 Task: Find connections with filter location Llaillay with filter topic #Inspirationwith filter profile language French with filter current company SUGAR Cosmetics with filter school The NorthCap University with filter industry Online and Mail Order Retail with filter service category Search Engine Optimization (SEO) with filter keywords title Commercial Loan Officer
Action: Mouse moved to (710, 106)
Screenshot: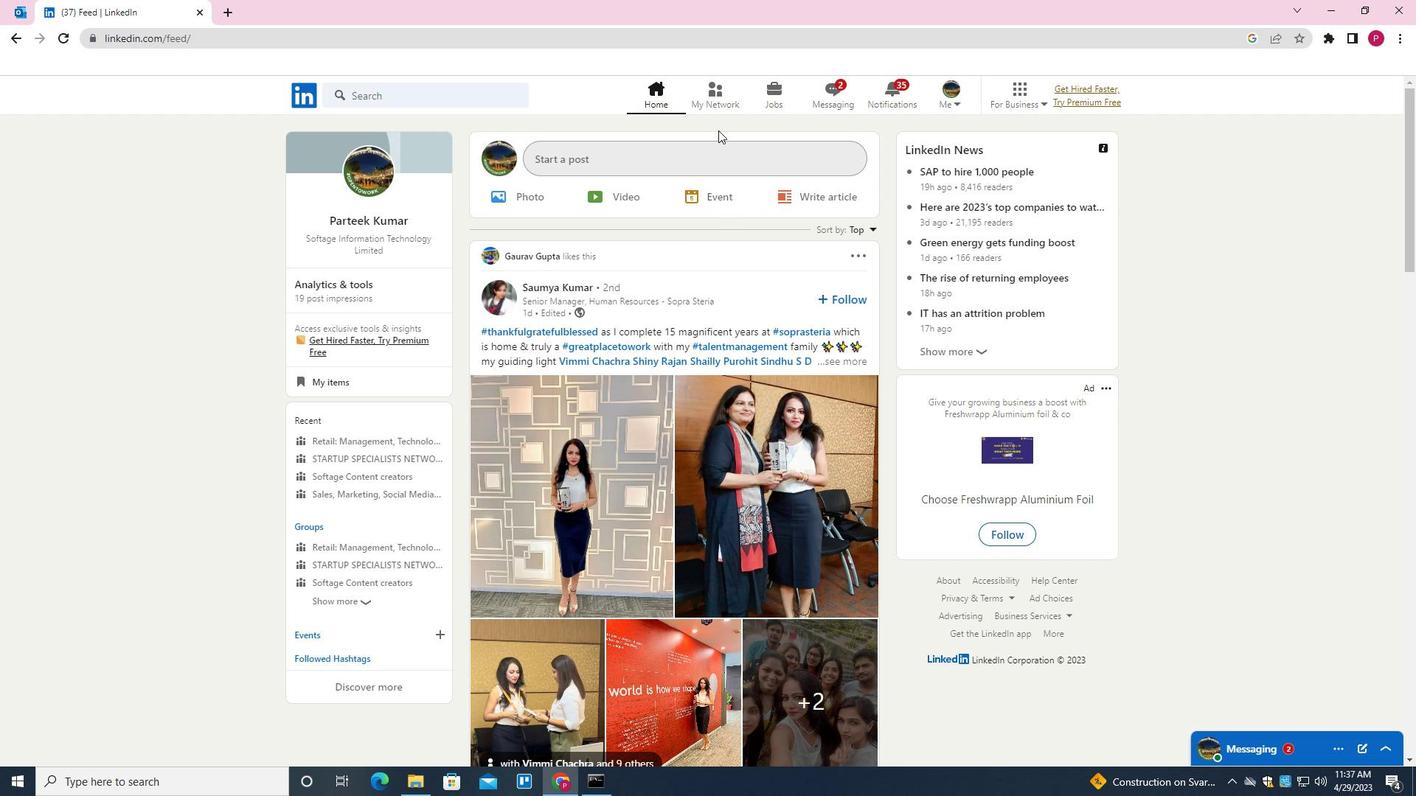 
Action: Mouse pressed left at (710, 106)
Screenshot: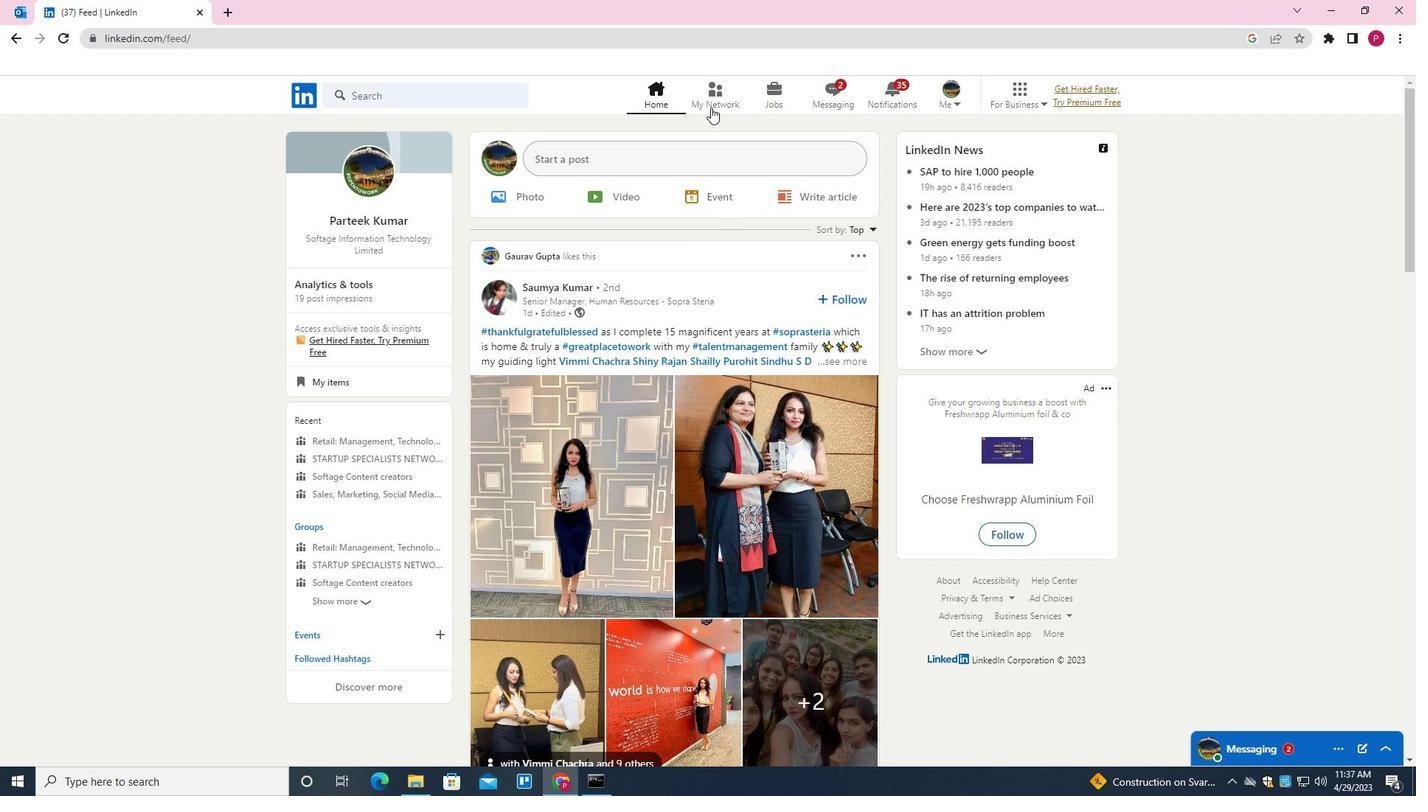 
Action: Mouse moved to (453, 187)
Screenshot: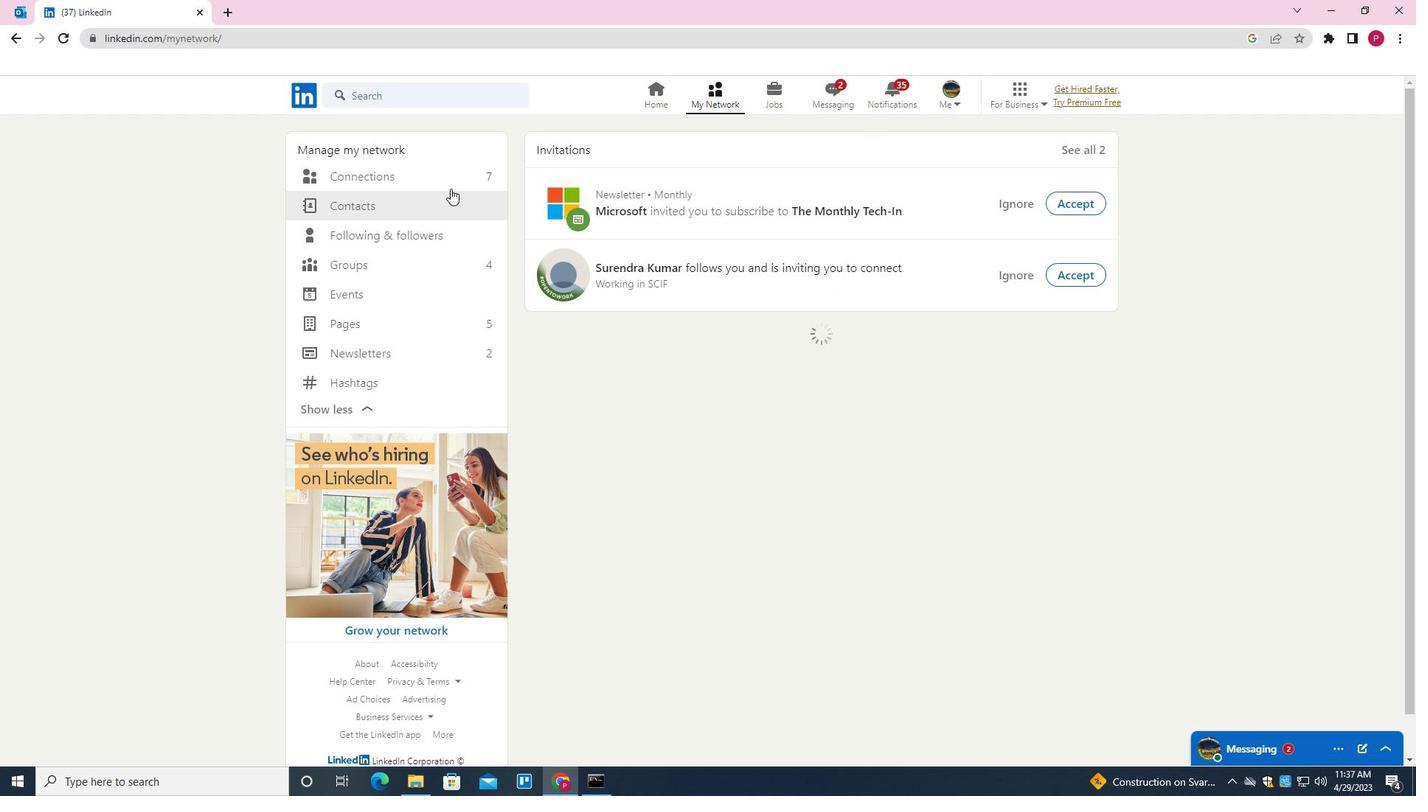 
Action: Mouse pressed left at (453, 187)
Screenshot: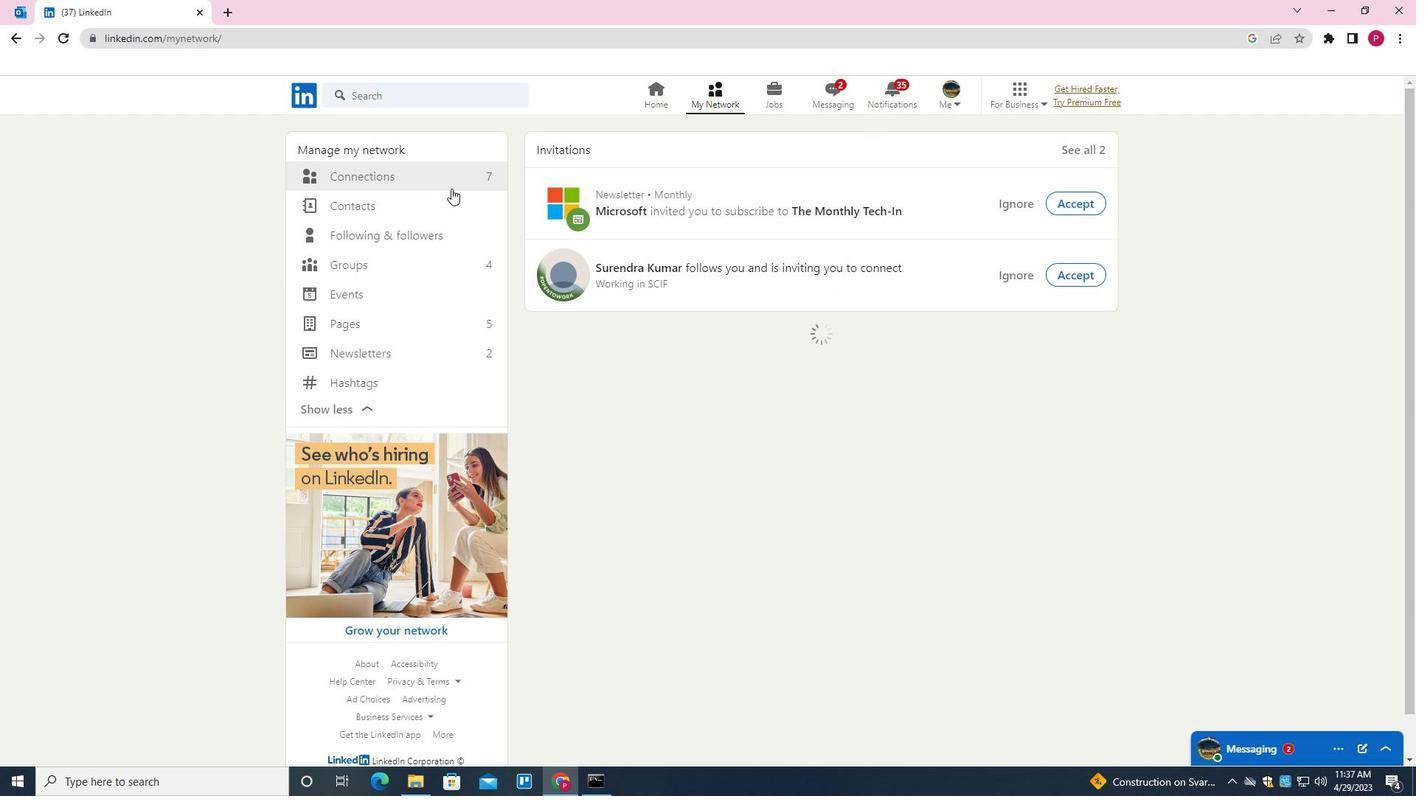 
Action: Mouse moved to (470, 171)
Screenshot: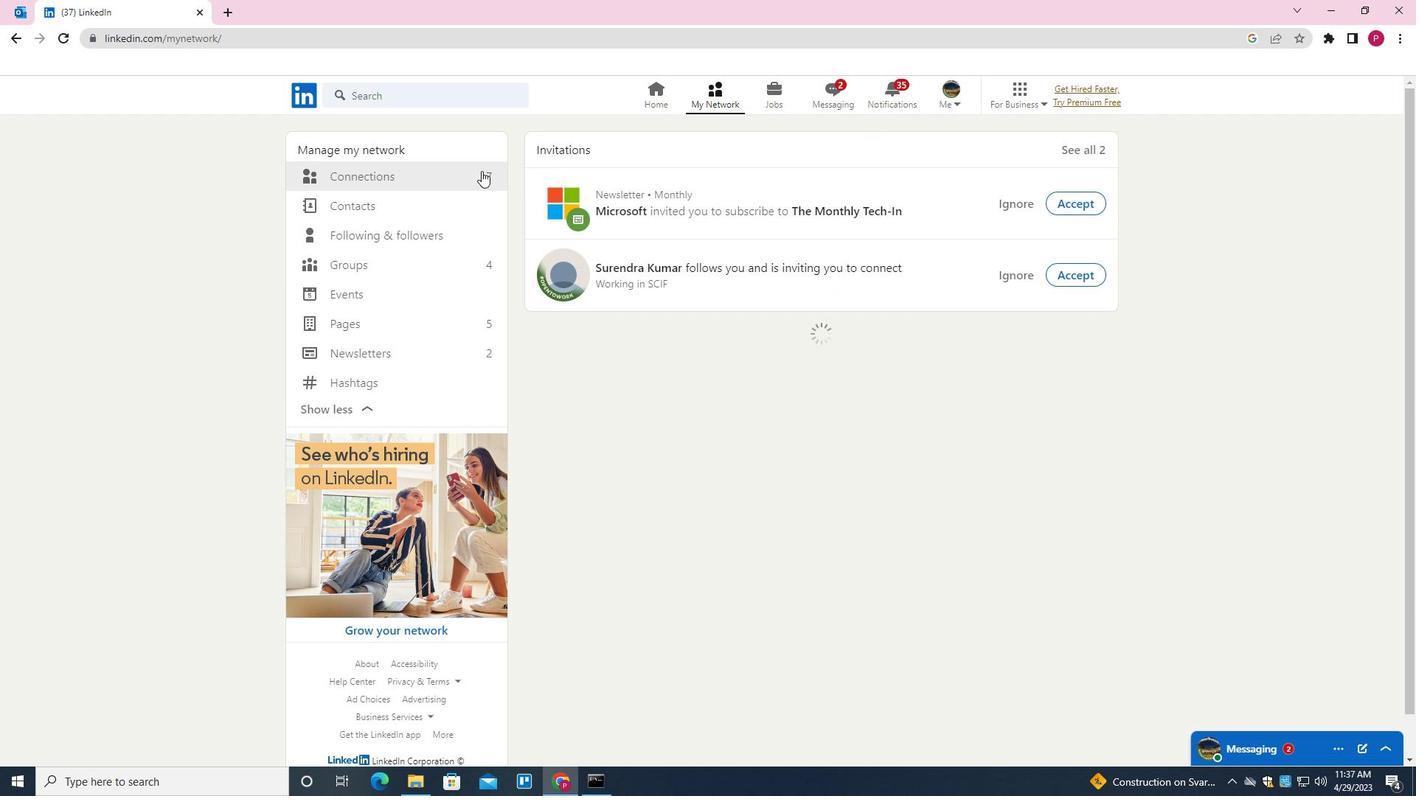 
Action: Mouse pressed left at (470, 171)
Screenshot: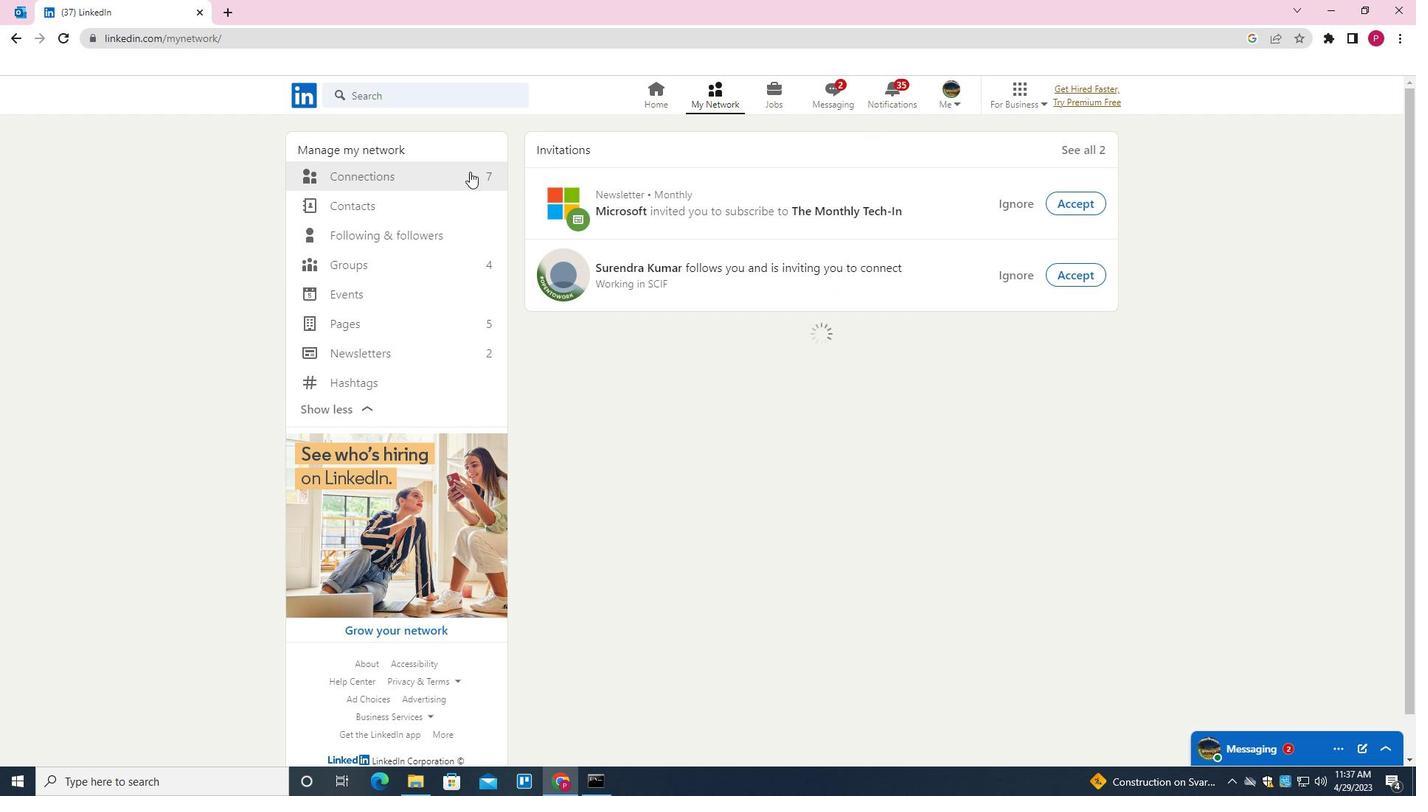 
Action: Mouse moved to (840, 177)
Screenshot: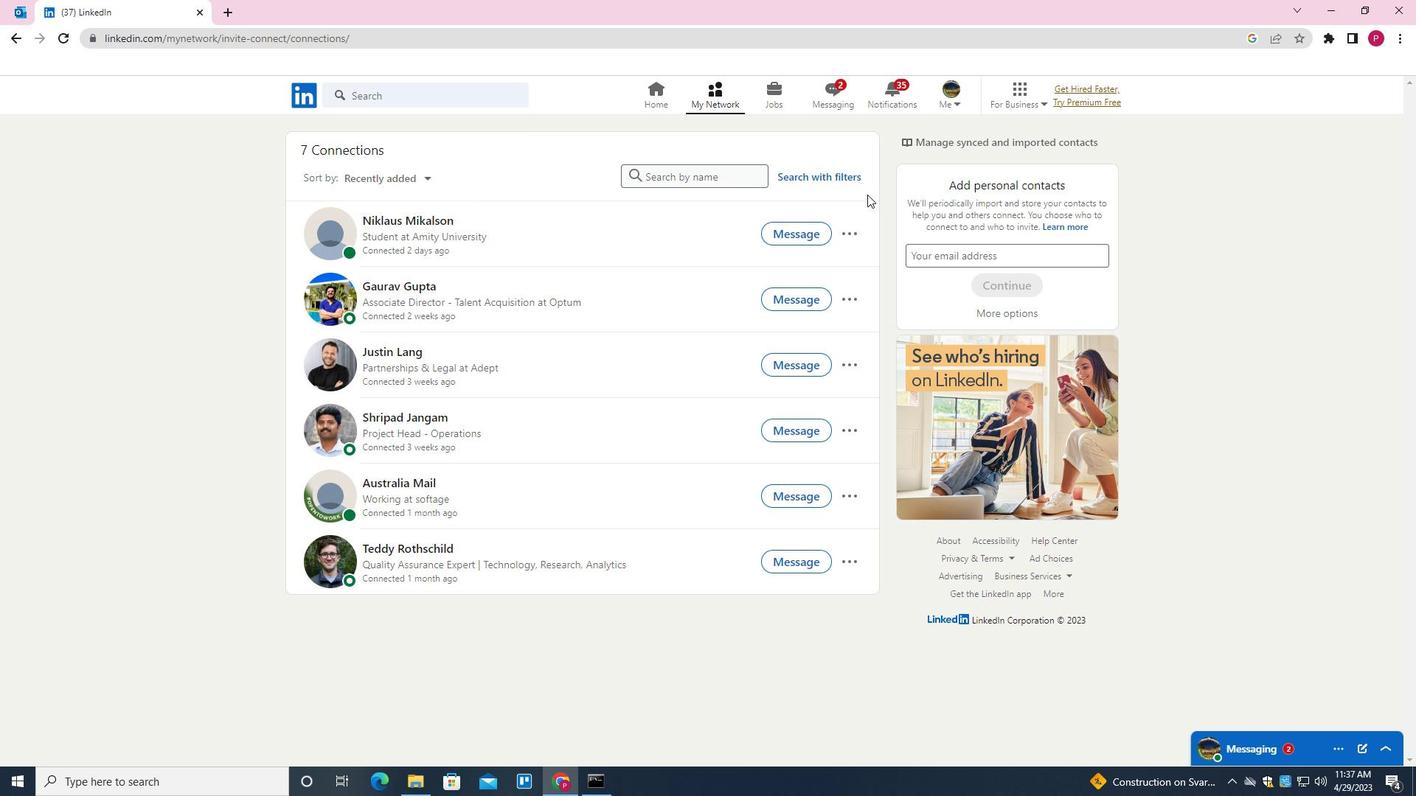 
Action: Mouse pressed left at (840, 177)
Screenshot: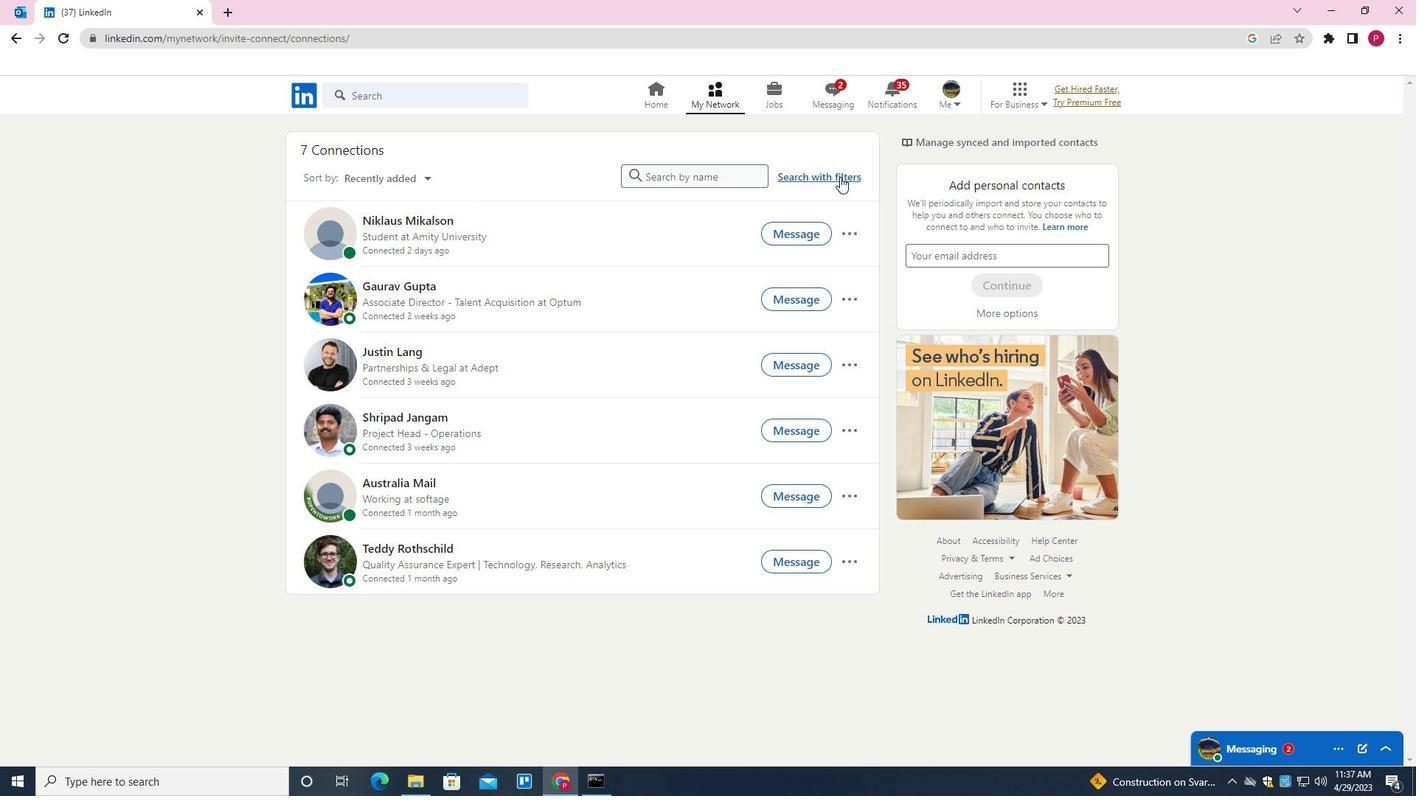 
Action: Mouse moved to (761, 141)
Screenshot: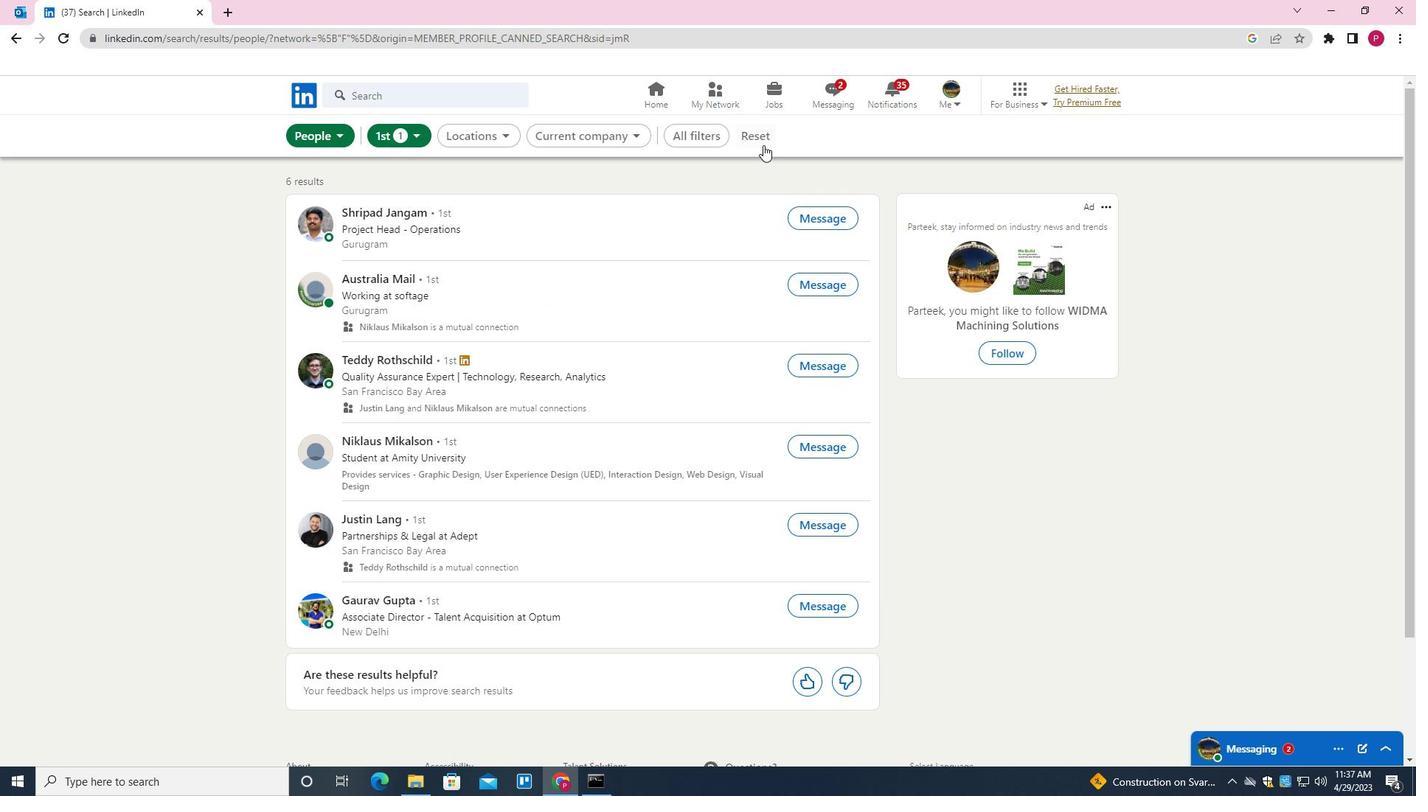 
Action: Mouse pressed left at (761, 141)
Screenshot: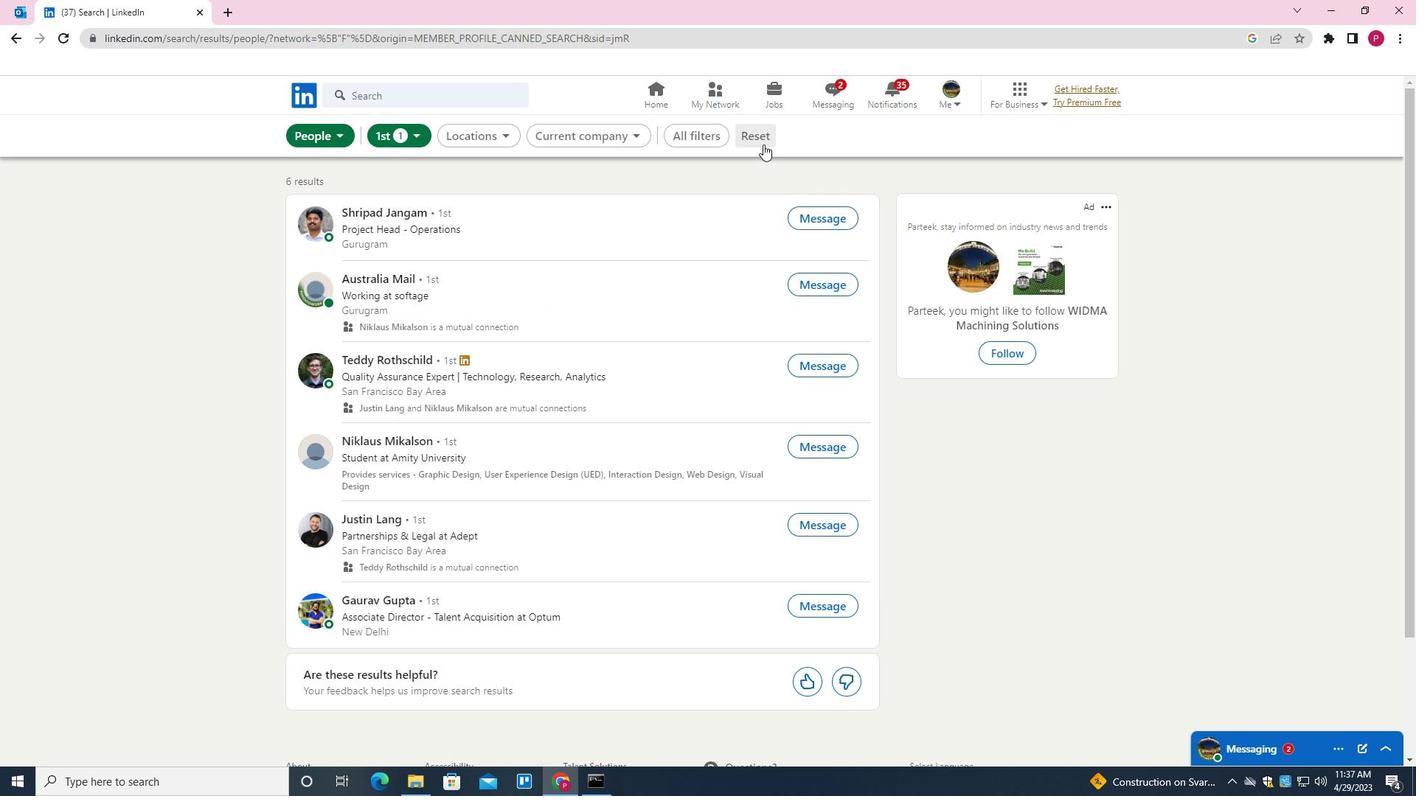 
Action: Mouse moved to (734, 135)
Screenshot: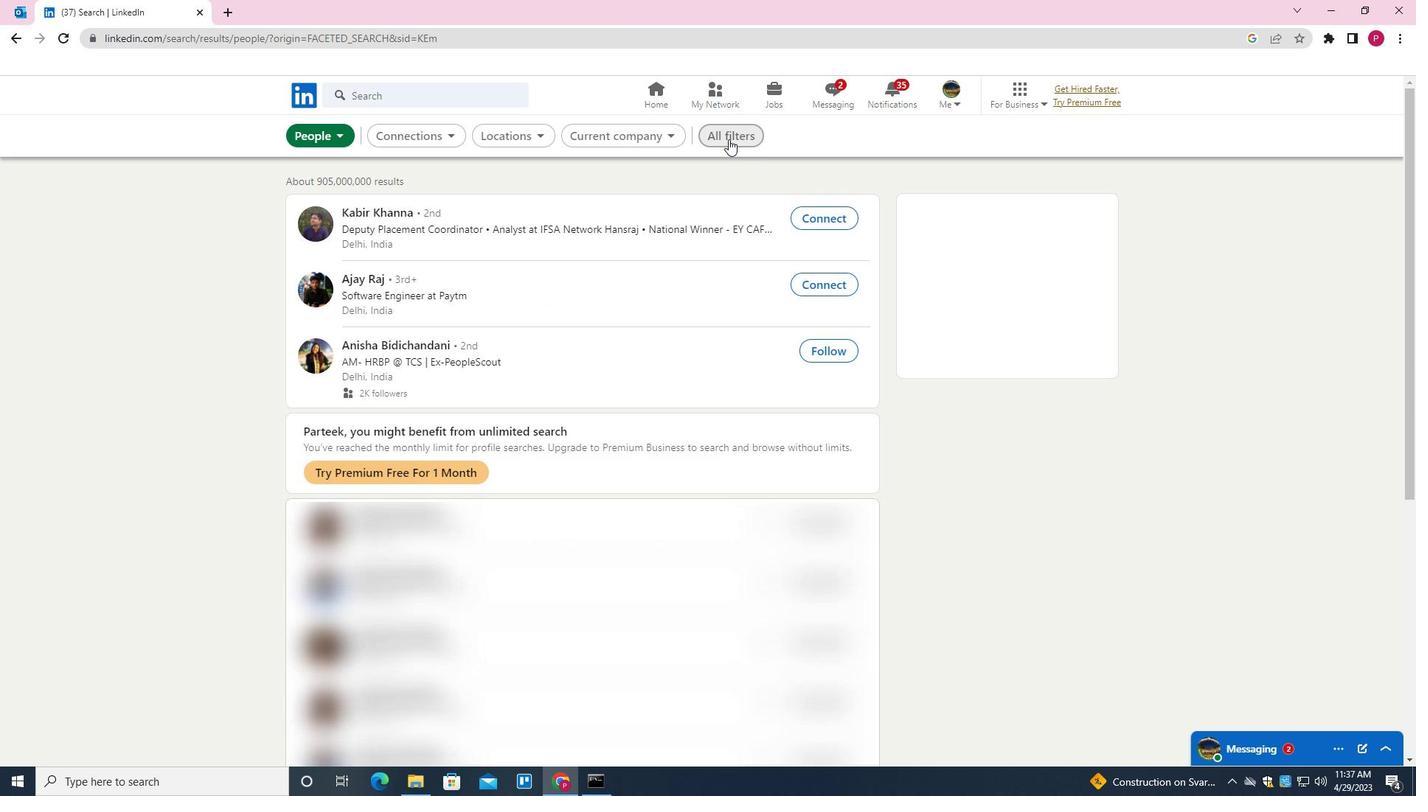 
Action: Mouse pressed left at (734, 135)
Screenshot: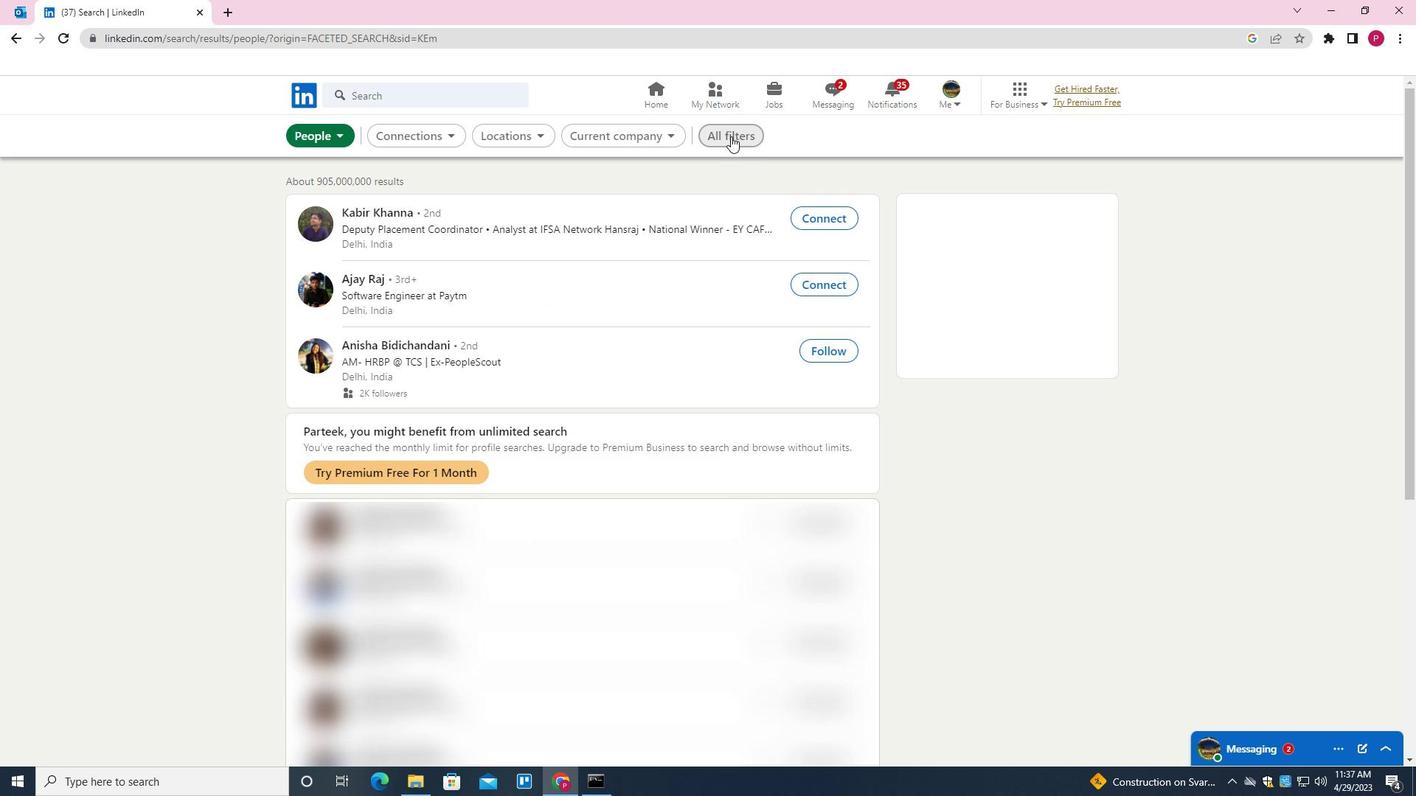 
Action: Mouse moved to (1184, 422)
Screenshot: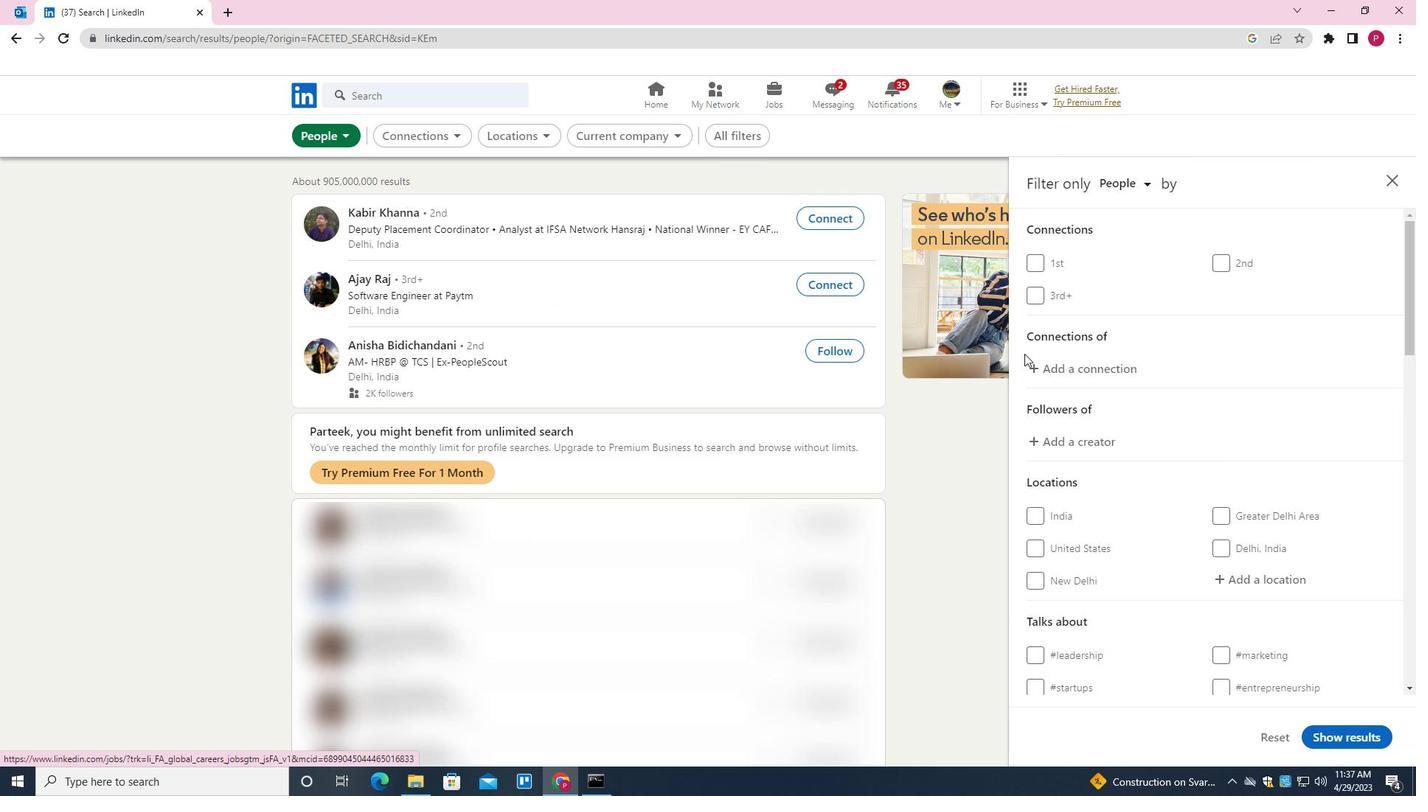 
Action: Mouse scrolled (1184, 422) with delta (0, 0)
Screenshot: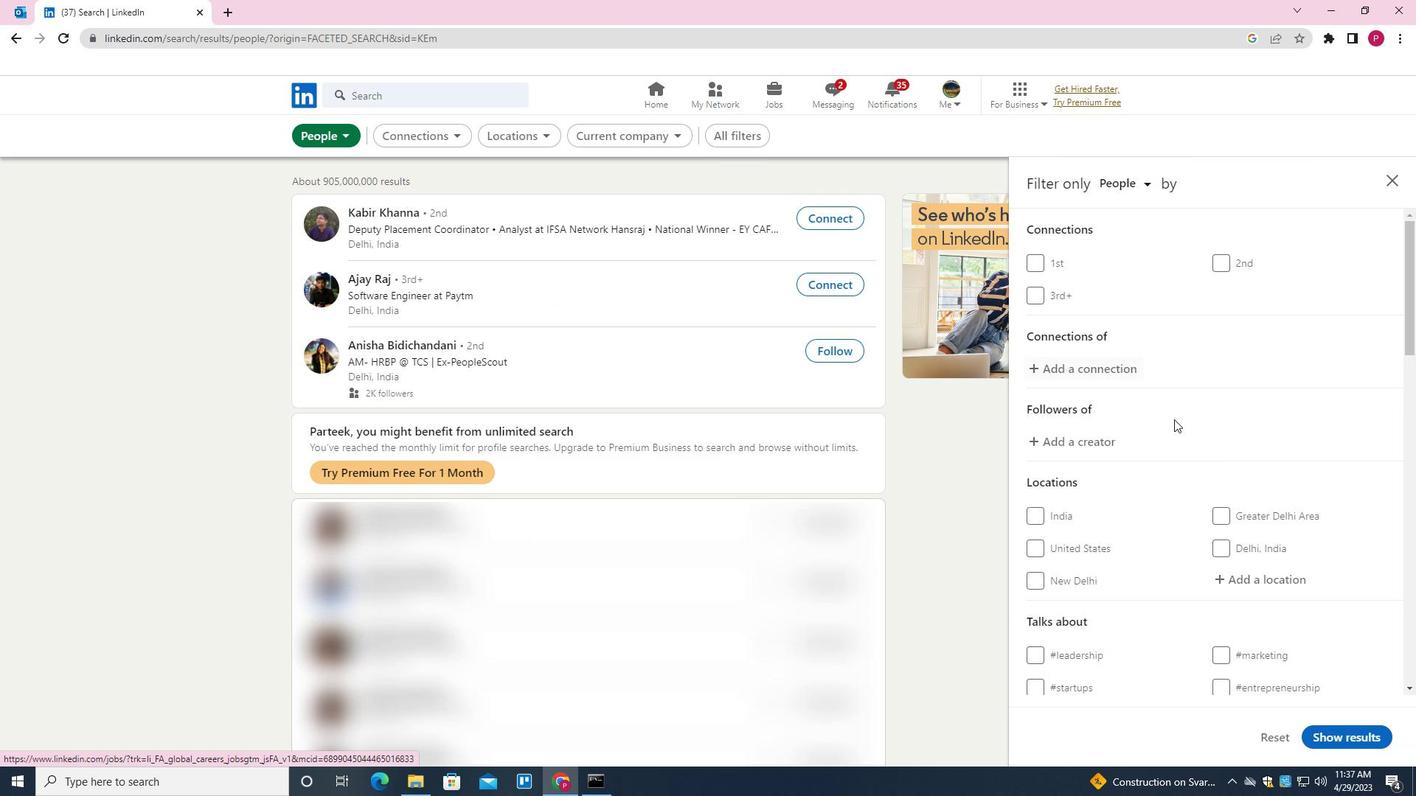 
Action: Mouse scrolled (1184, 422) with delta (0, 0)
Screenshot: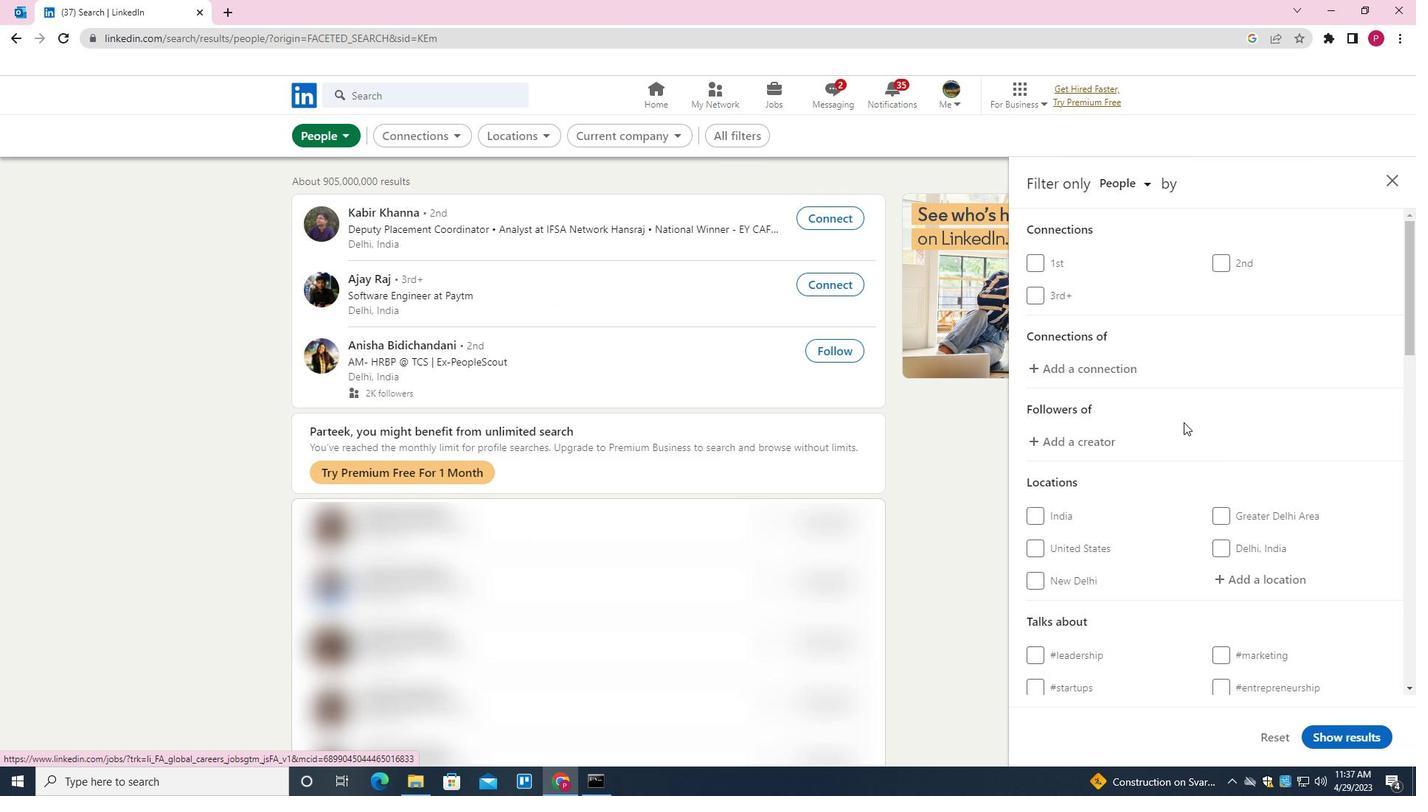 
Action: Mouse scrolled (1184, 422) with delta (0, 0)
Screenshot: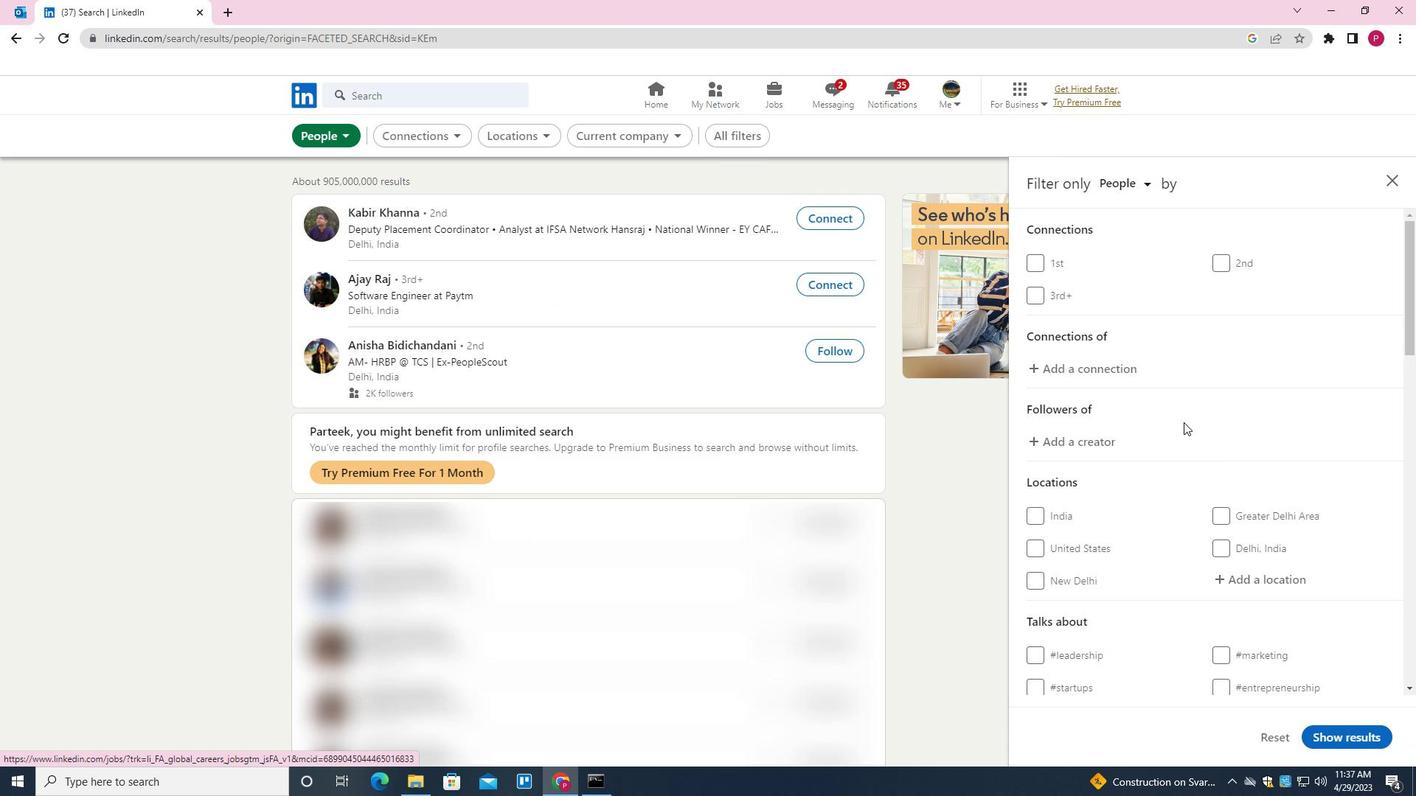 
Action: Mouse moved to (1265, 362)
Screenshot: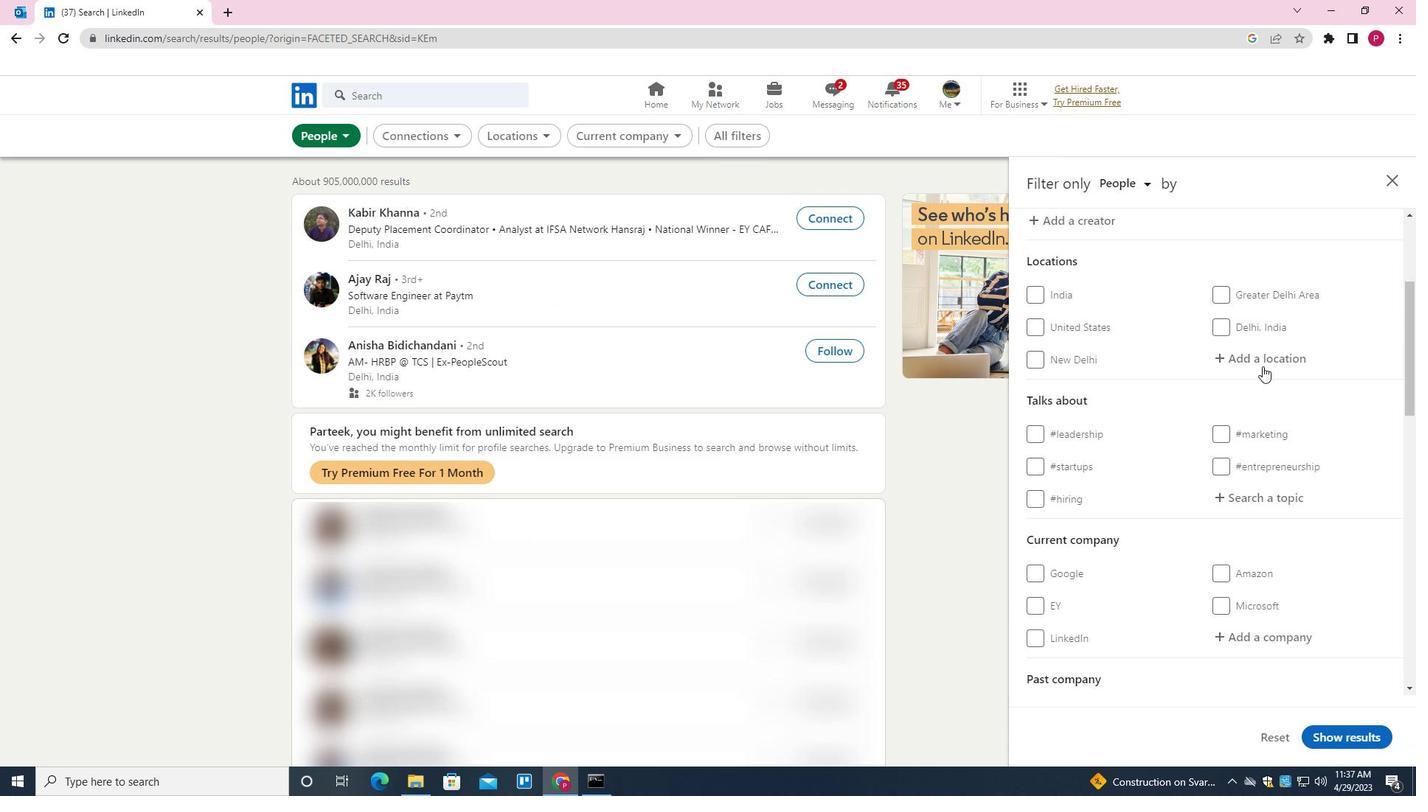 
Action: Mouse pressed left at (1265, 362)
Screenshot: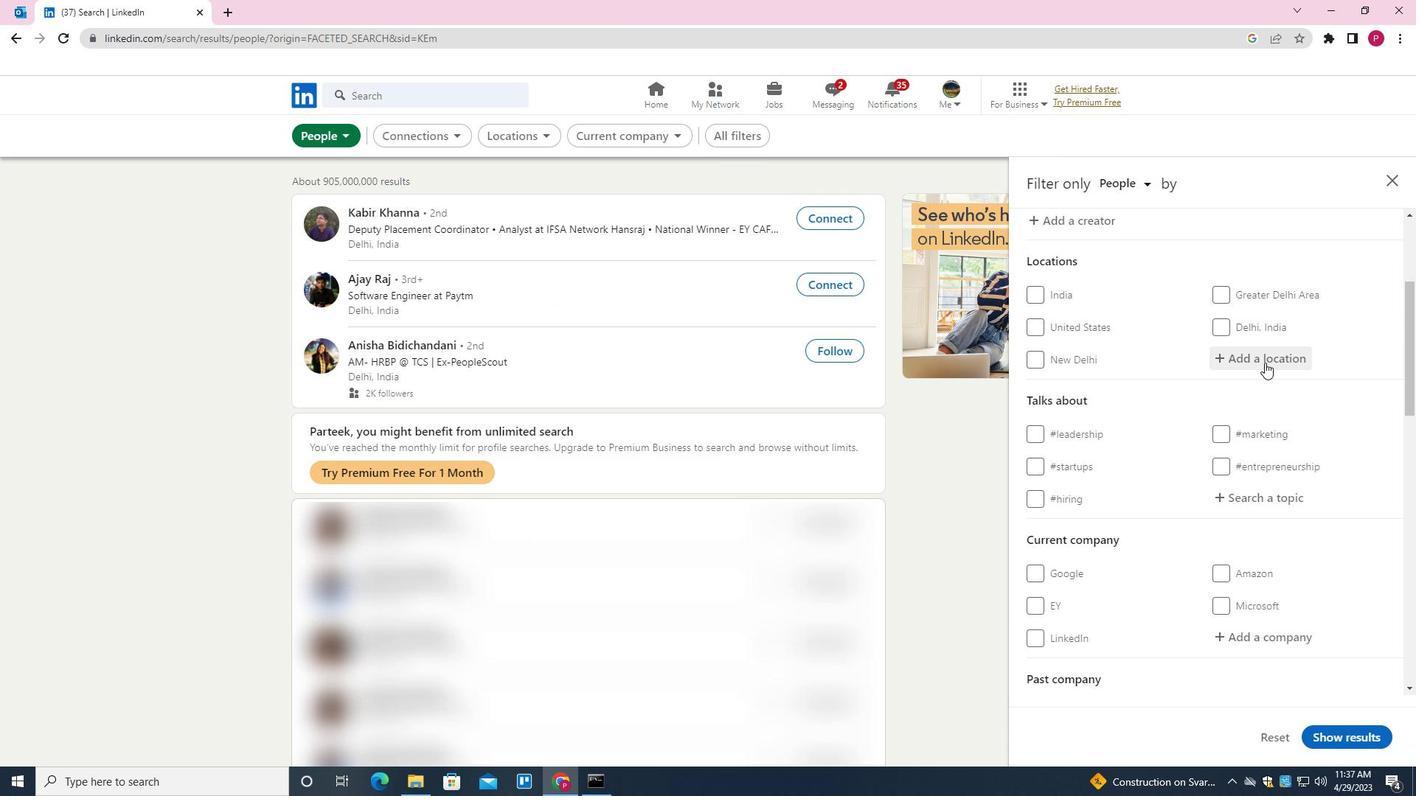 
Action: Key pressed <Key.shift>LLAI<Key.backspace><Key.backspace><Key.backspace>LAILLAY<Key.enter>
Screenshot: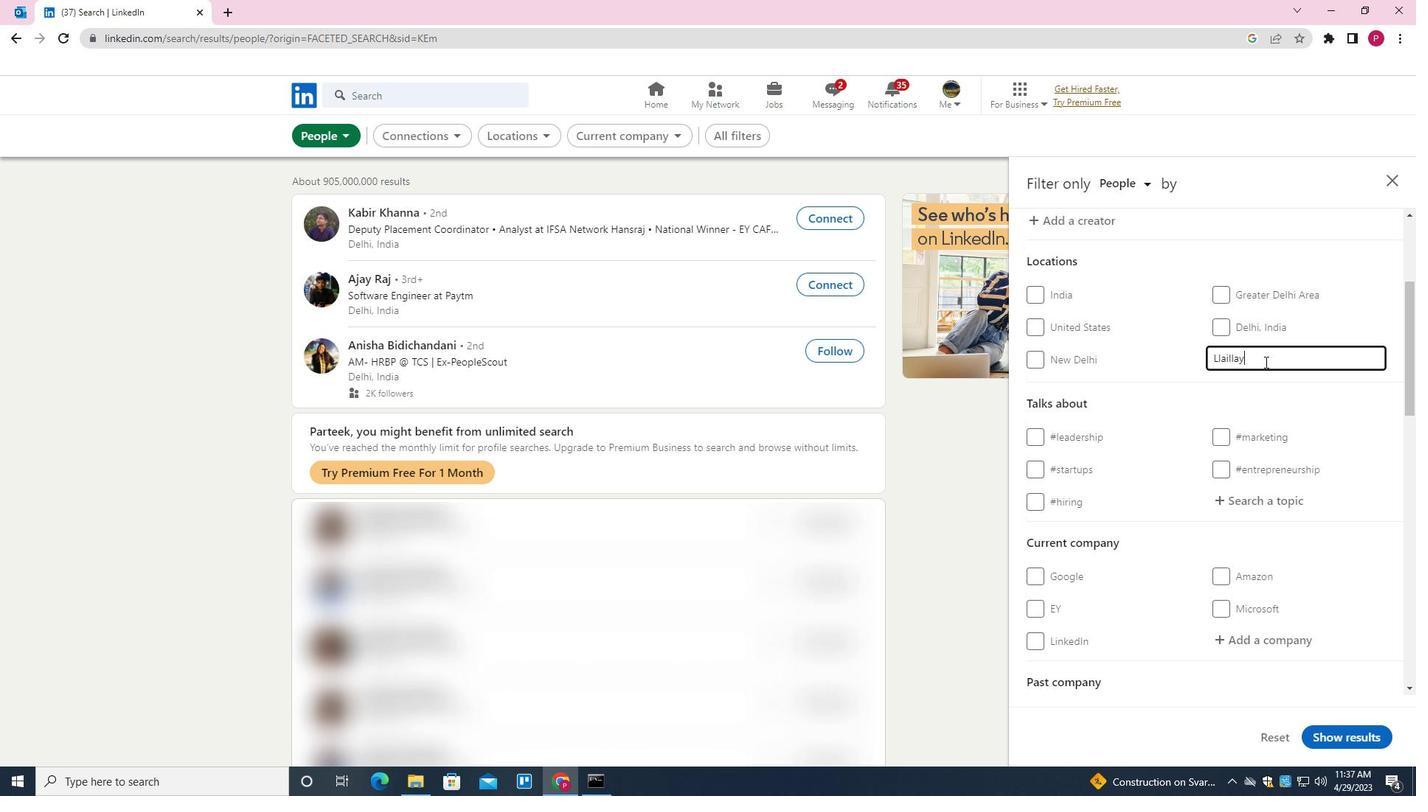
Action: Mouse moved to (1175, 426)
Screenshot: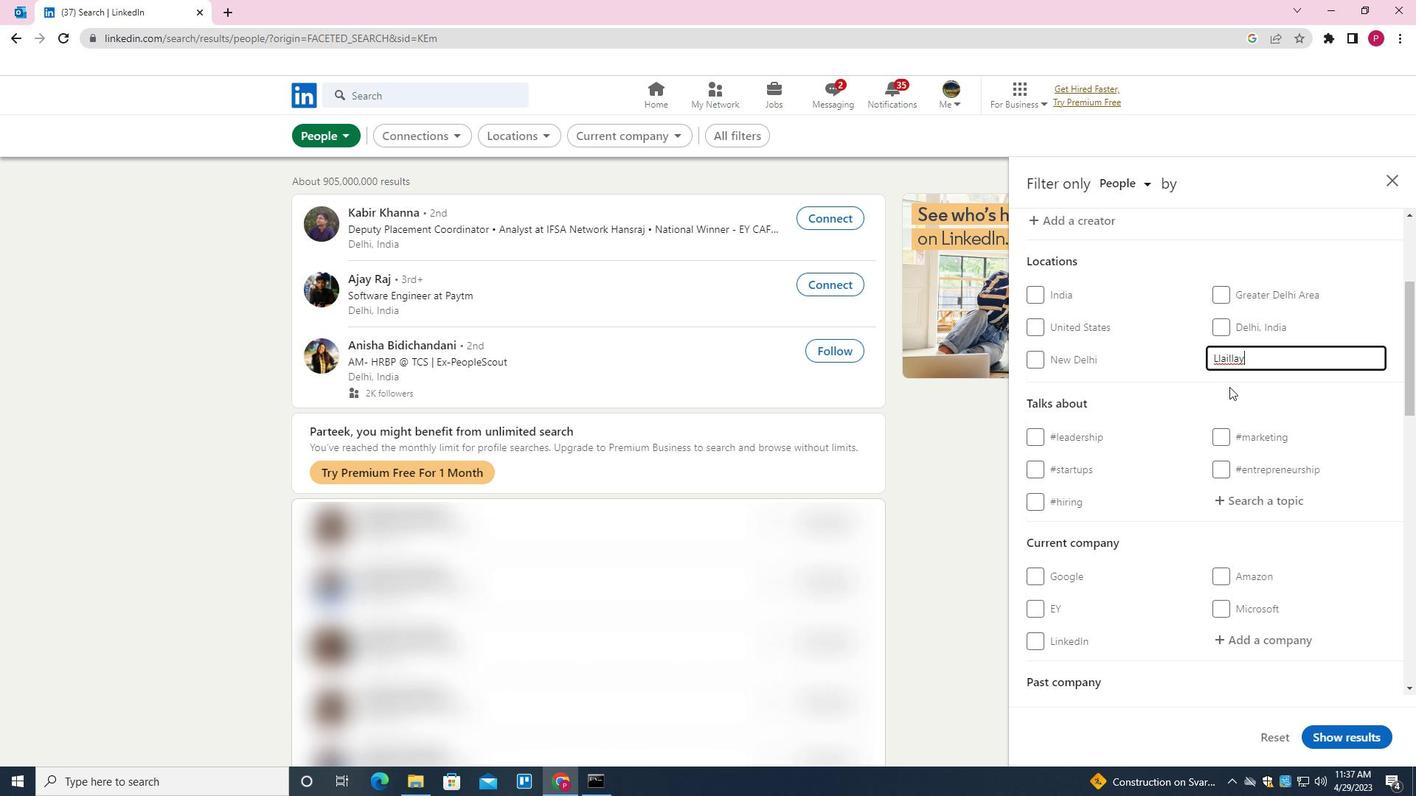 
Action: Mouse scrolled (1175, 425) with delta (0, 0)
Screenshot: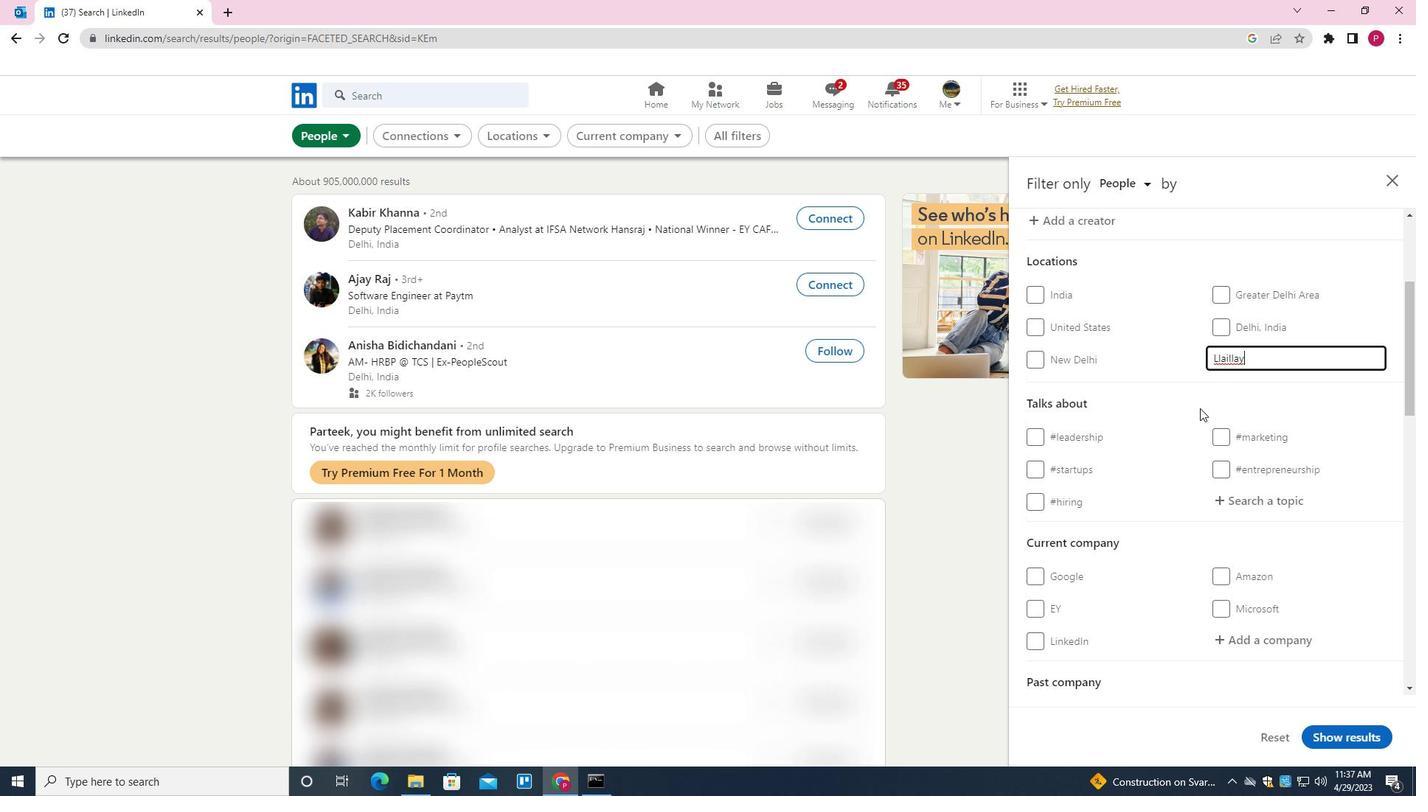 
Action: Mouse scrolled (1175, 425) with delta (0, 0)
Screenshot: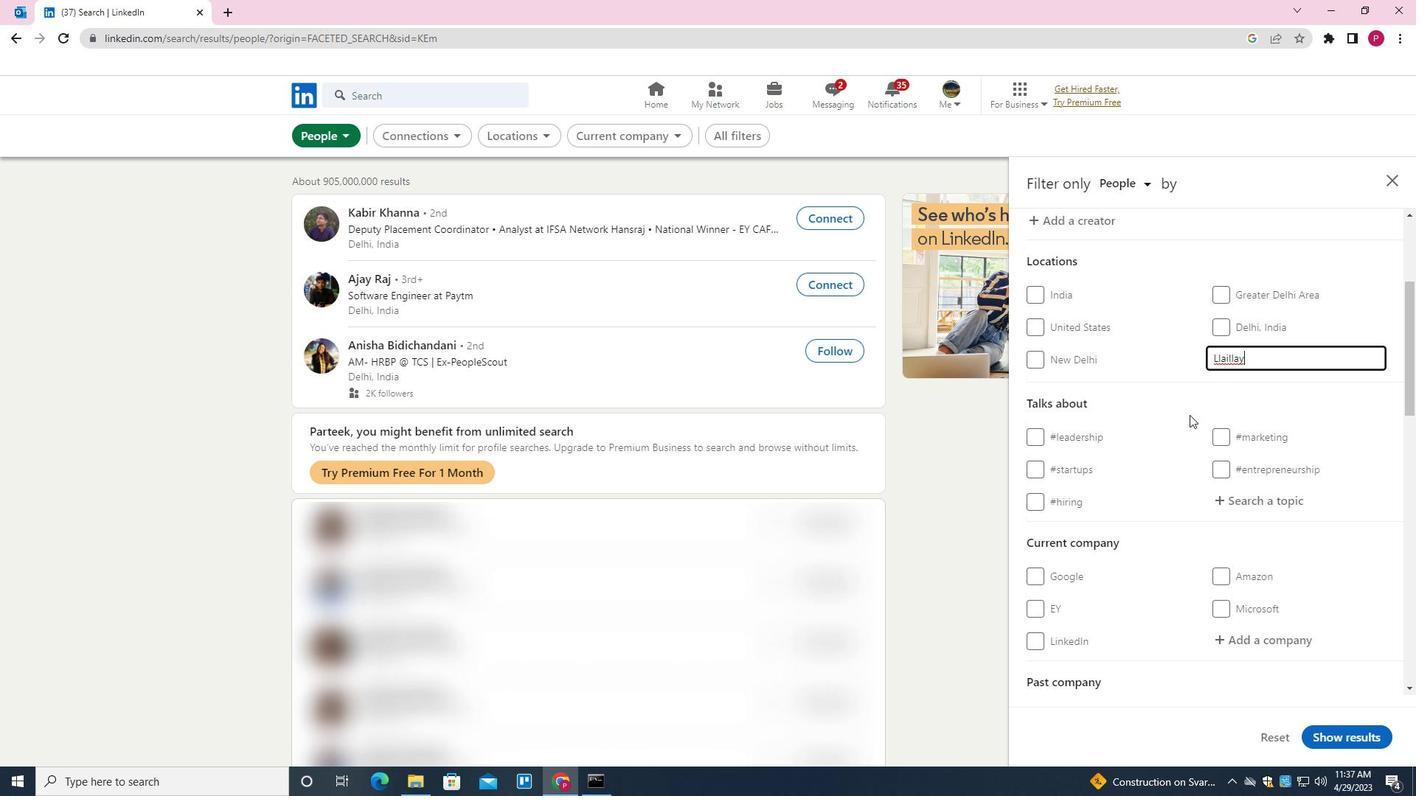 
Action: Mouse scrolled (1175, 425) with delta (0, 0)
Screenshot: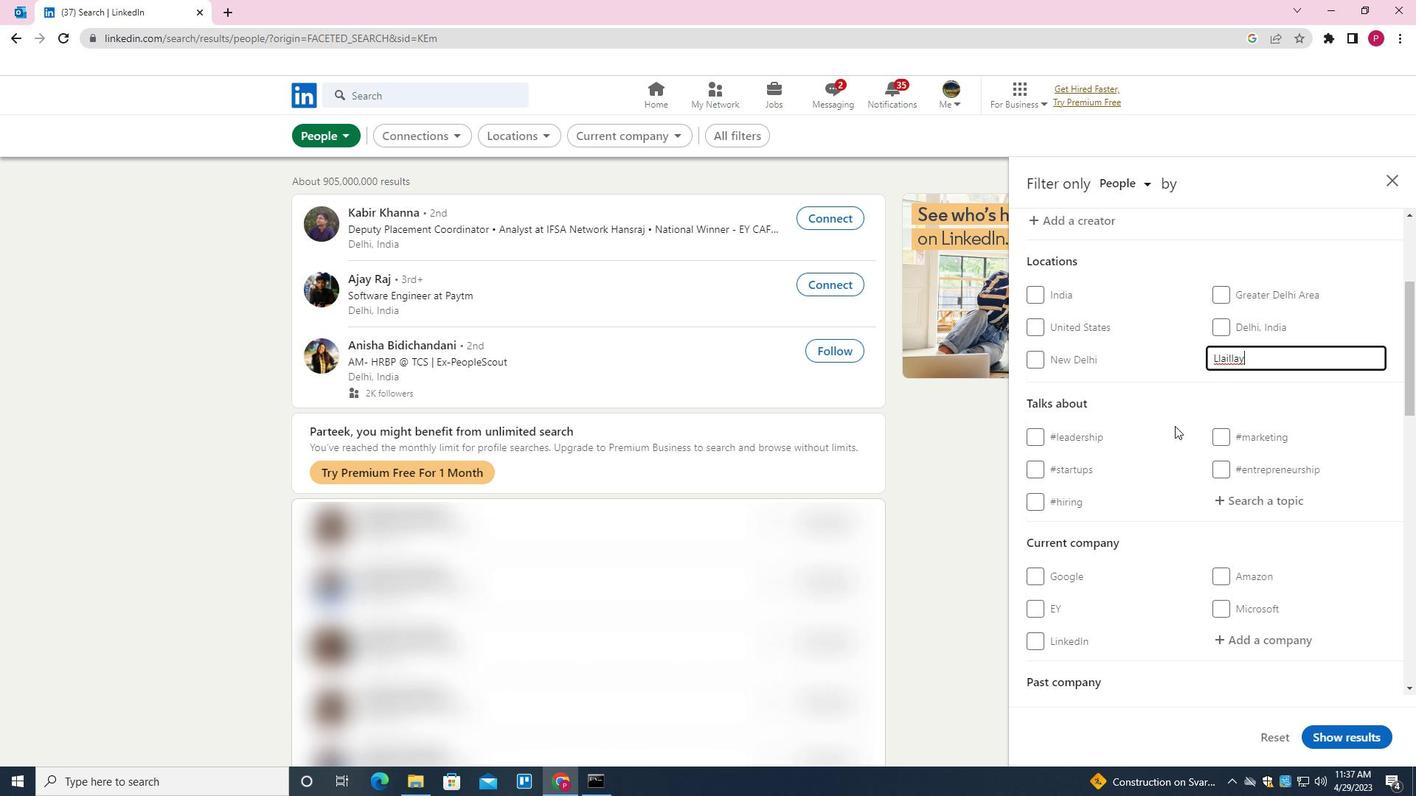 
Action: Mouse moved to (1291, 284)
Screenshot: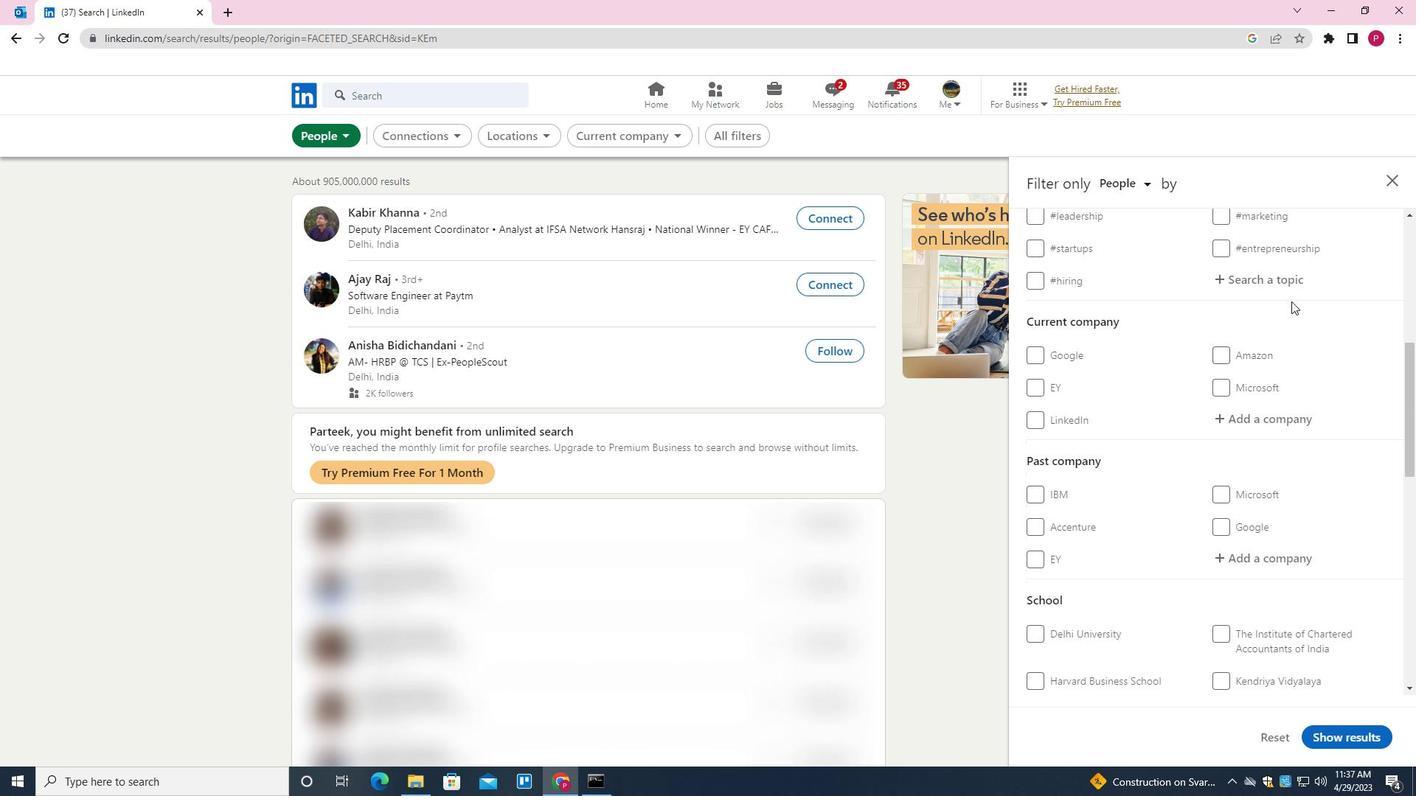 
Action: Mouse pressed left at (1291, 284)
Screenshot: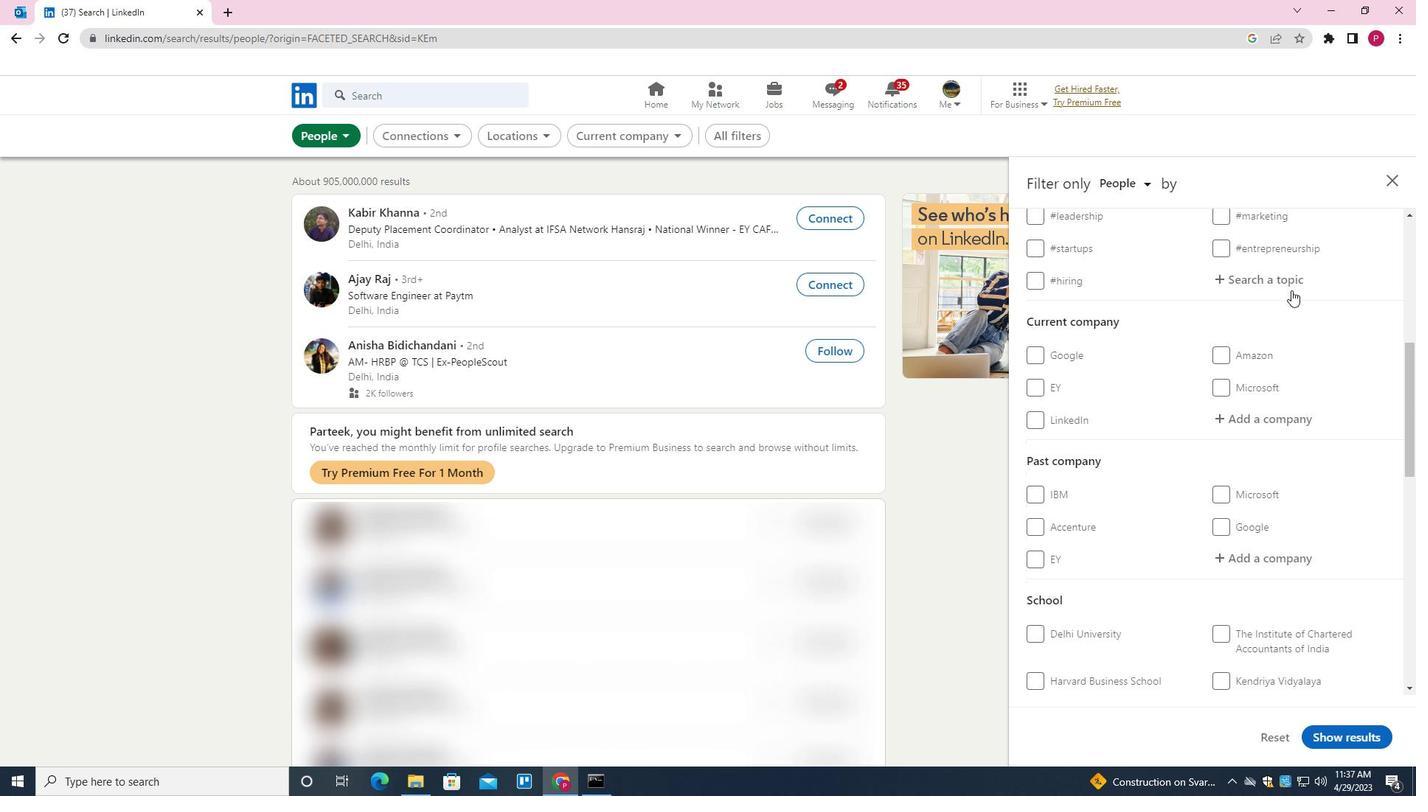 
Action: Key pressed INSPIRATION<Key.space><Key.down><Key.backspace><Key.down><Key.enter>
Screenshot: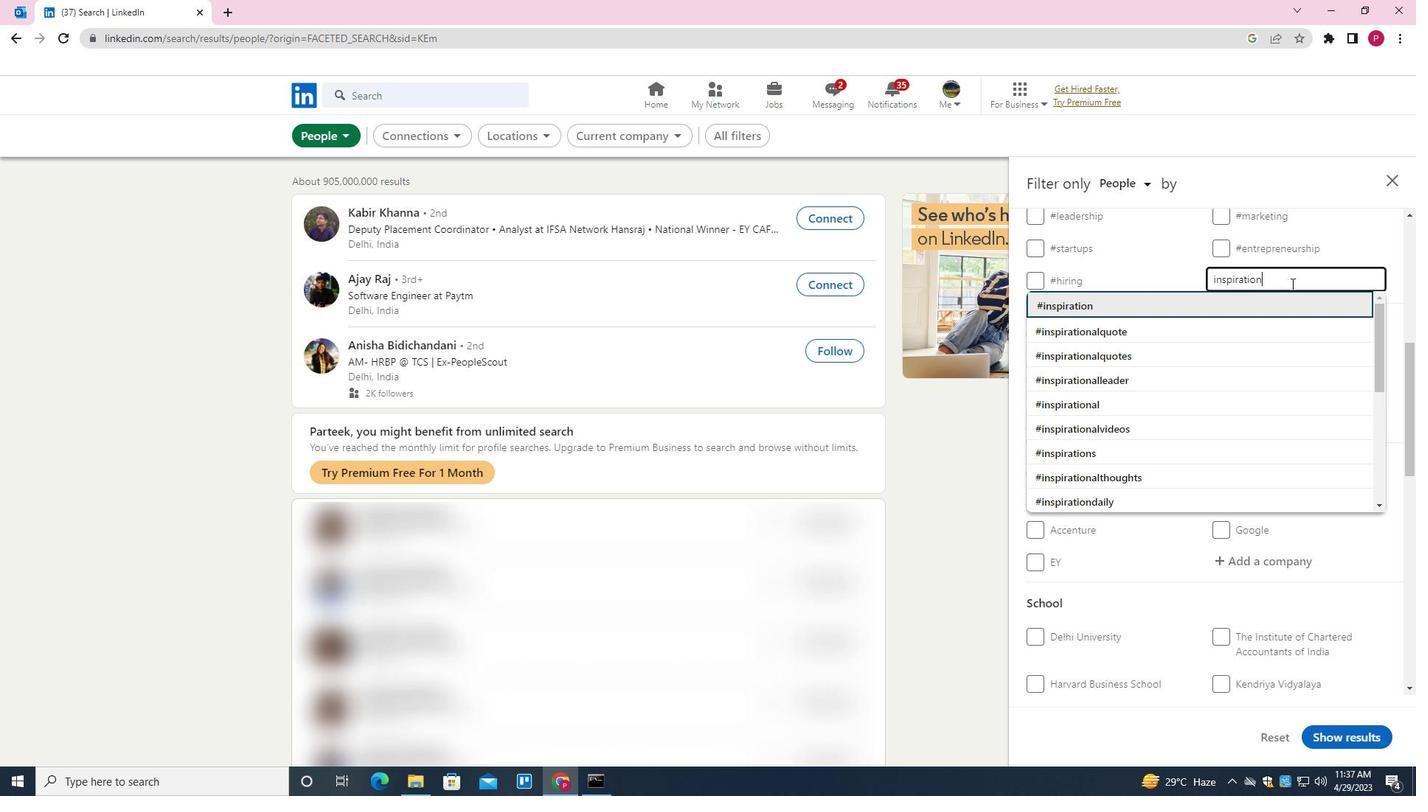 
Action: Mouse moved to (1208, 361)
Screenshot: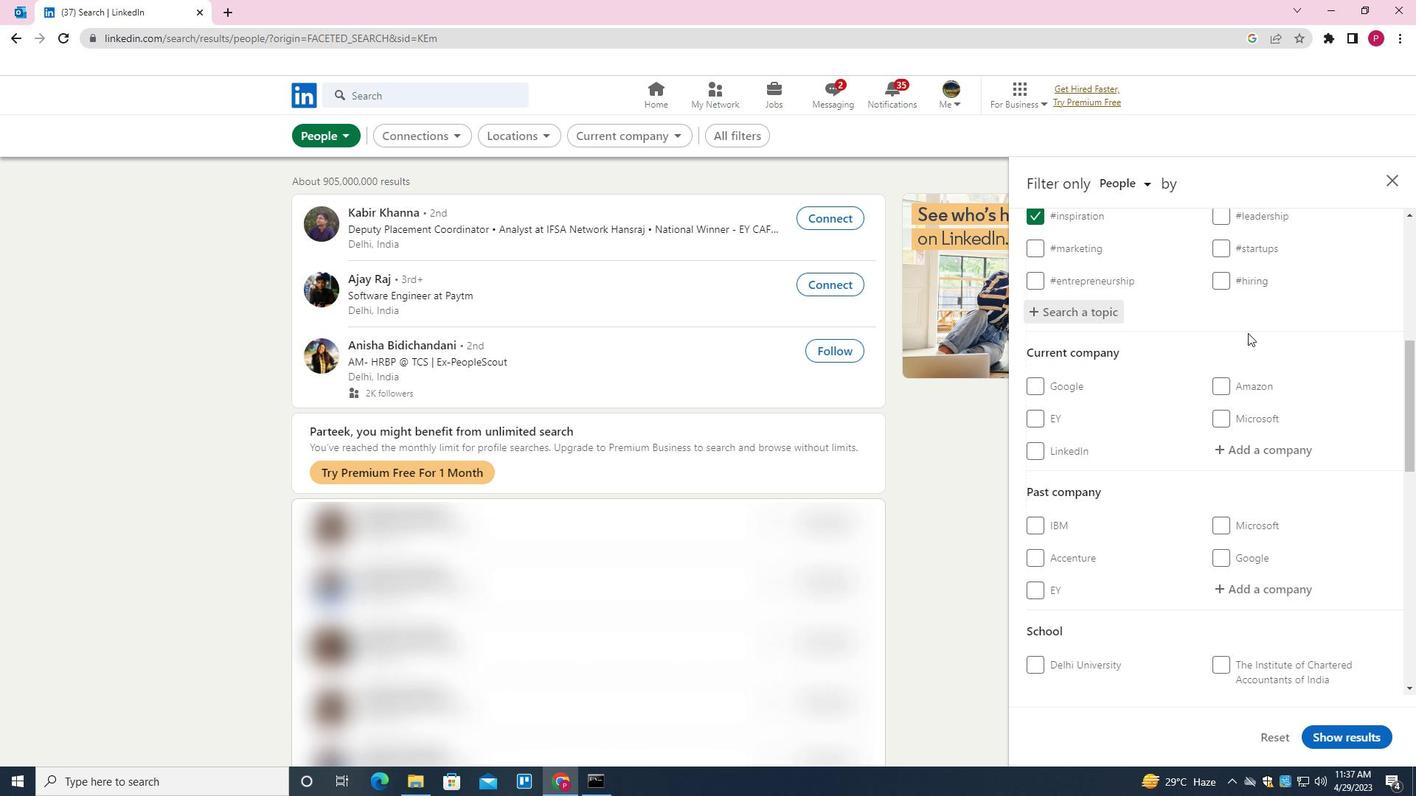 
Action: Mouse scrolled (1208, 360) with delta (0, 0)
Screenshot: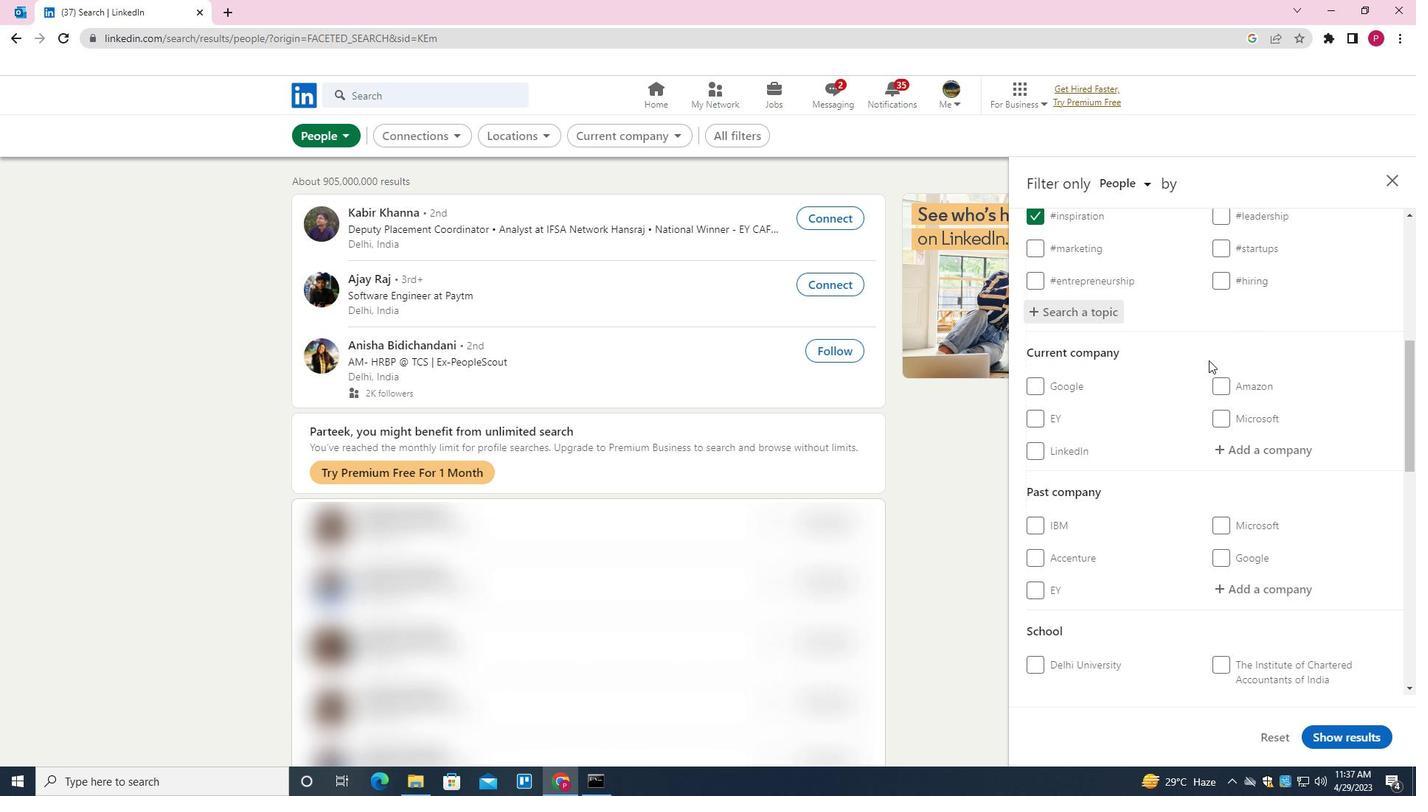 
Action: Mouse scrolled (1208, 360) with delta (0, 0)
Screenshot: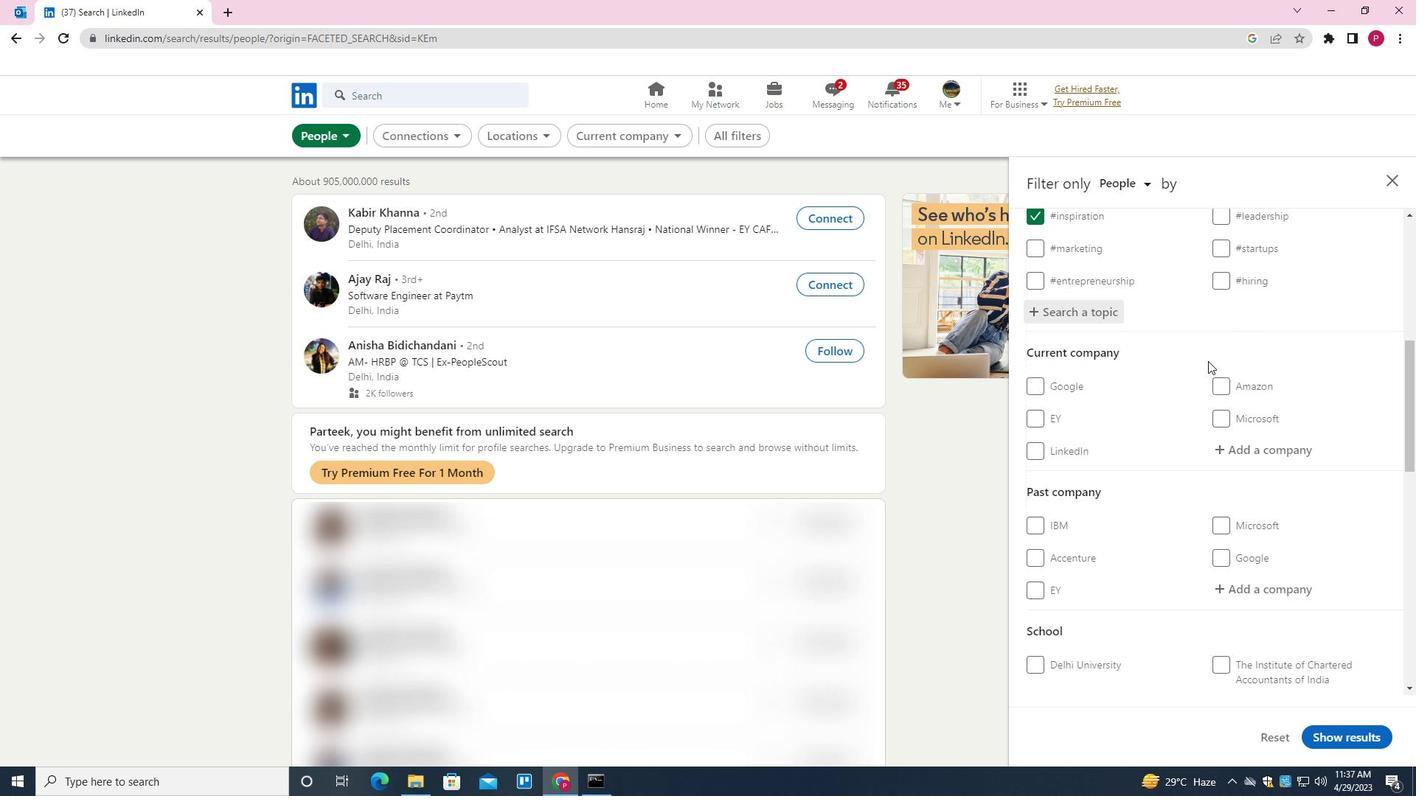 
Action: Mouse moved to (1161, 388)
Screenshot: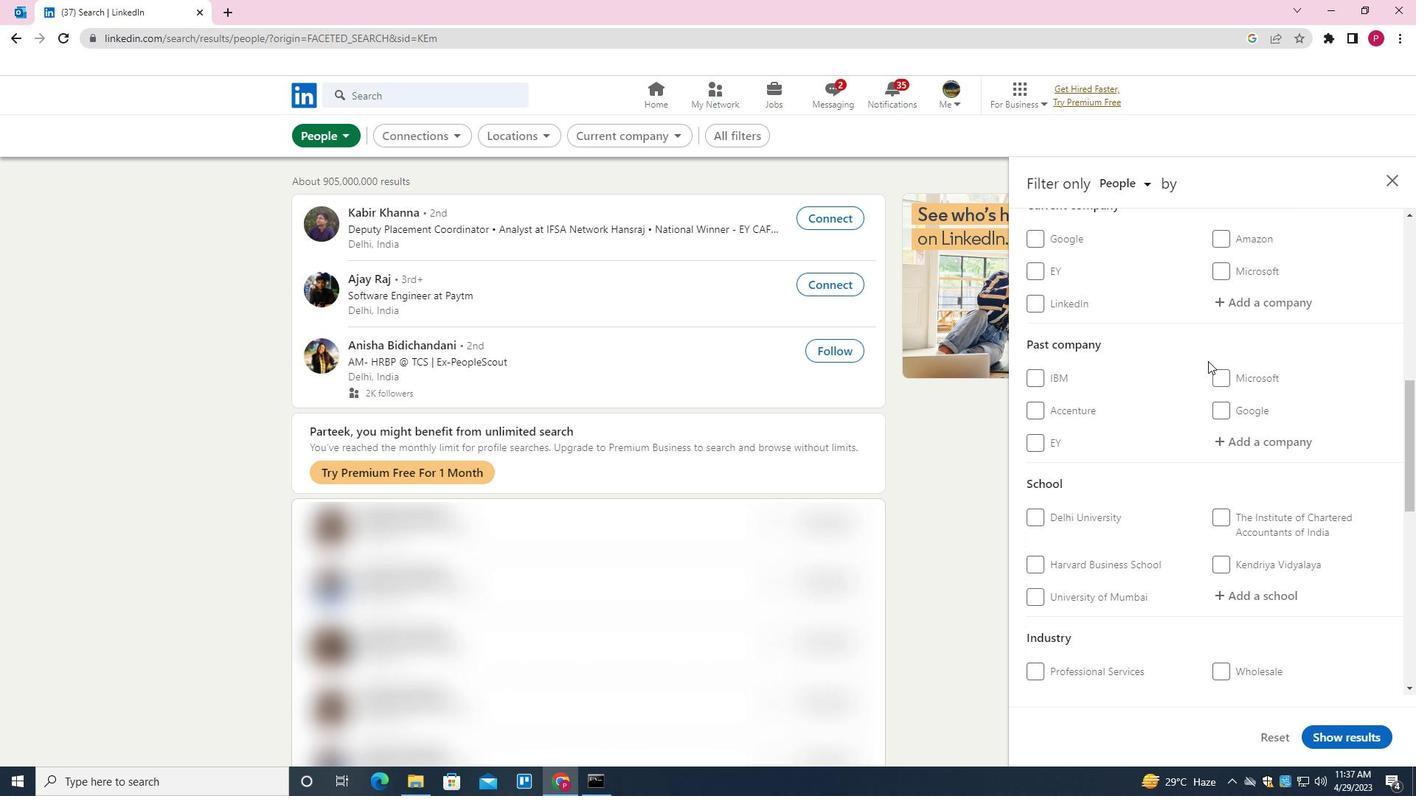 
Action: Mouse scrolled (1161, 388) with delta (0, 0)
Screenshot: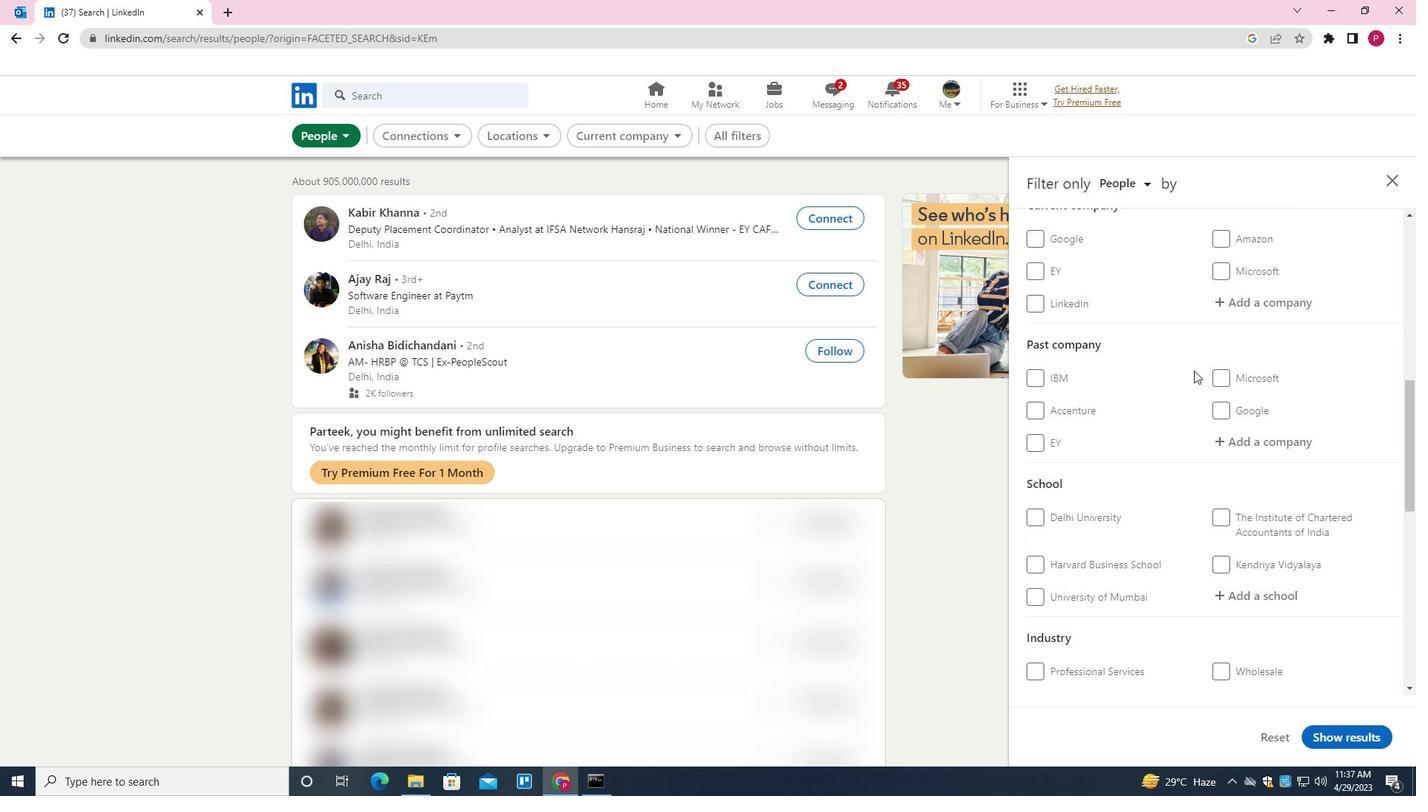 
Action: Mouse moved to (1161, 389)
Screenshot: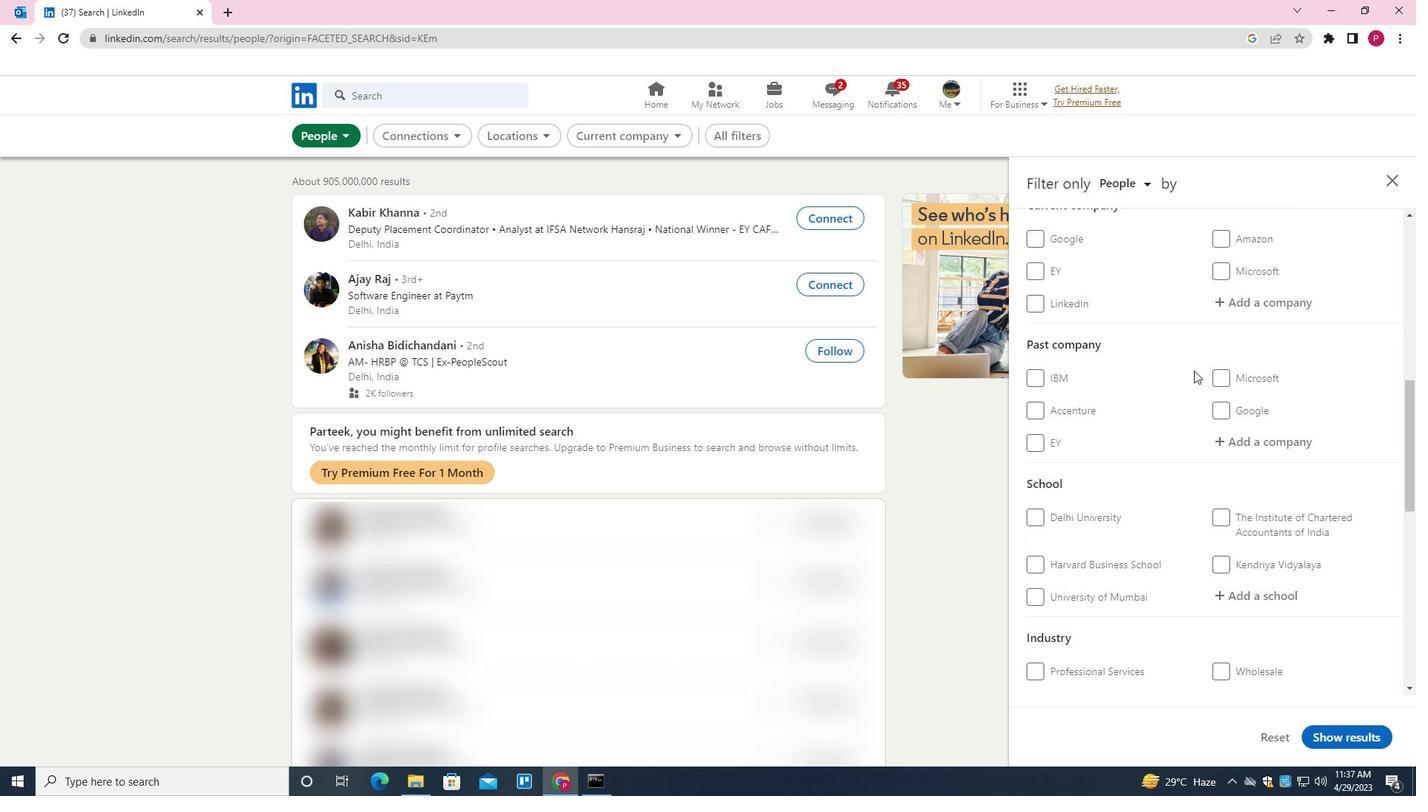 
Action: Mouse scrolled (1161, 388) with delta (0, 0)
Screenshot: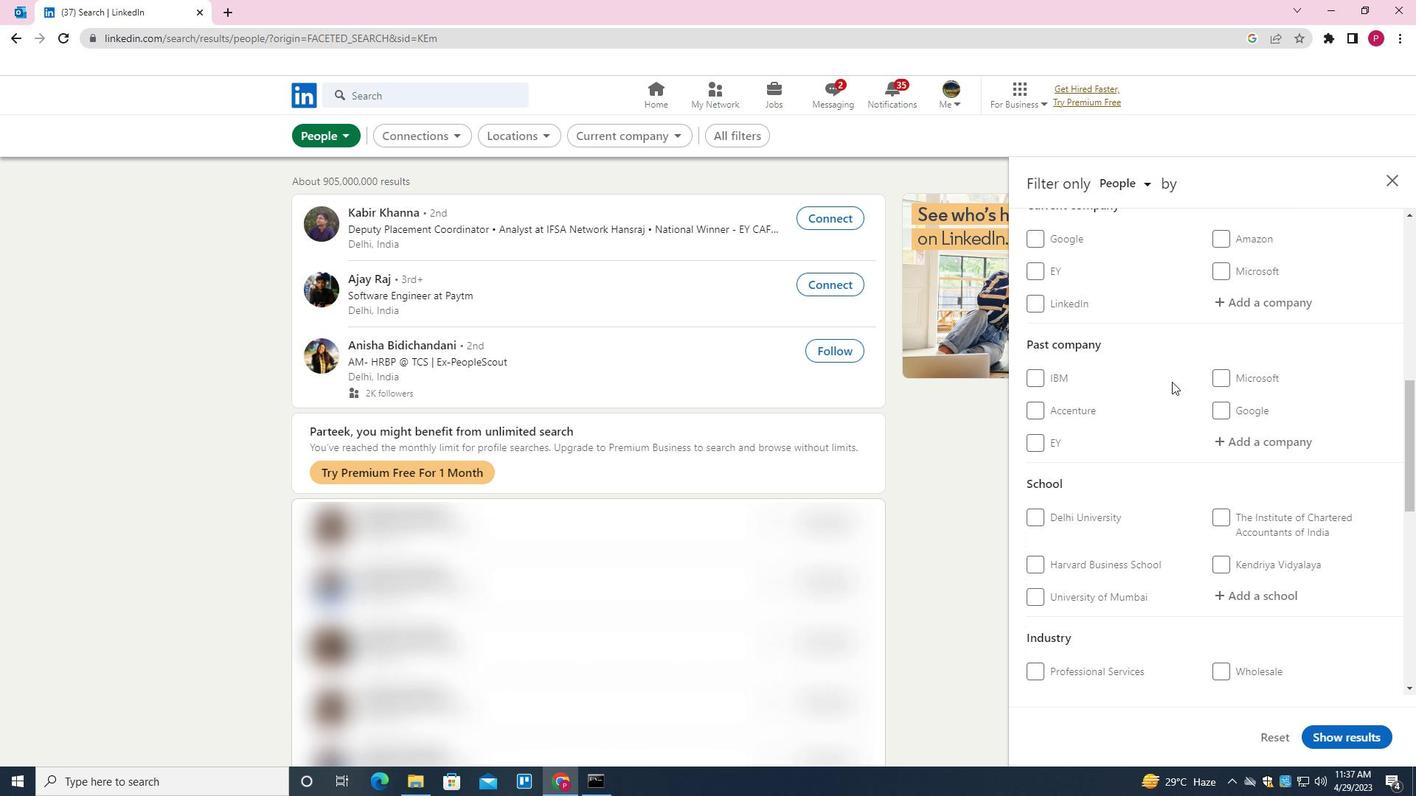 
Action: Mouse moved to (1160, 390)
Screenshot: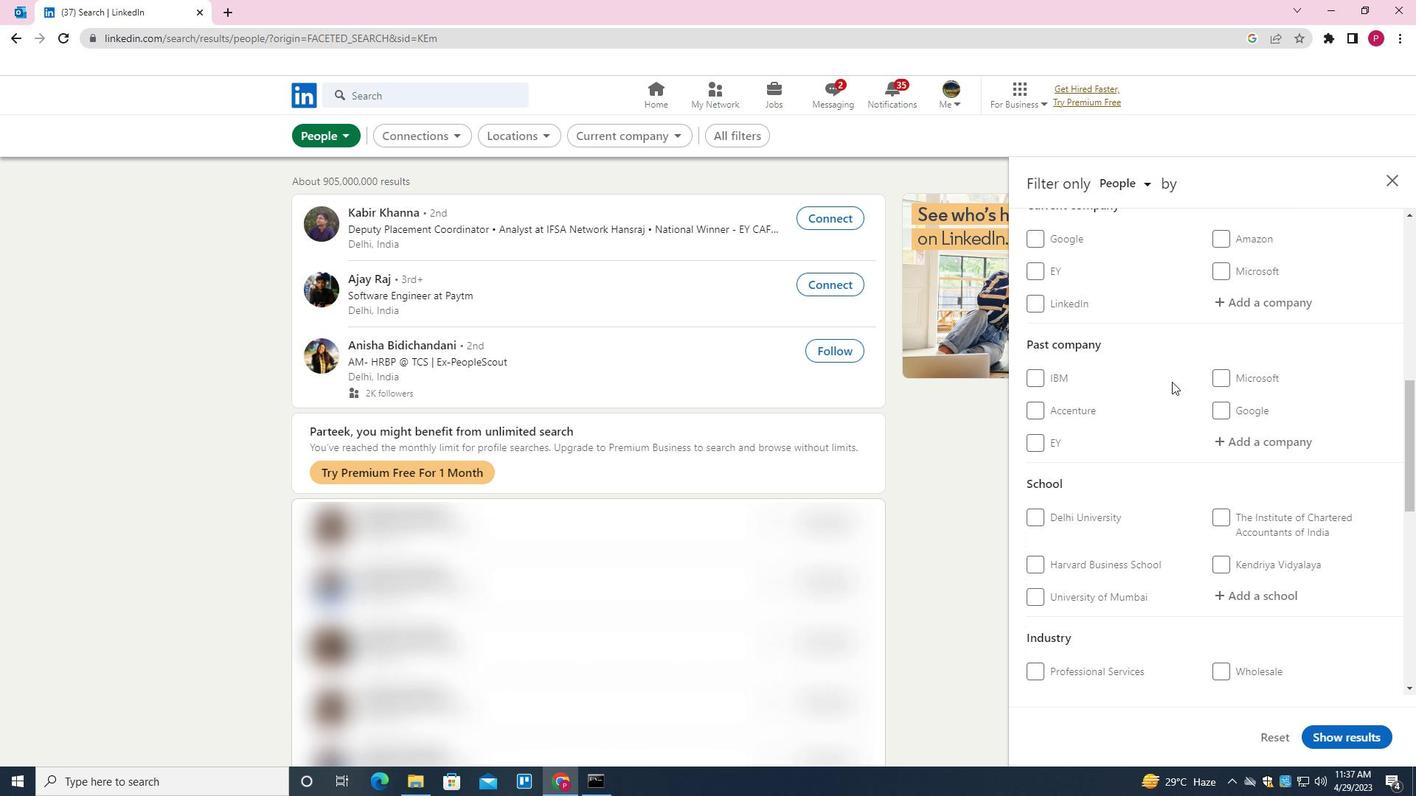 
Action: Mouse scrolled (1160, 389) with delta (0, 0)
Screenshot: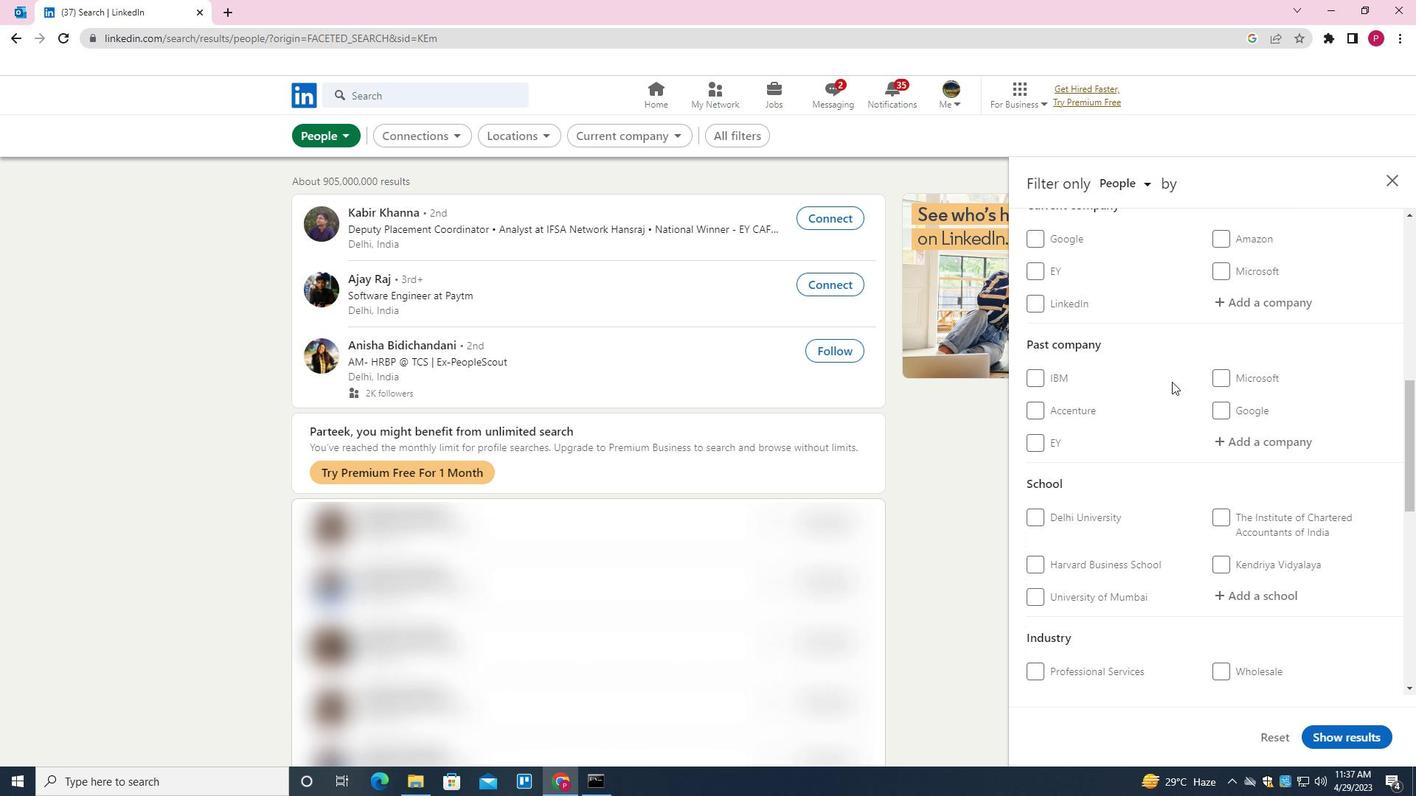 
Action: Mouse moved to (1160, 391)
Screenshot: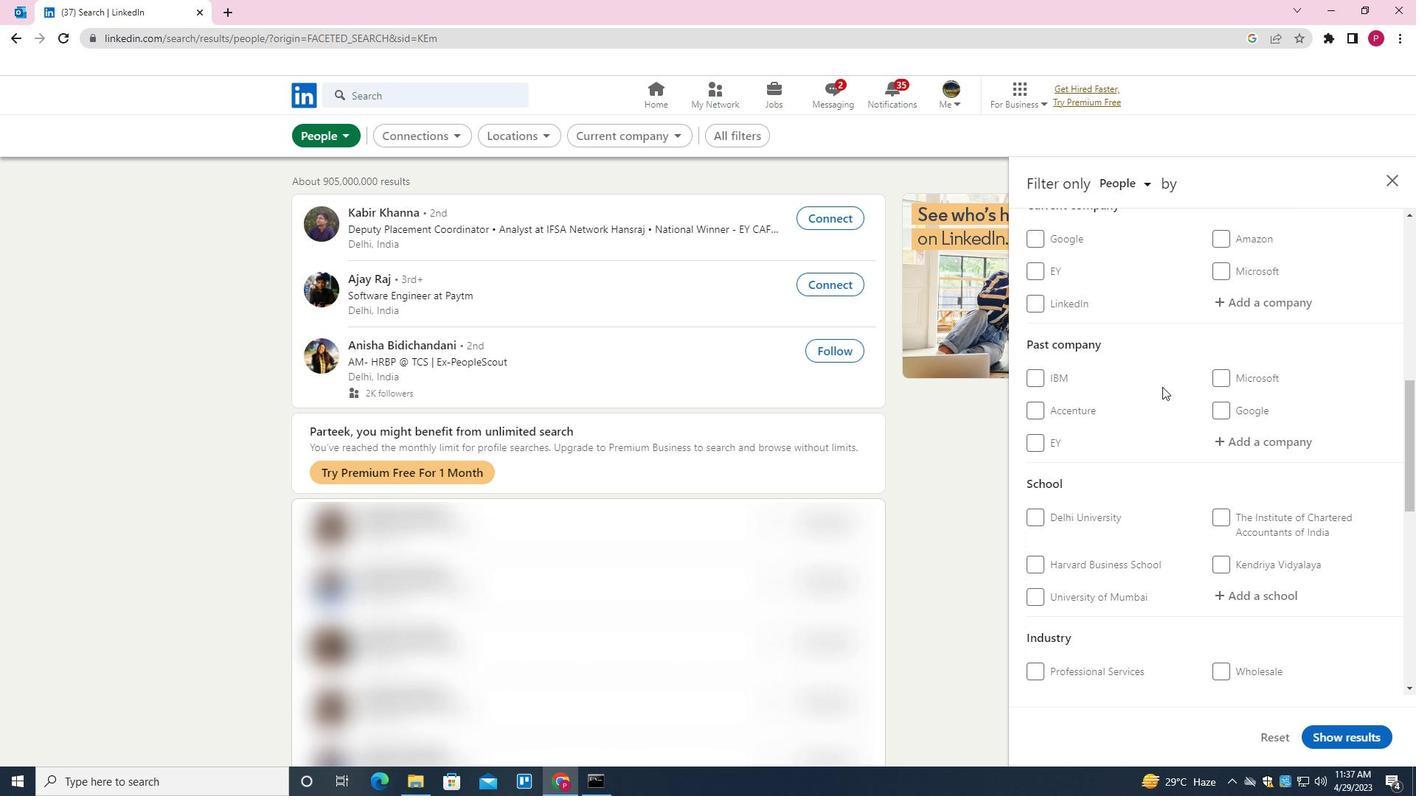 
Action: Mouse scrolled (1160, 391) with delta (0, 0)
Screenshot: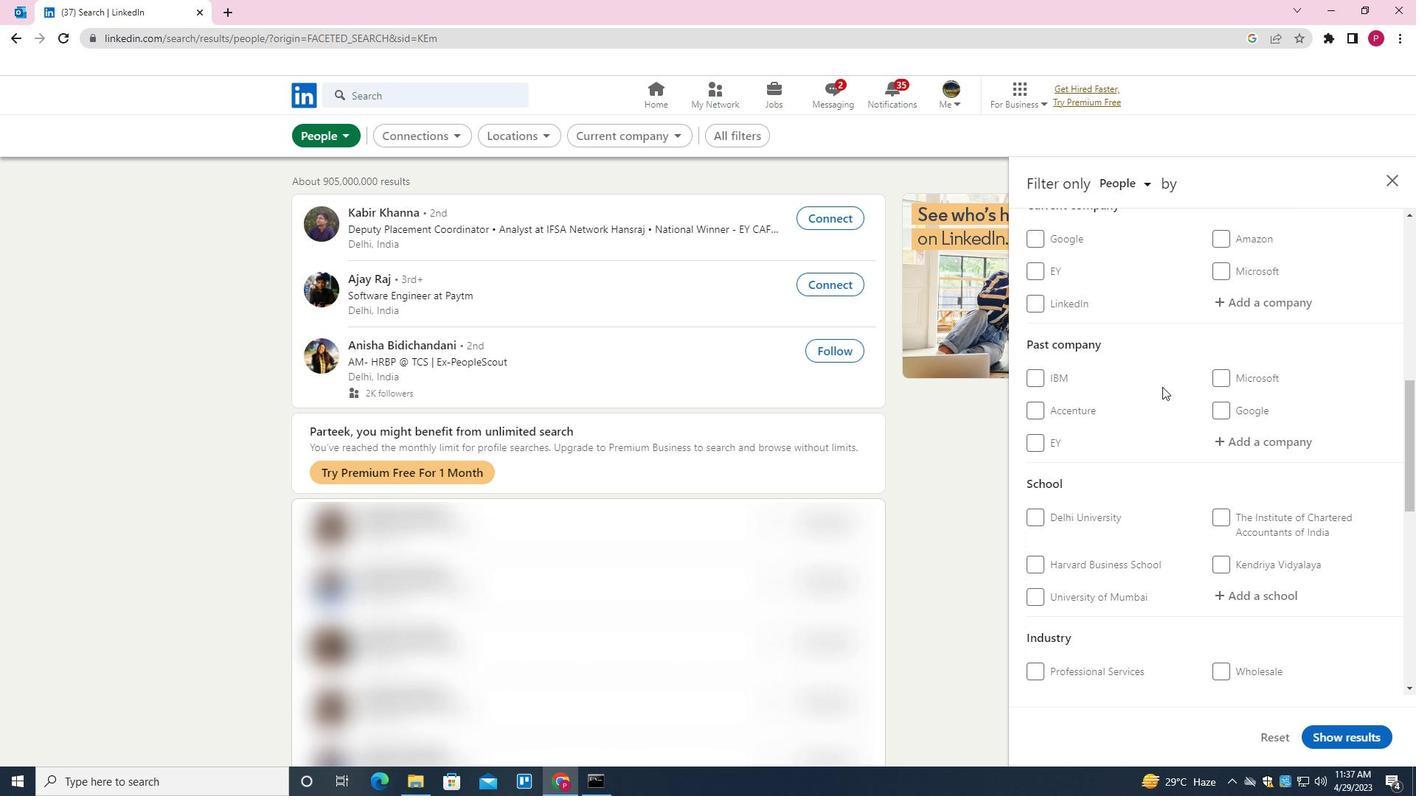 
Action: Mouse moved to (1121, 450)
Screenshot: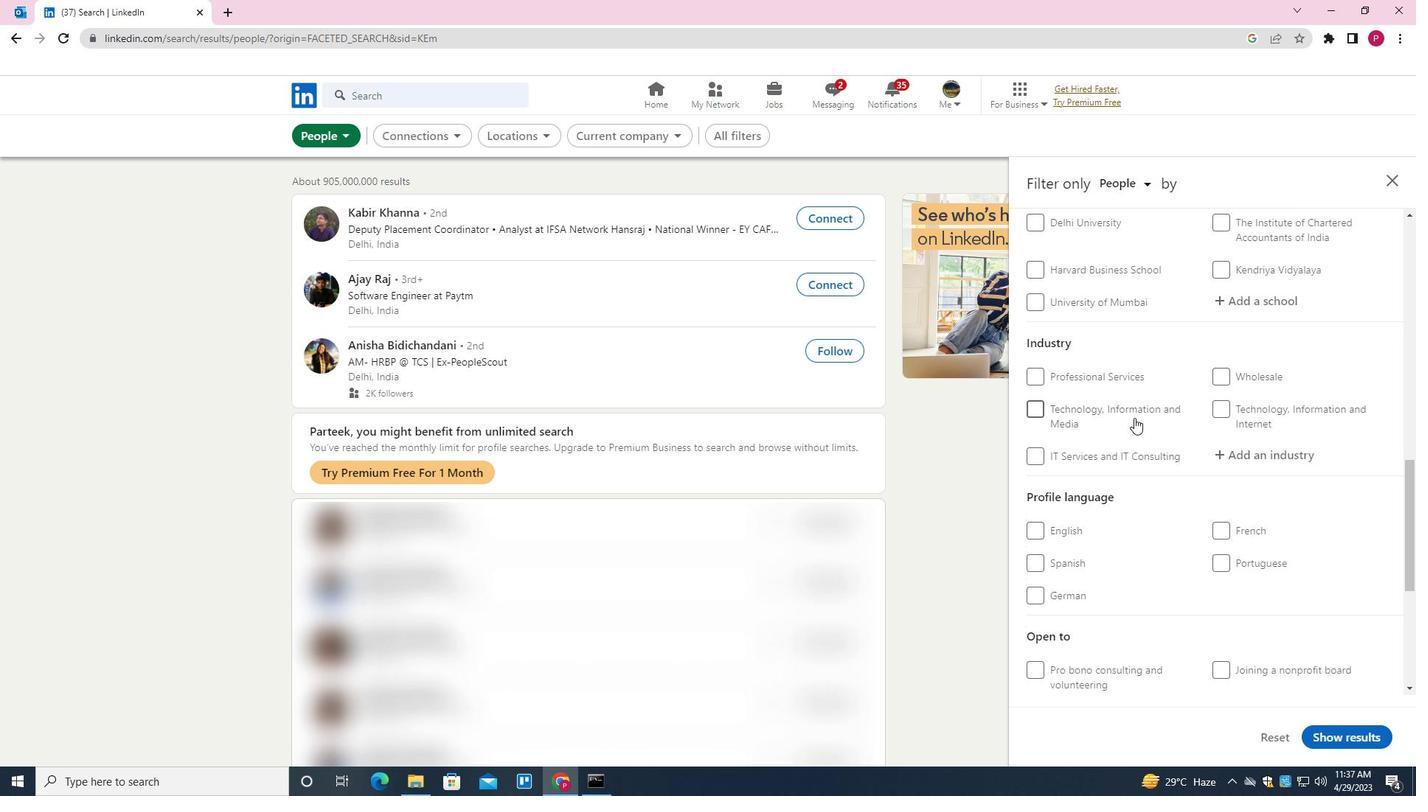 
Action: Mouse scrolled (1121, 449) with delta (0, 0)
Screenshot: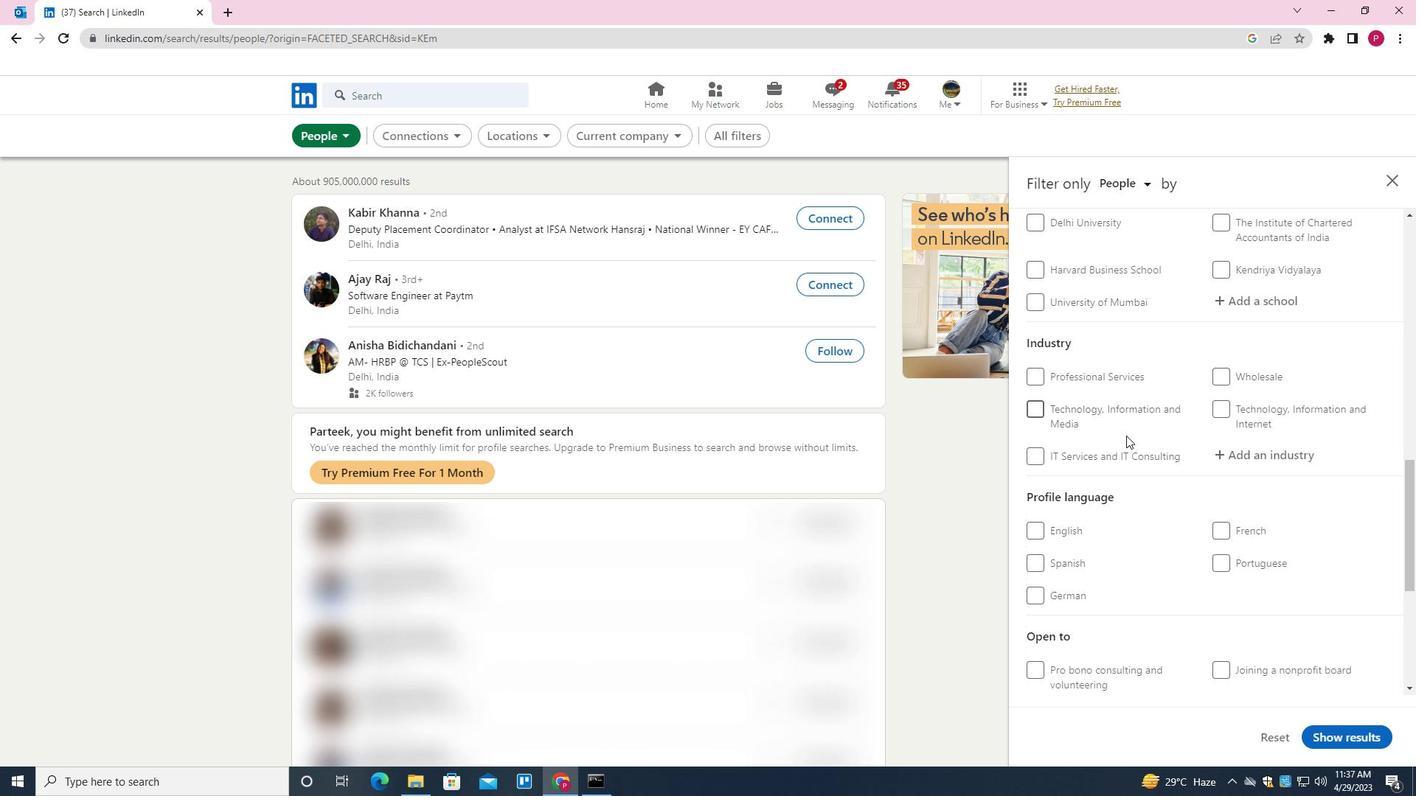 
Action: Mouse scrolled (1121, 449) with delta (0, 0)
Screenshot: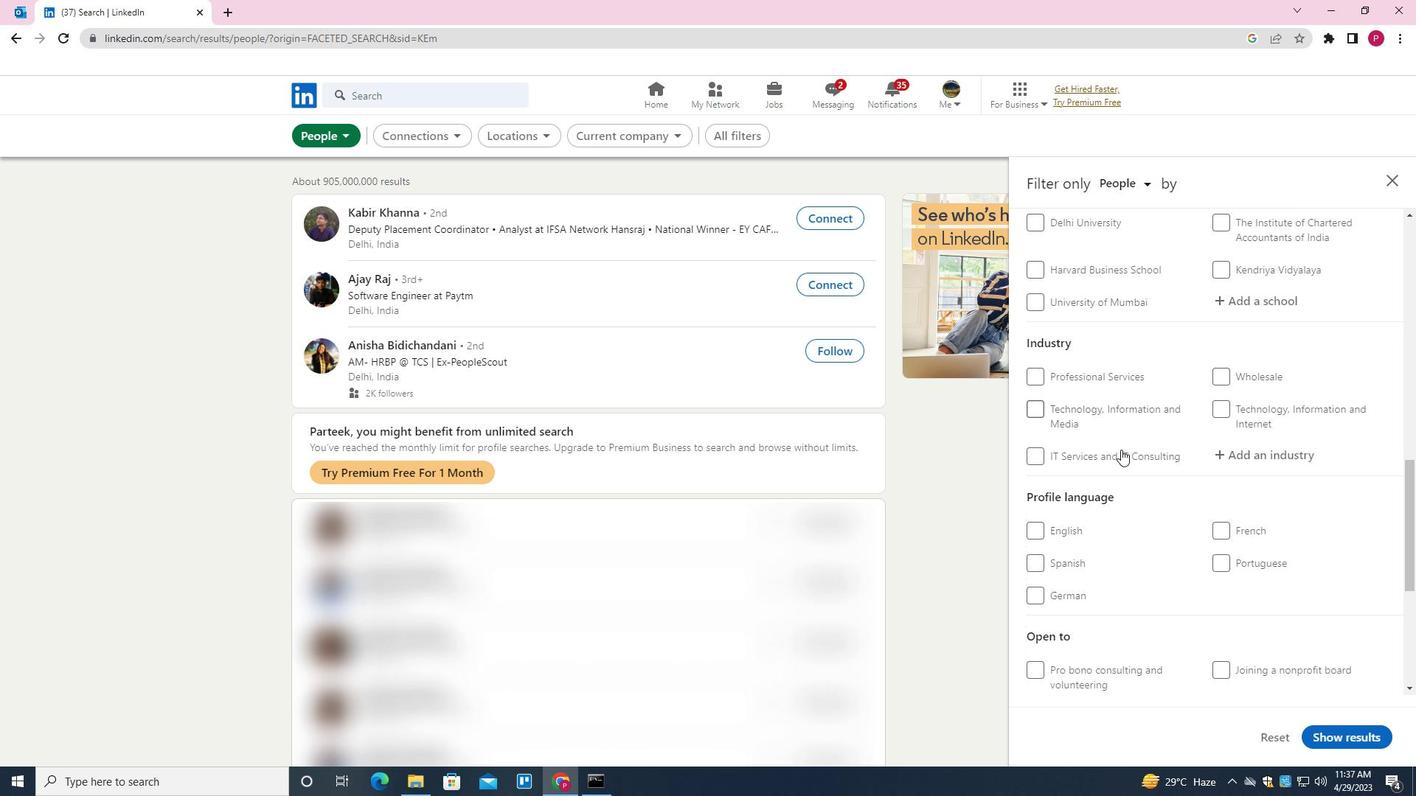 
Action: Mouse moved to (1220, 381)
Screenshot: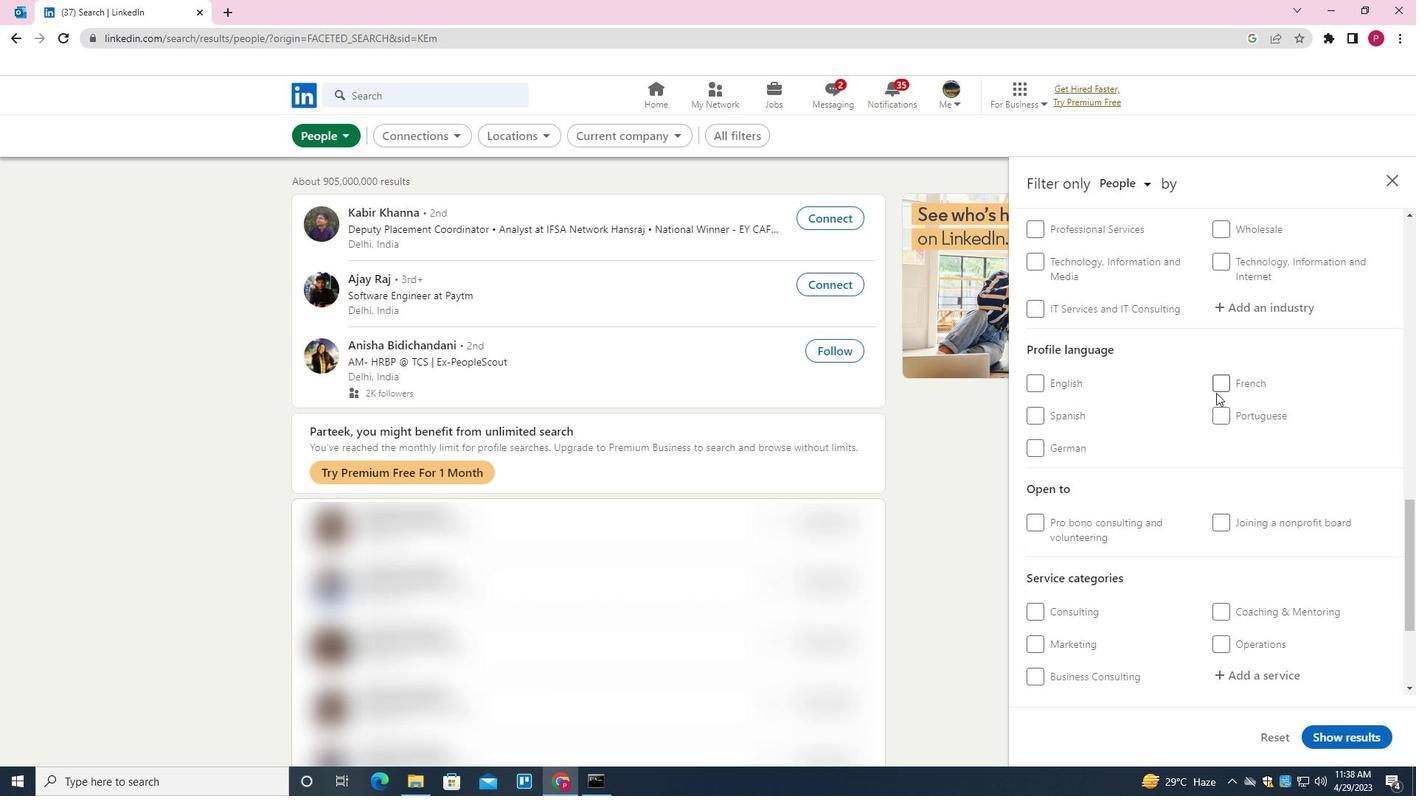 
Action: Mouse pressed left at (1220, 381)
Screenshot: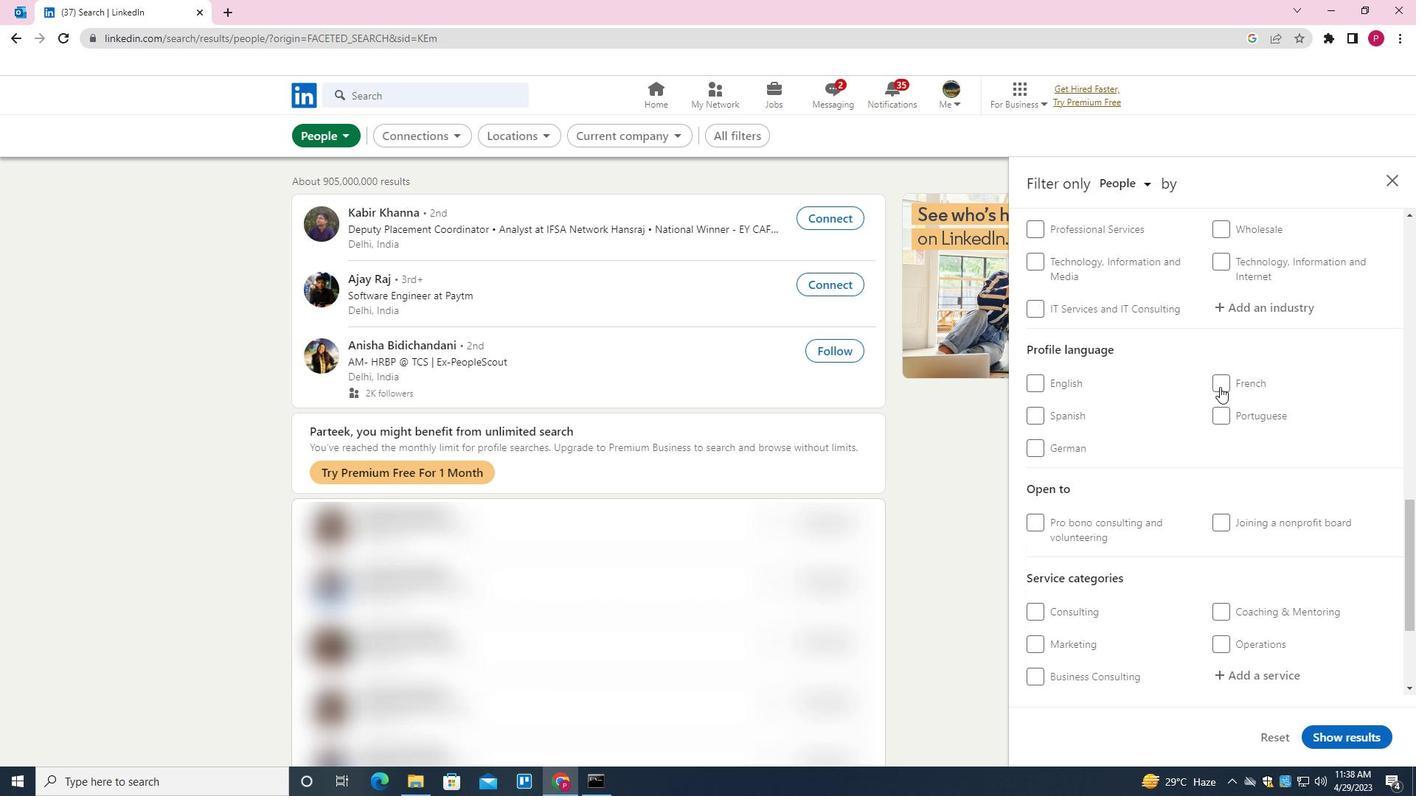 
Action: Mouse moved to (1125, 404)
Screenshot: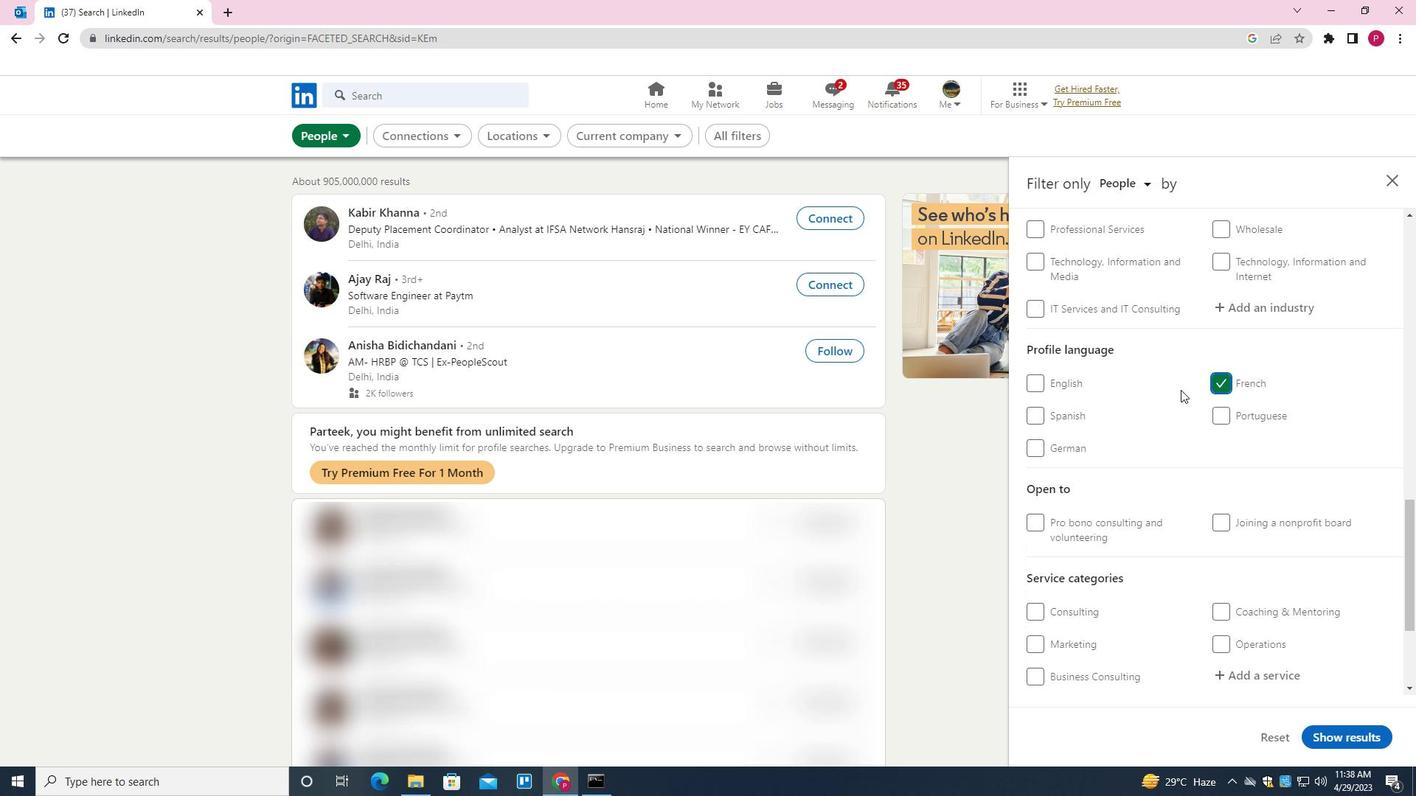 
Action: Mouse scrolled (1125, 405) with delta (0, 0)
Screenshot: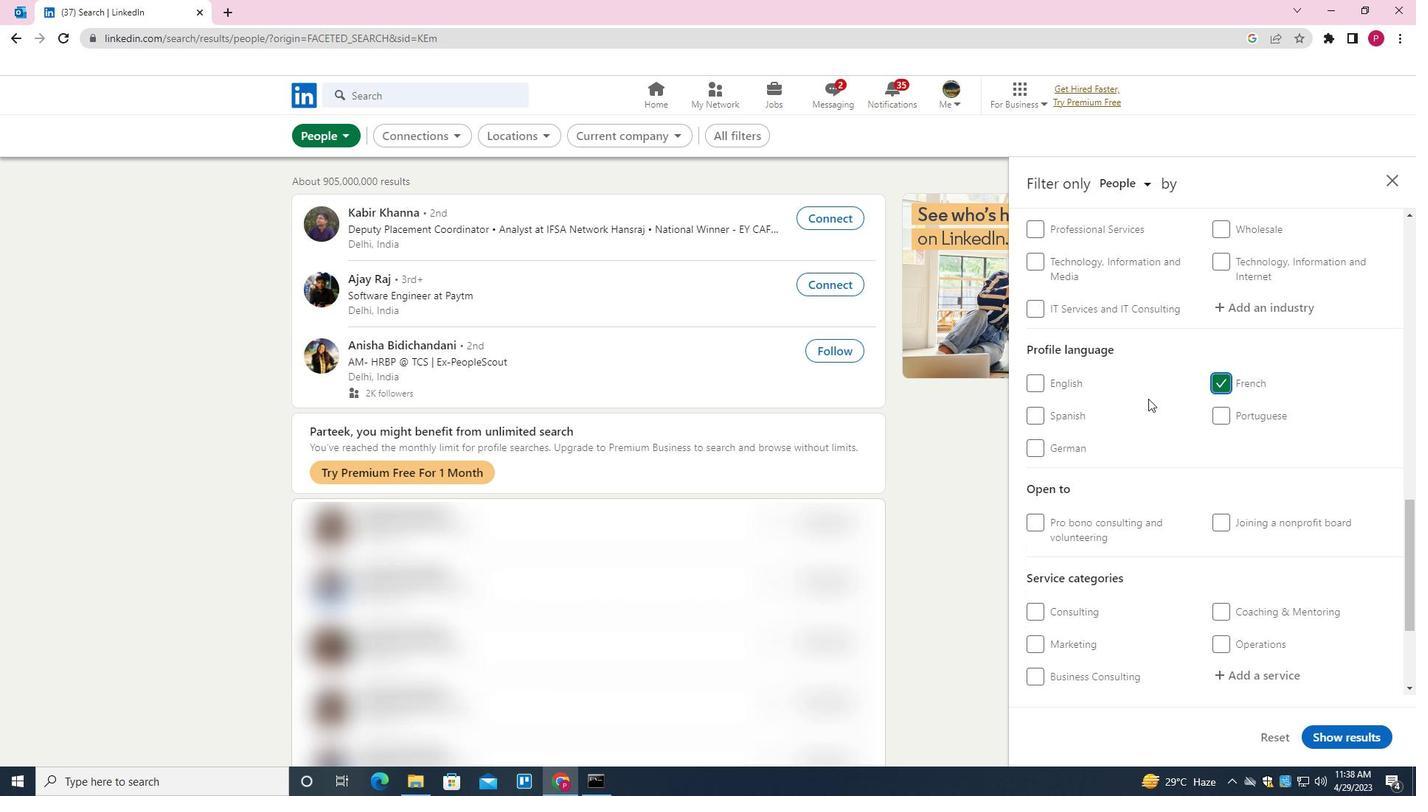 
Action: Mouse scrolled (1125, 405) with delta (0, 0)
Screenshot: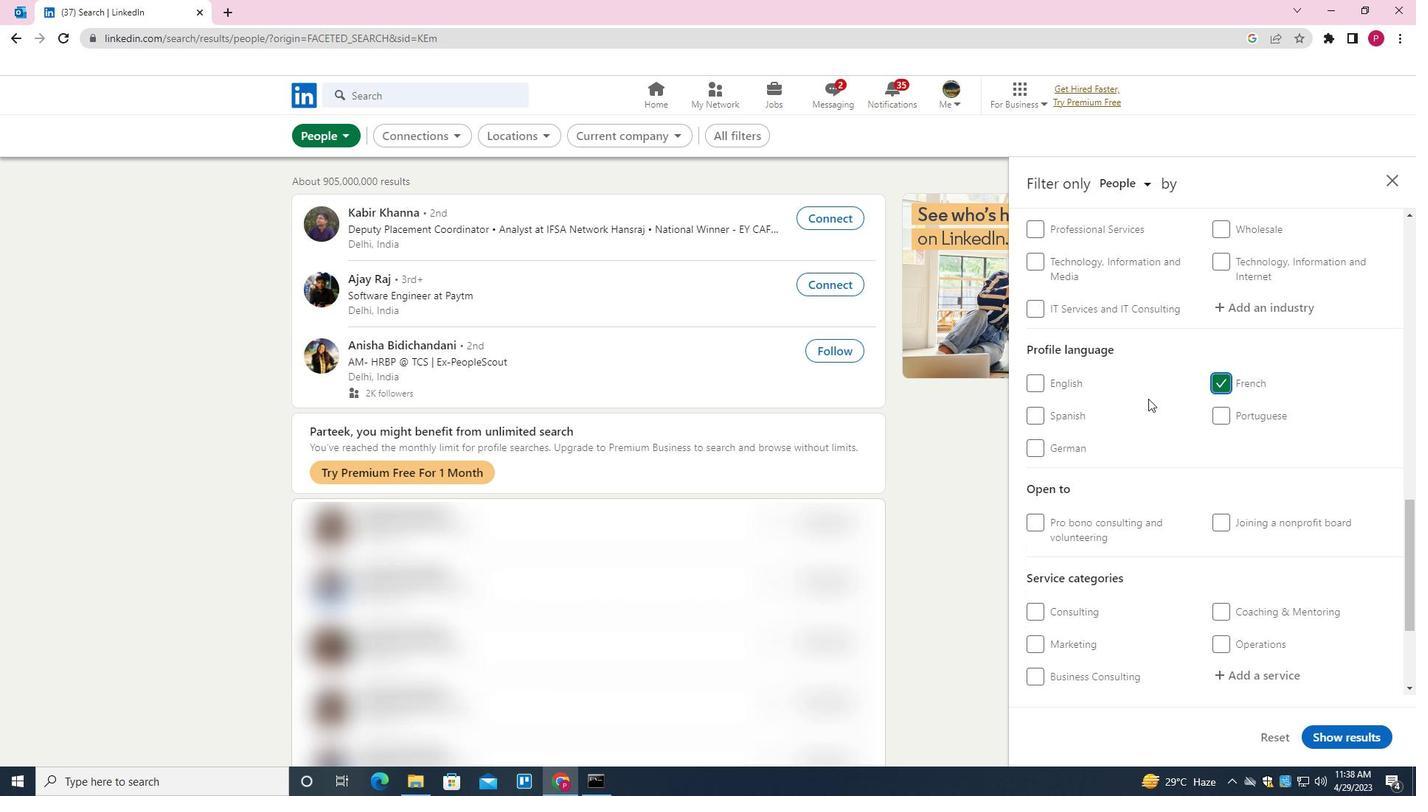
Action: Mouse scrolled (1125, 405) with delta (0, 0)
Screenshot: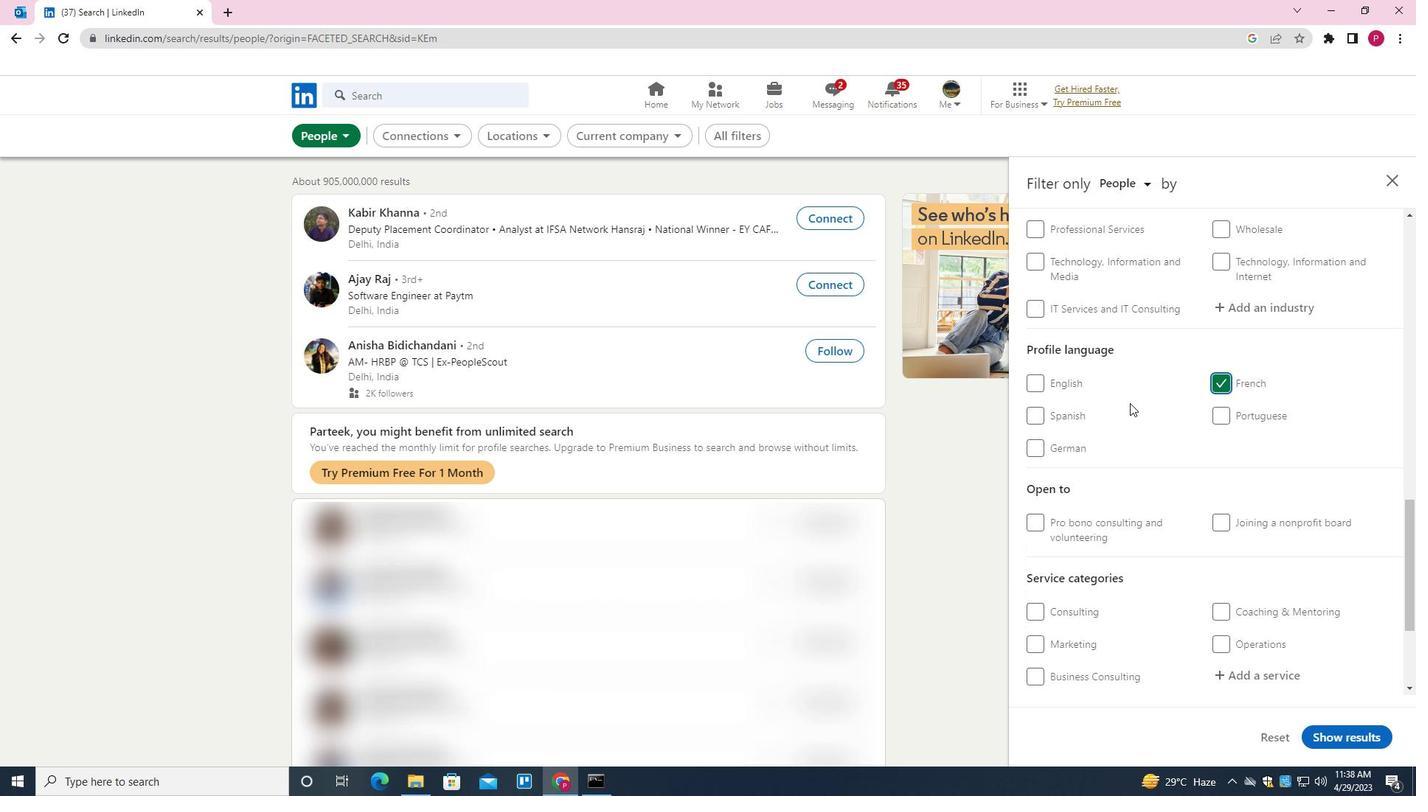
Action: Mouse scrolled (1125, 405) with delta (0, 0)
Screenshot: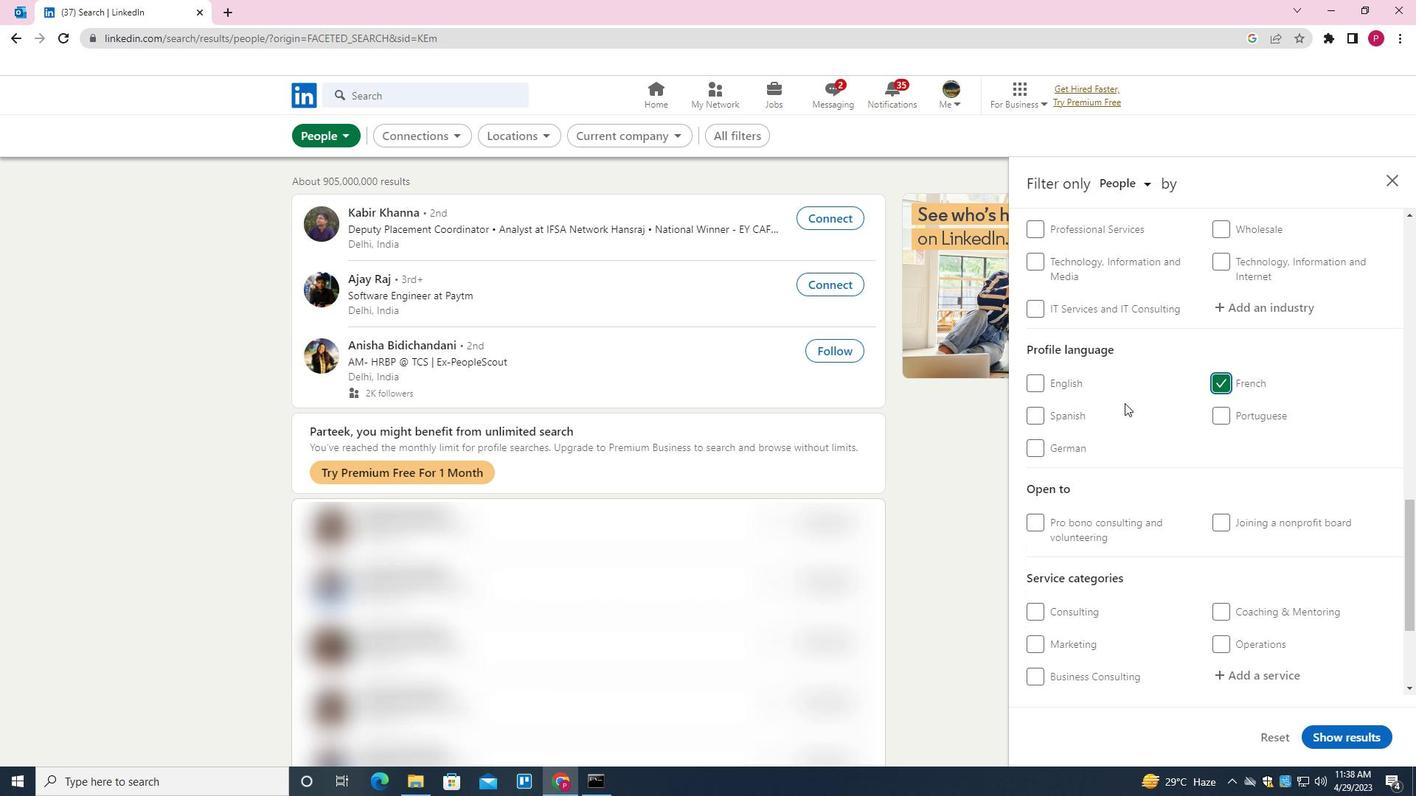 
Action: Mouse scrolled (1125, 405) with delta (0, 0)
Screenshot: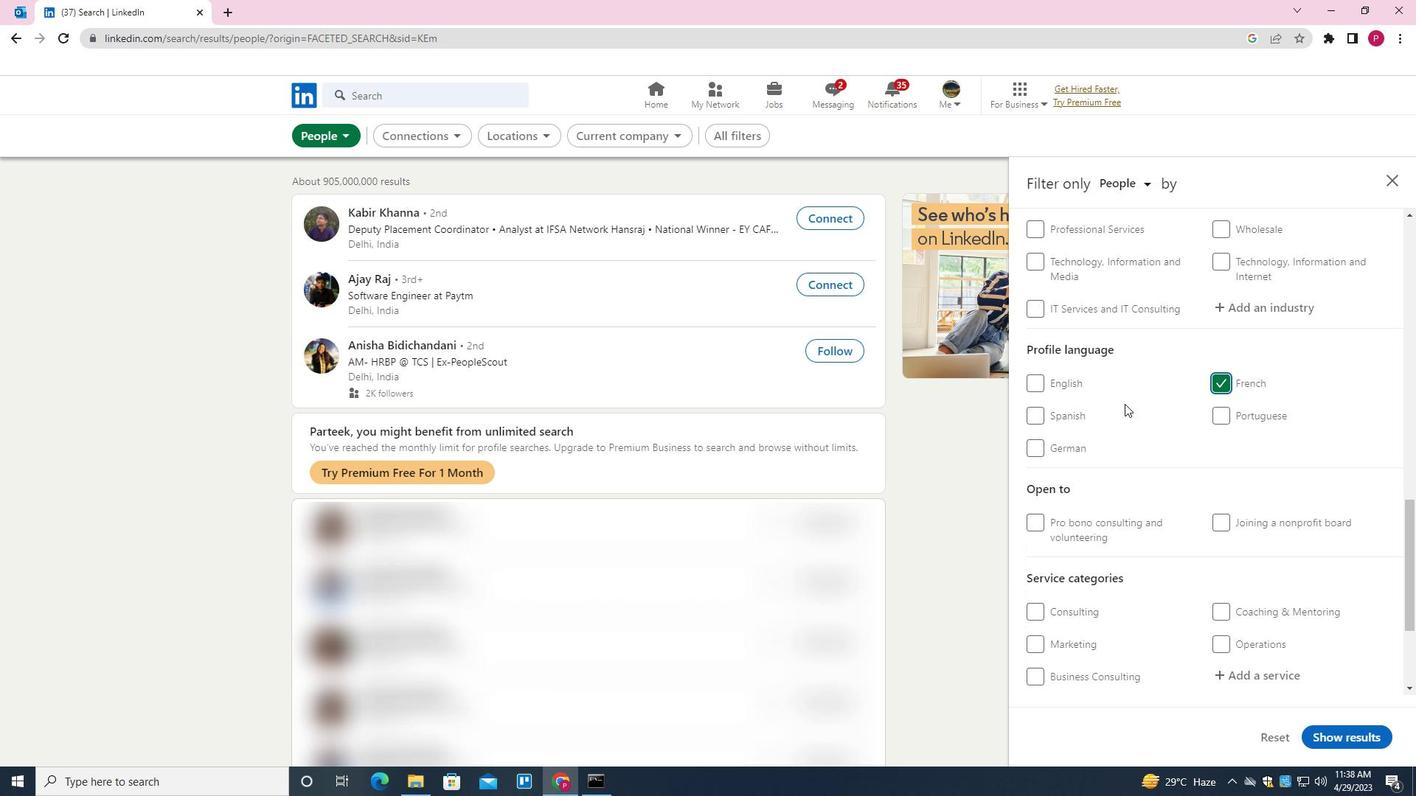 
Action: Mouse moved to (1116, 394)
Screenshot: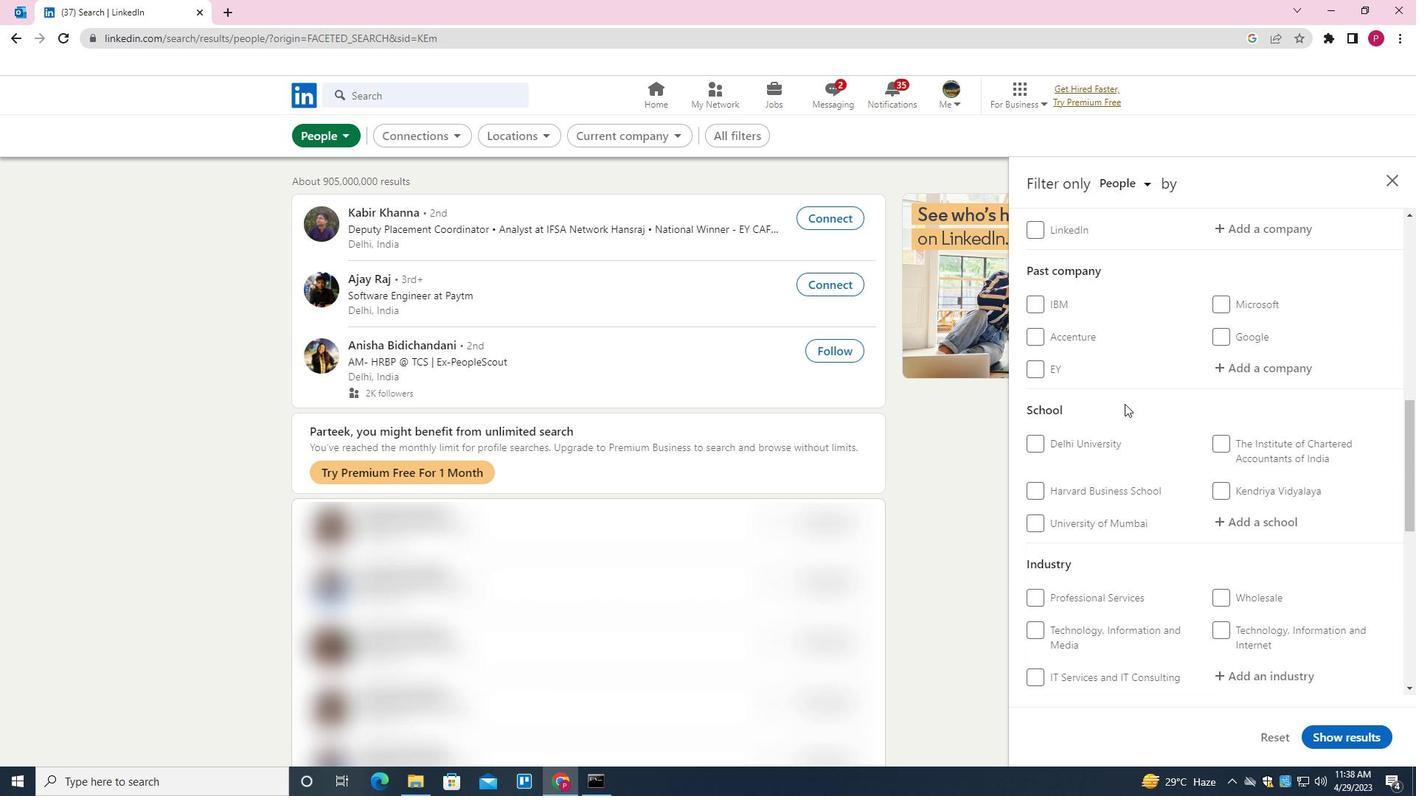 
Action: Mouse scrolled (1116, 395) with delta (0, 0)
Screenshot: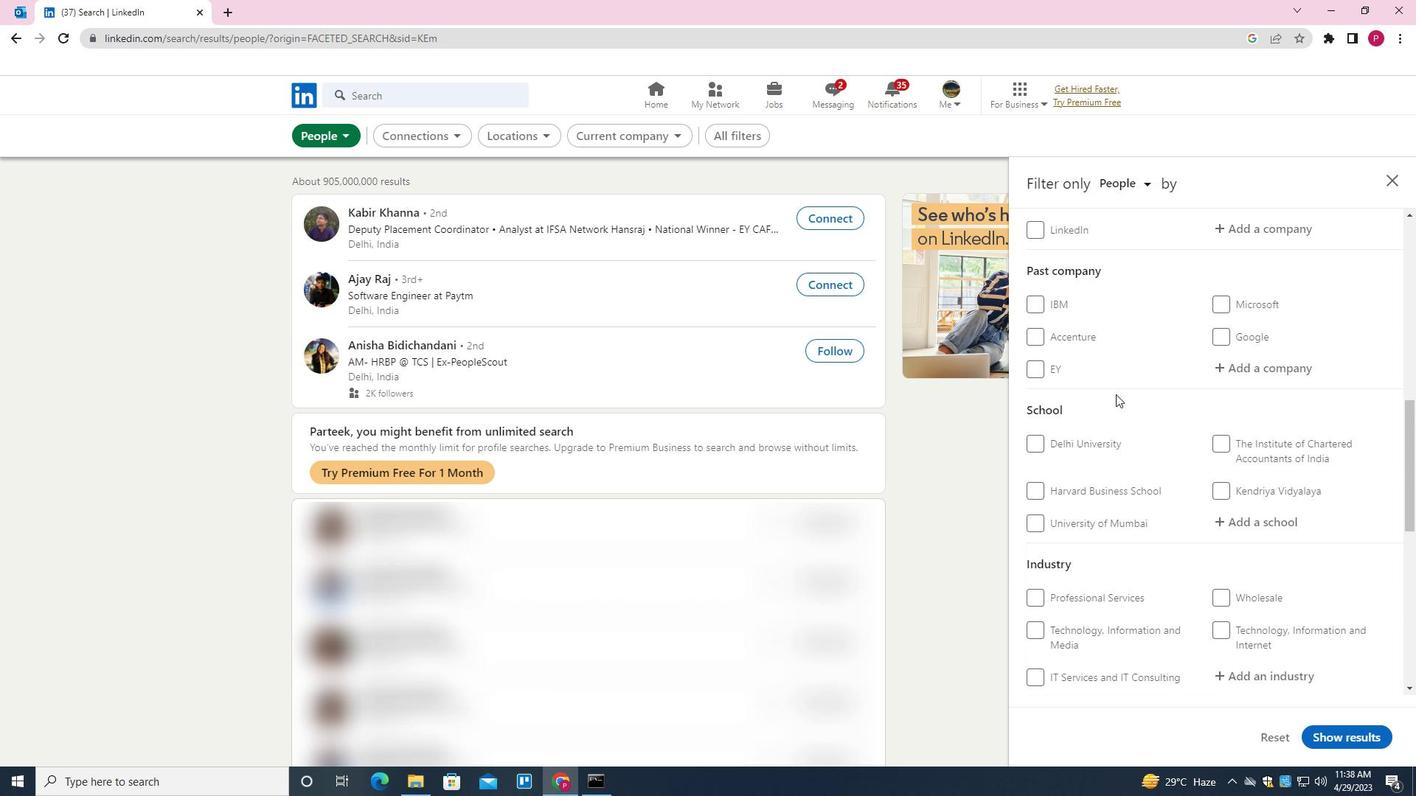 
Action: Mouse moved to (1289, 297)
Screenshot: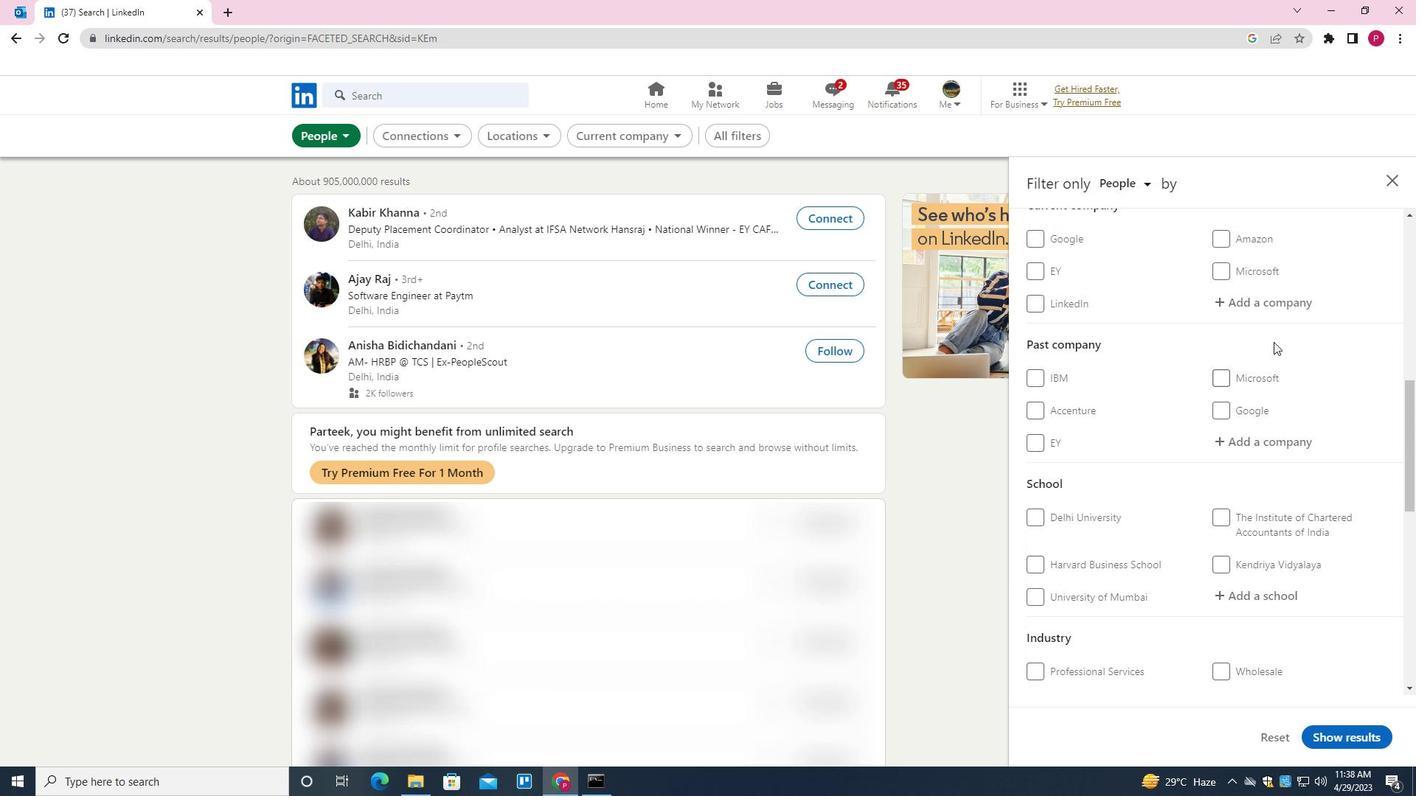 
Action: Mouse pressed left at (1289, 297)
Screenshot: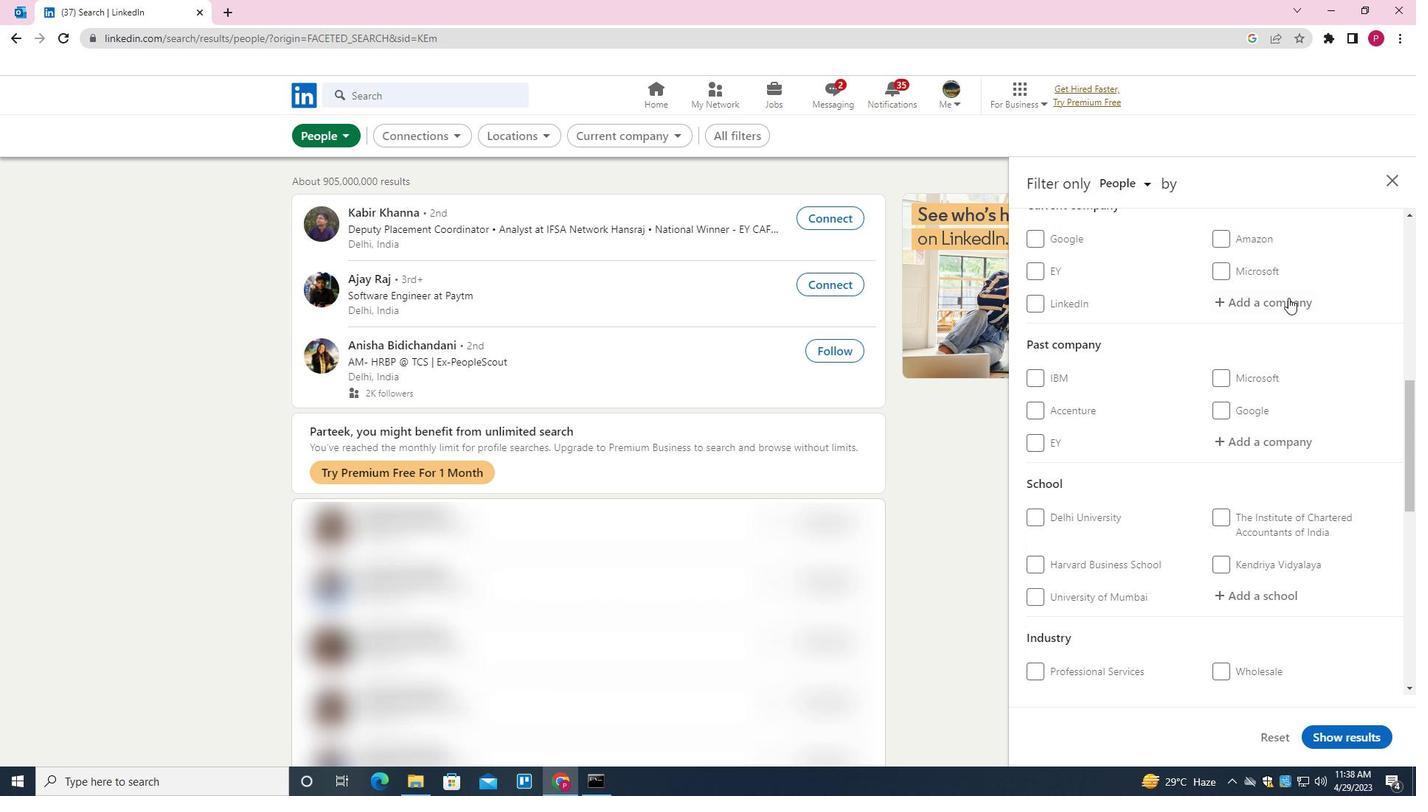 
Action: Key pressed <Key.shift>SUGAR<Key.down><Key.enter>
Screenshot: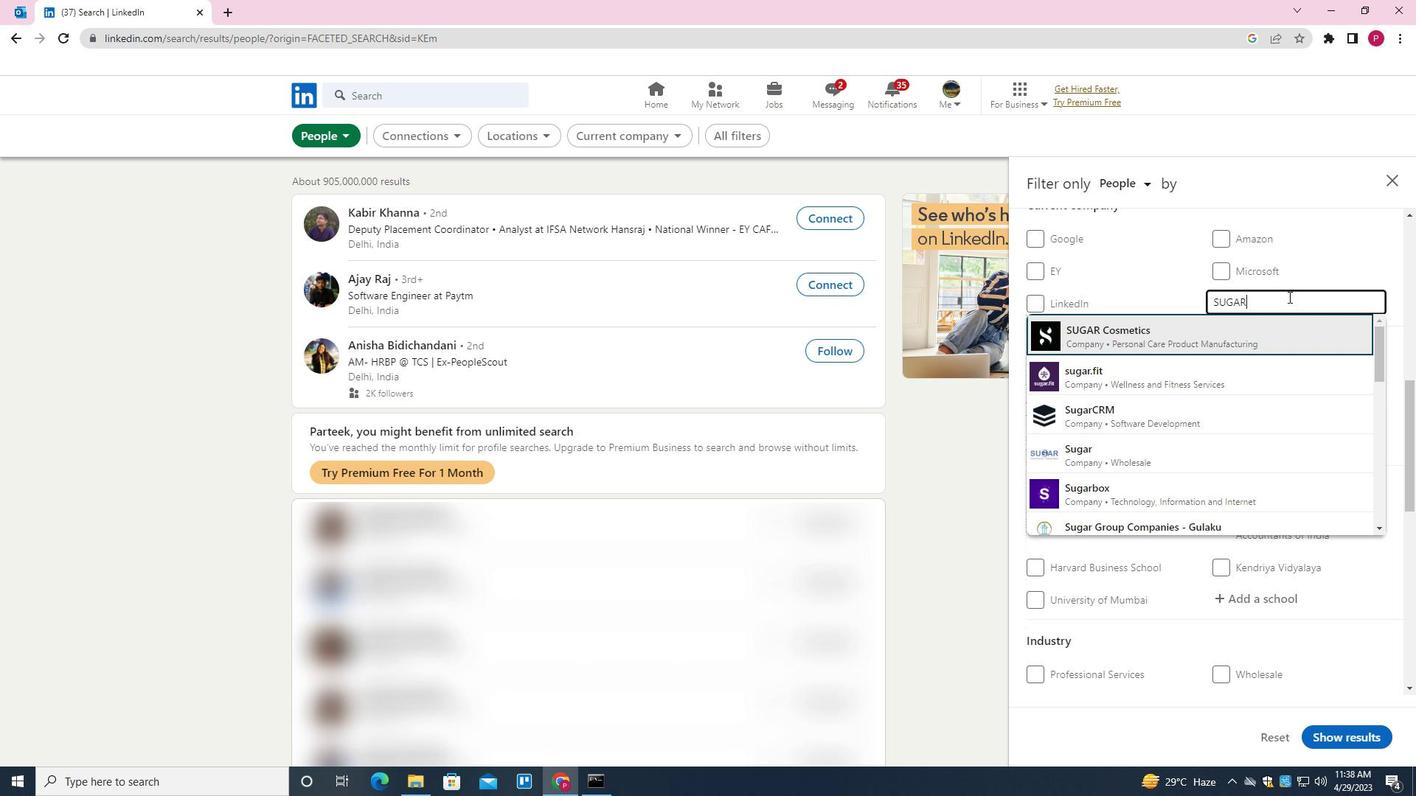 
Action: Mouse moved to (1212, 377)
Screenshot: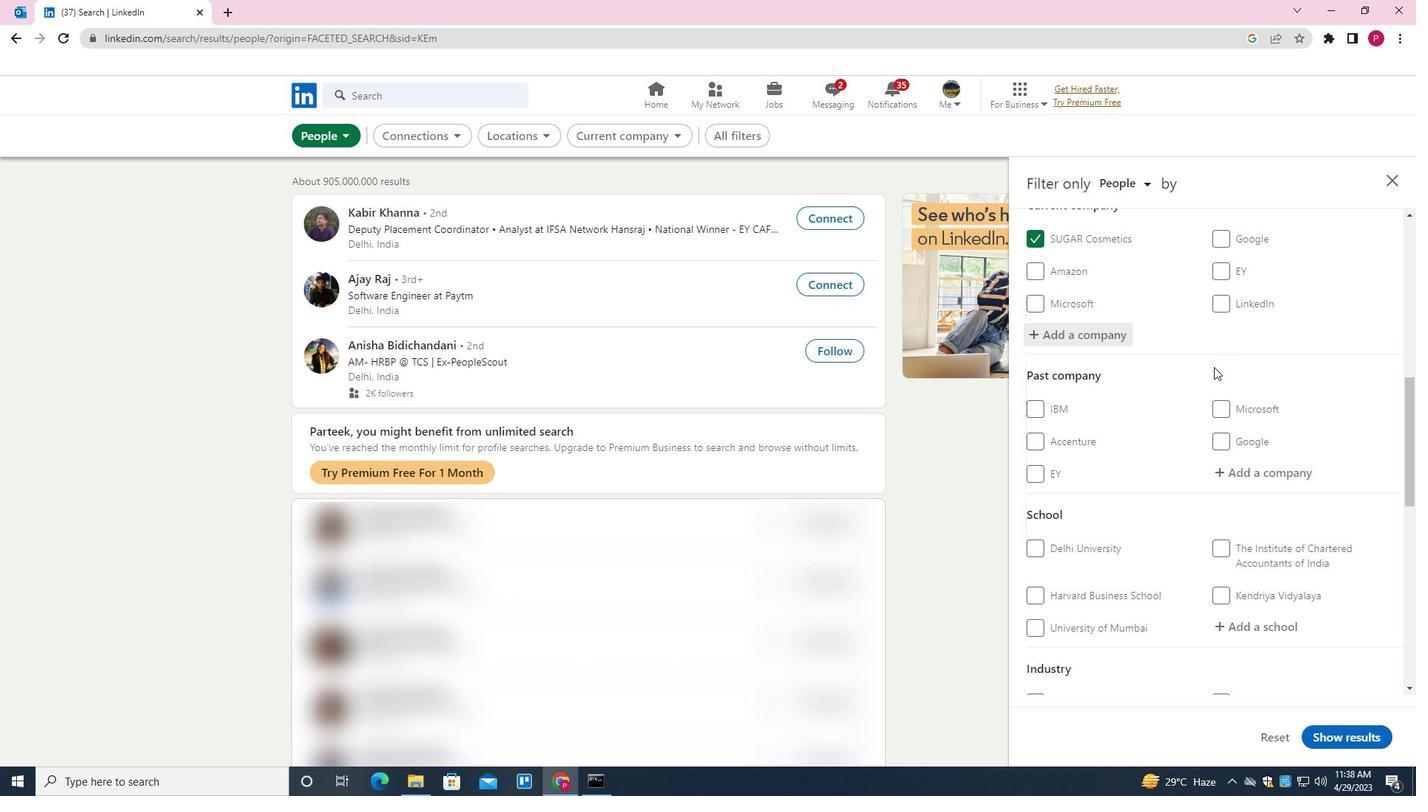 
Action: Mouse scrolled (1212, 377) with delta (0, 0)
Screenshot: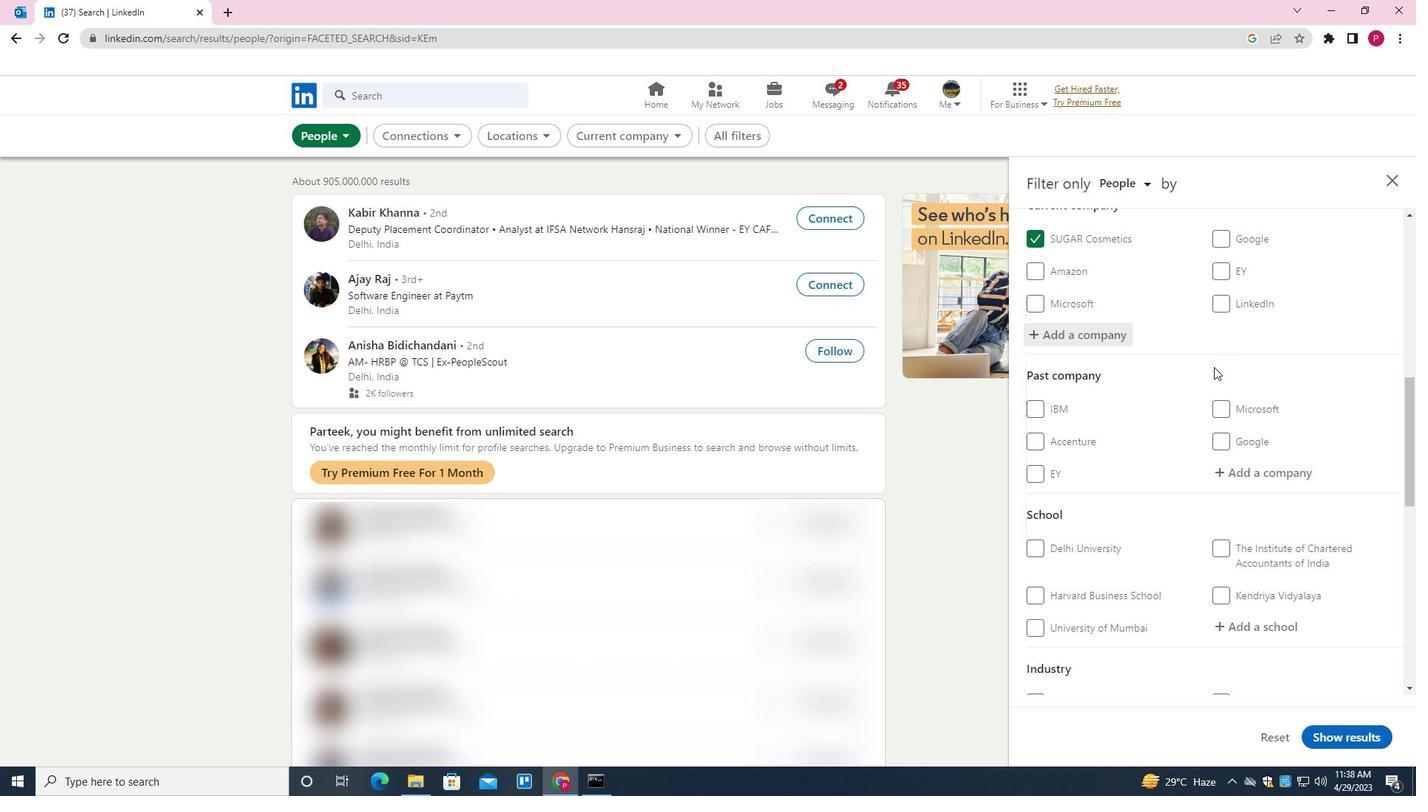 
Action: Mouse moved to (1212, 378)
Screenshot: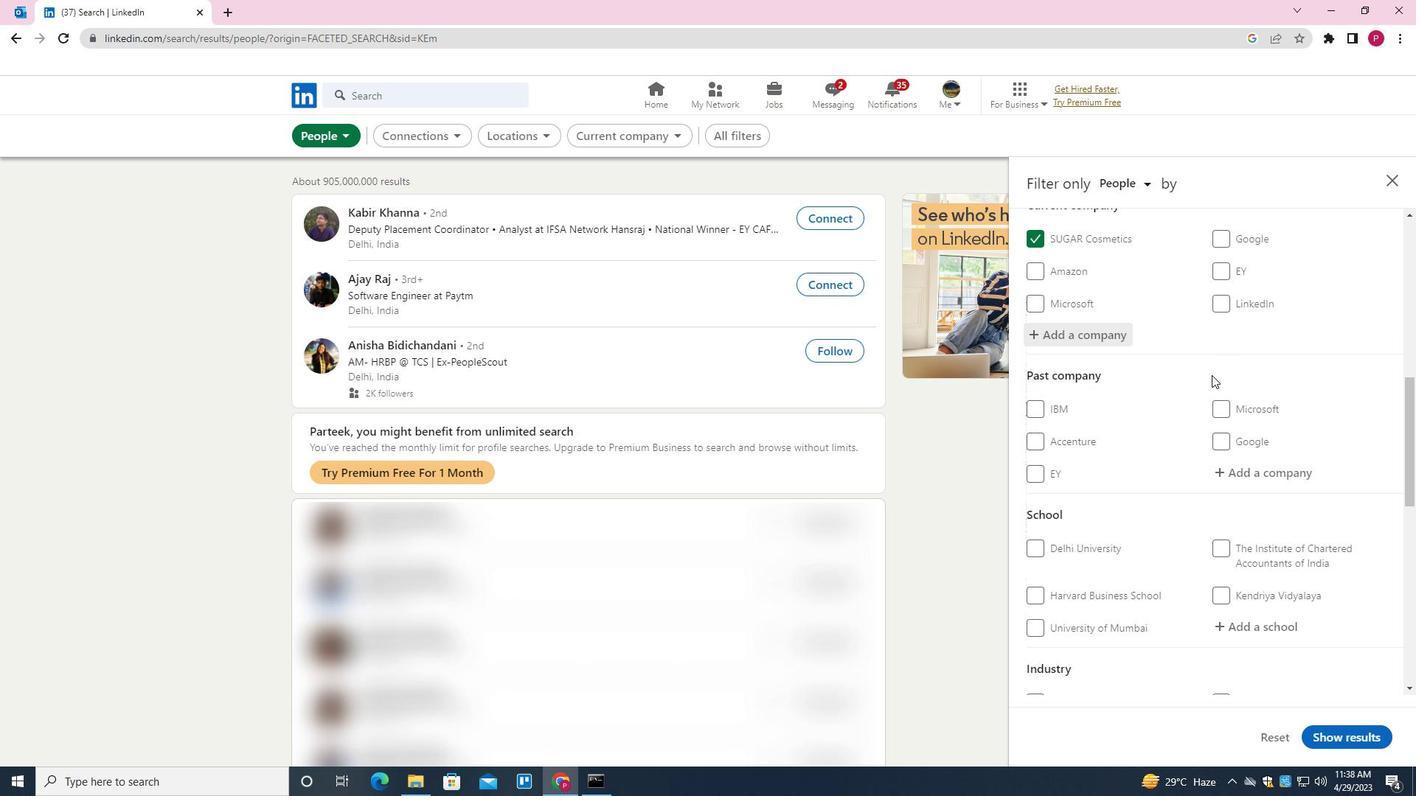 
Action: Mouse scrolled (1212, 377) with delta (0, 0)
Screenshot: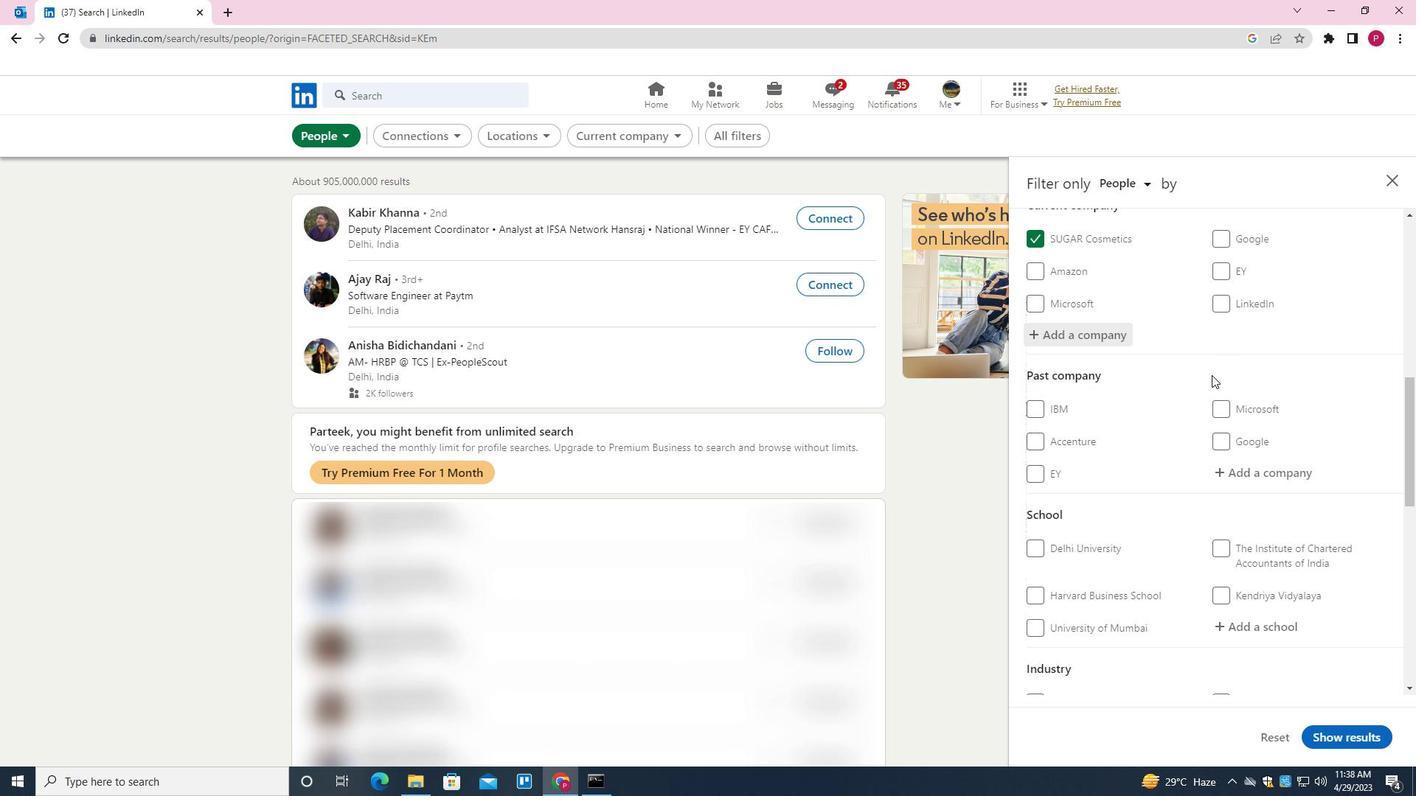
Action: Mouse moved to (1213, 383)
Screenshot: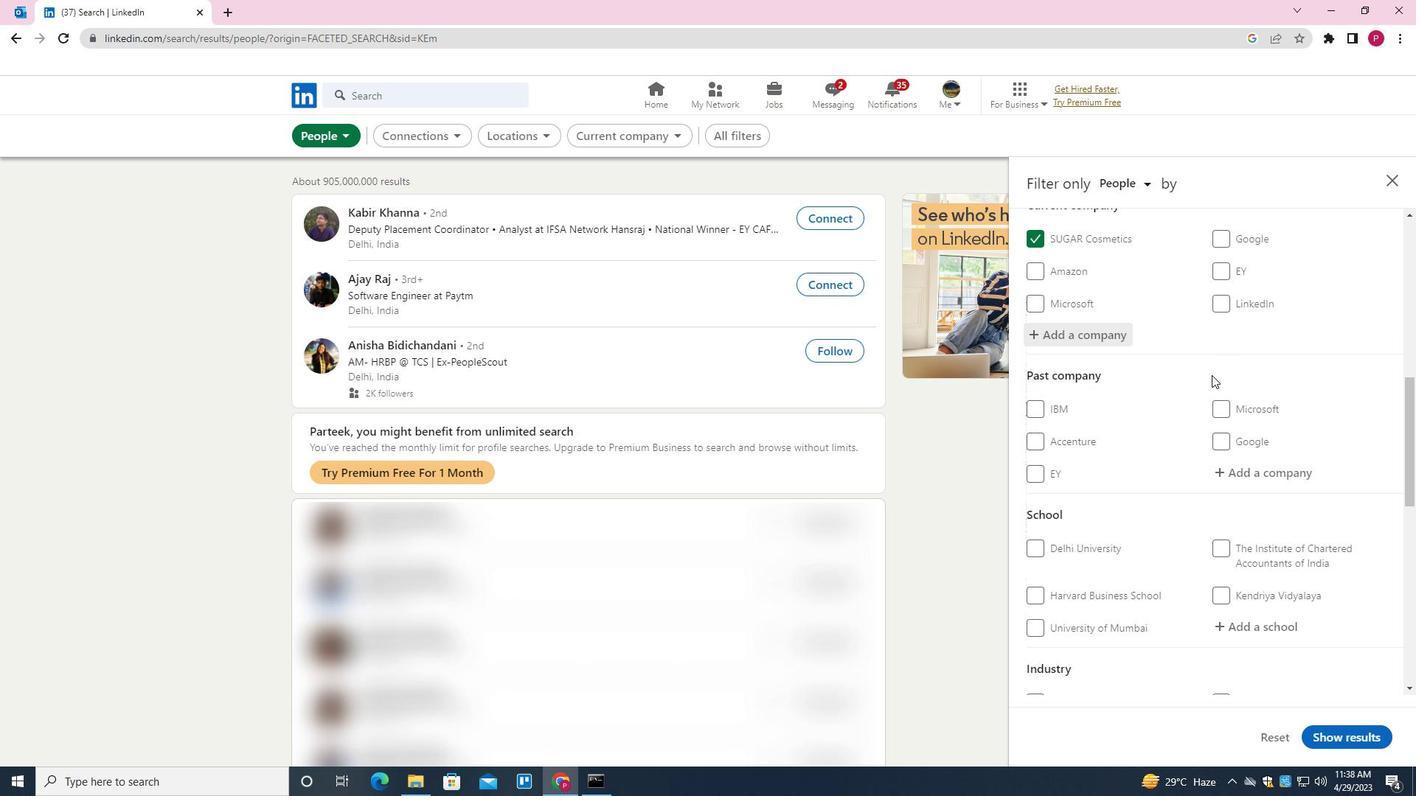 
Action: Mouse scrolled (1213, 382) with delta (0, 0)
Screenshot: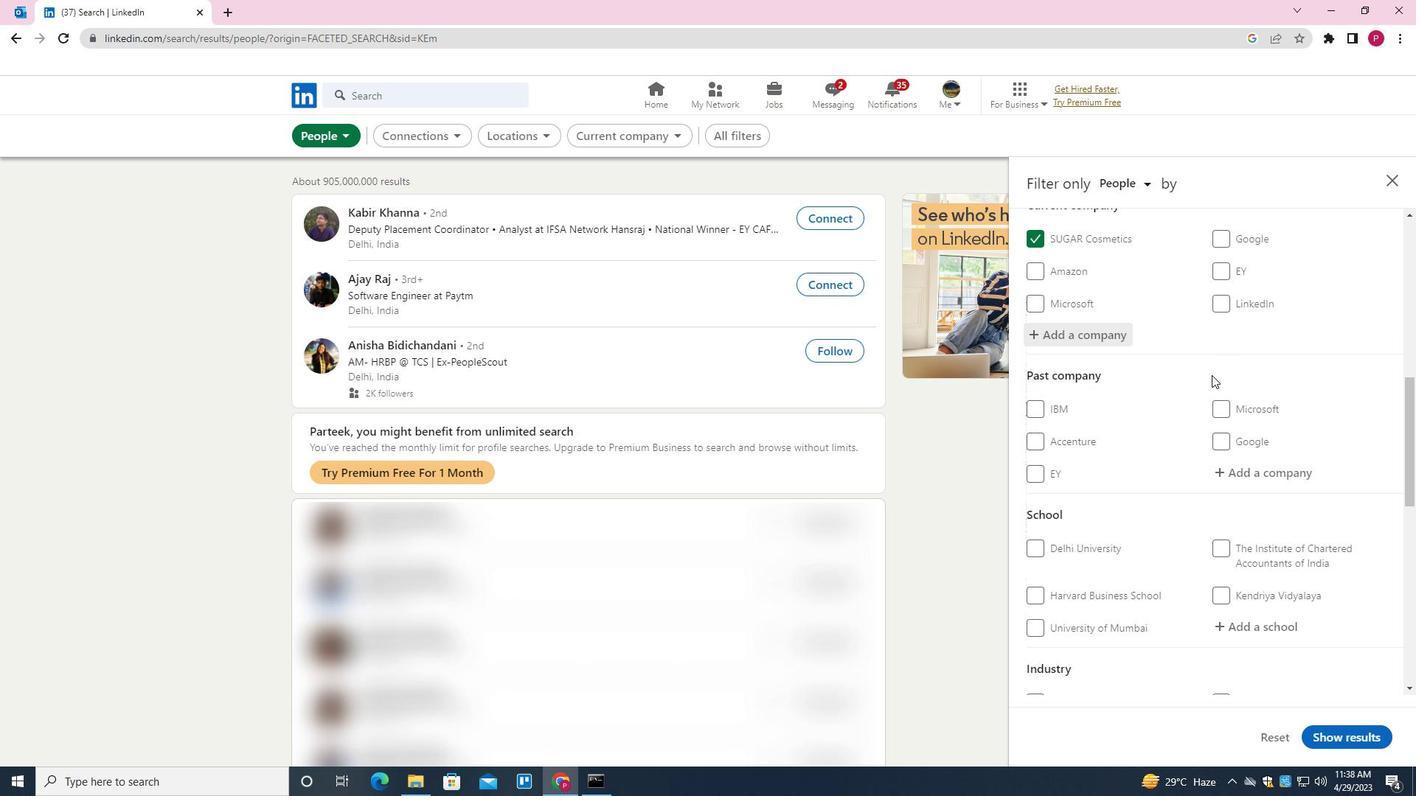 
Action: Mouse moved to (1243, 416)
Screenshot: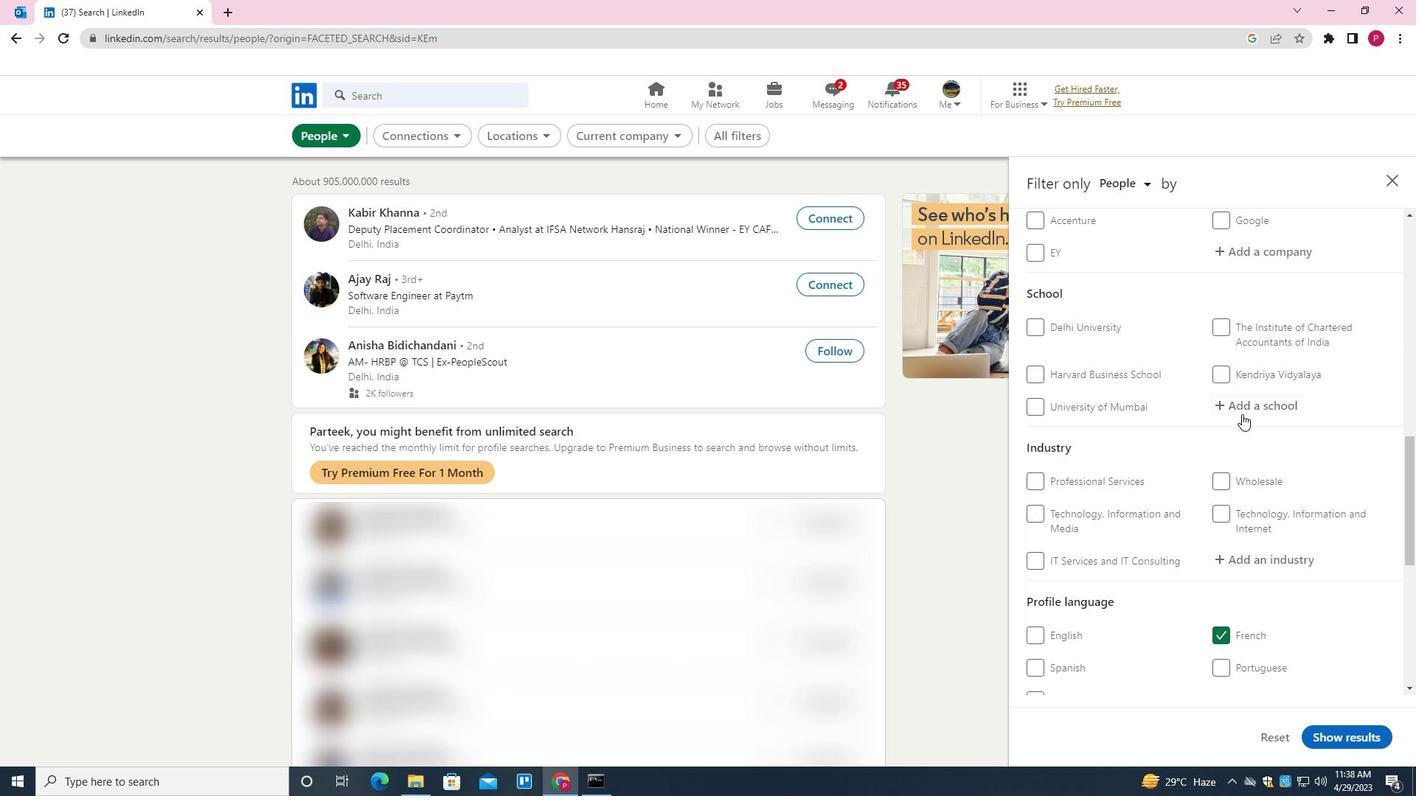 
Action: Mouse pressed left at (1243, 416)
Screenshot: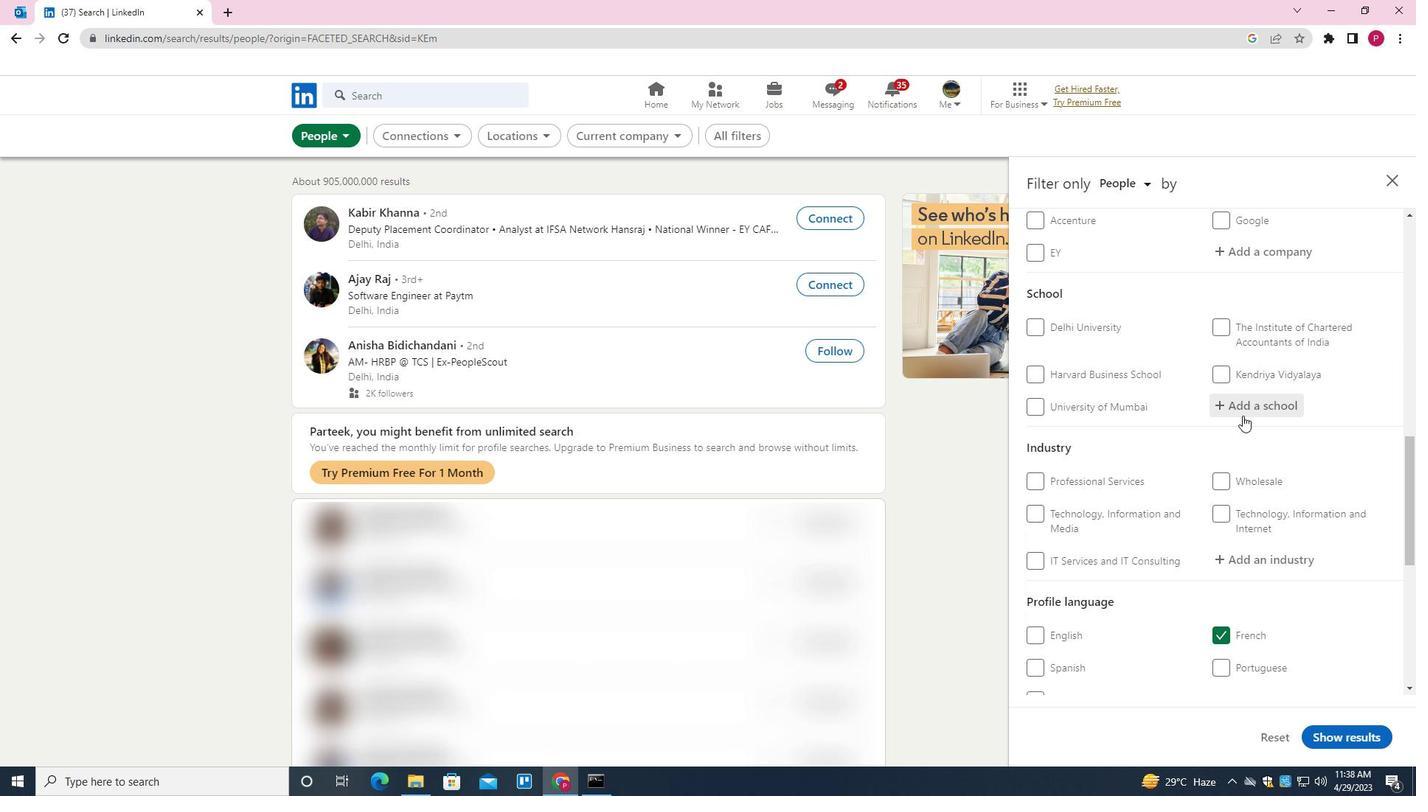 
Action: Key pressed <Key.shift><Key.shift><Key.shift>THE<Key.space><Key.shift>NORTH<Key.down><Key.enter>
Screenshot: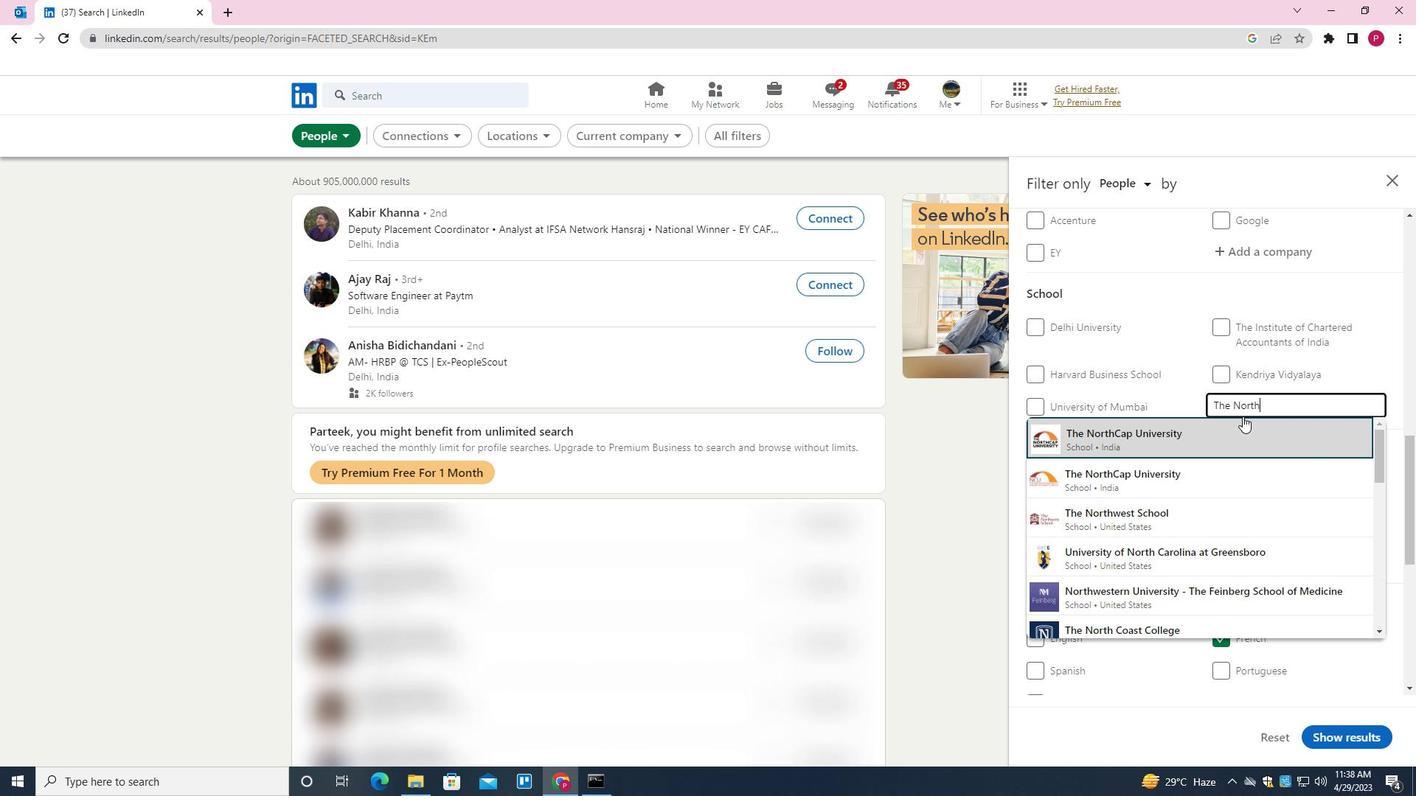 
Action: Mouse moved to (1232, 425)
Screenshot: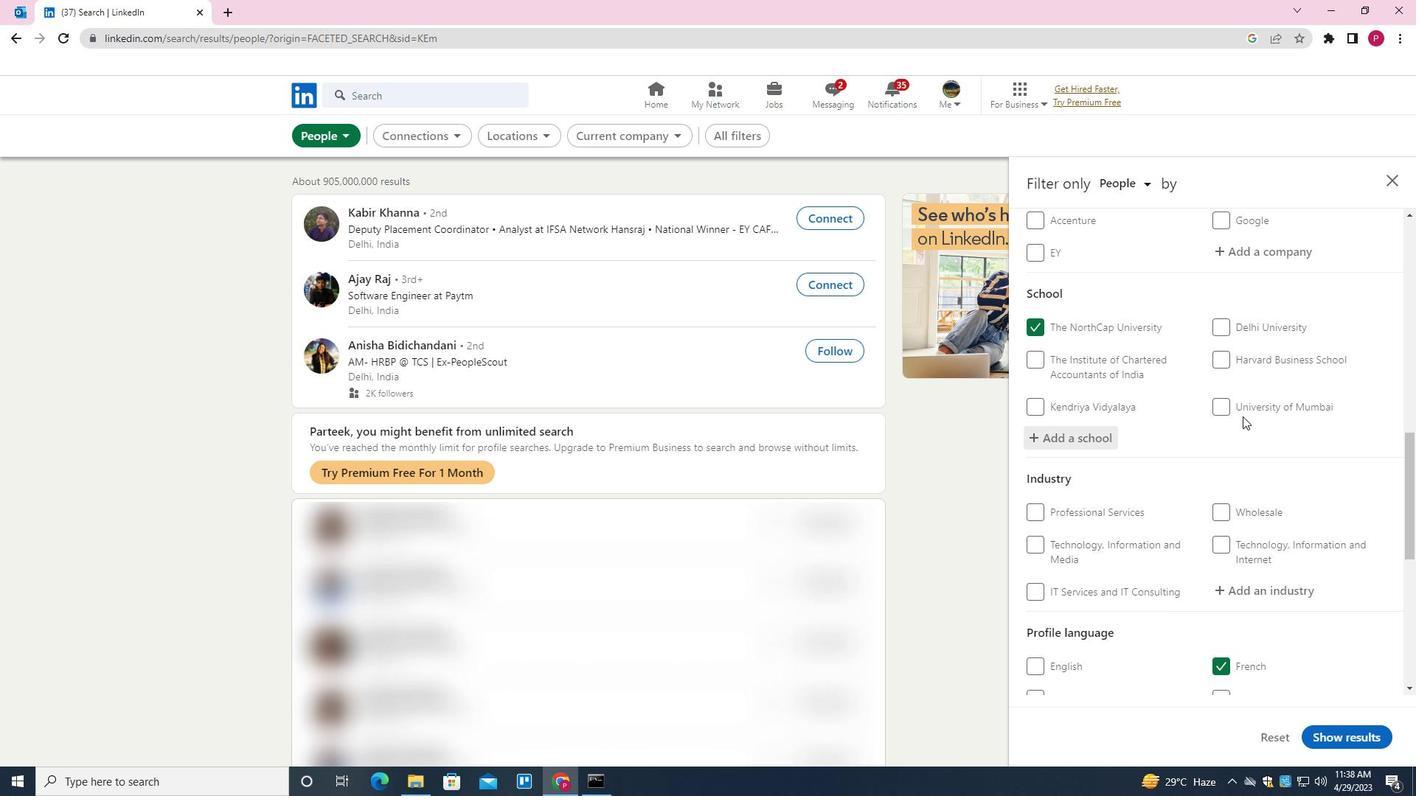 
Action: Mouse scrolled (1232, 425) with delta (0, 0)
Screenshot: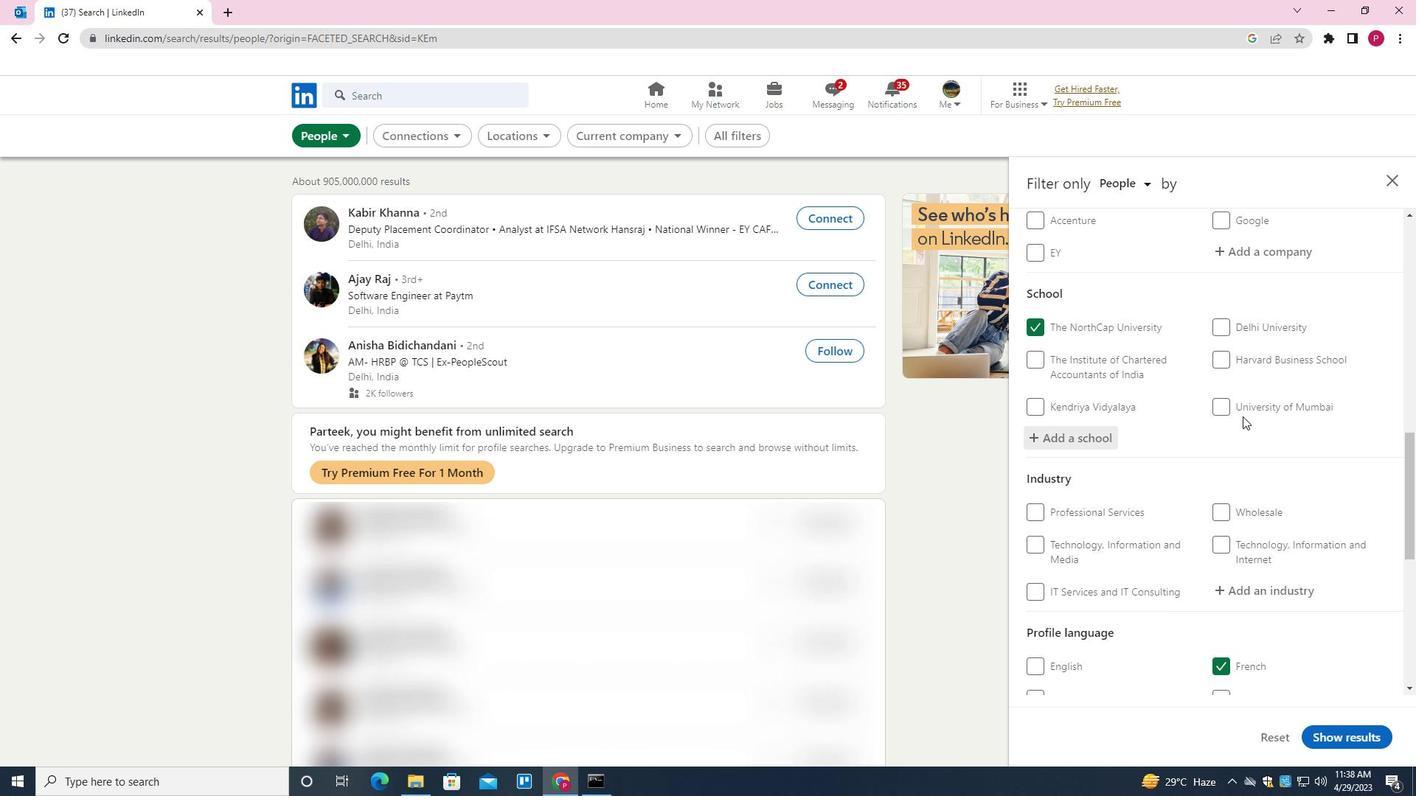 
Action: Mouse scrolled (1232, 425) with delta (0, 0)
Screenshot: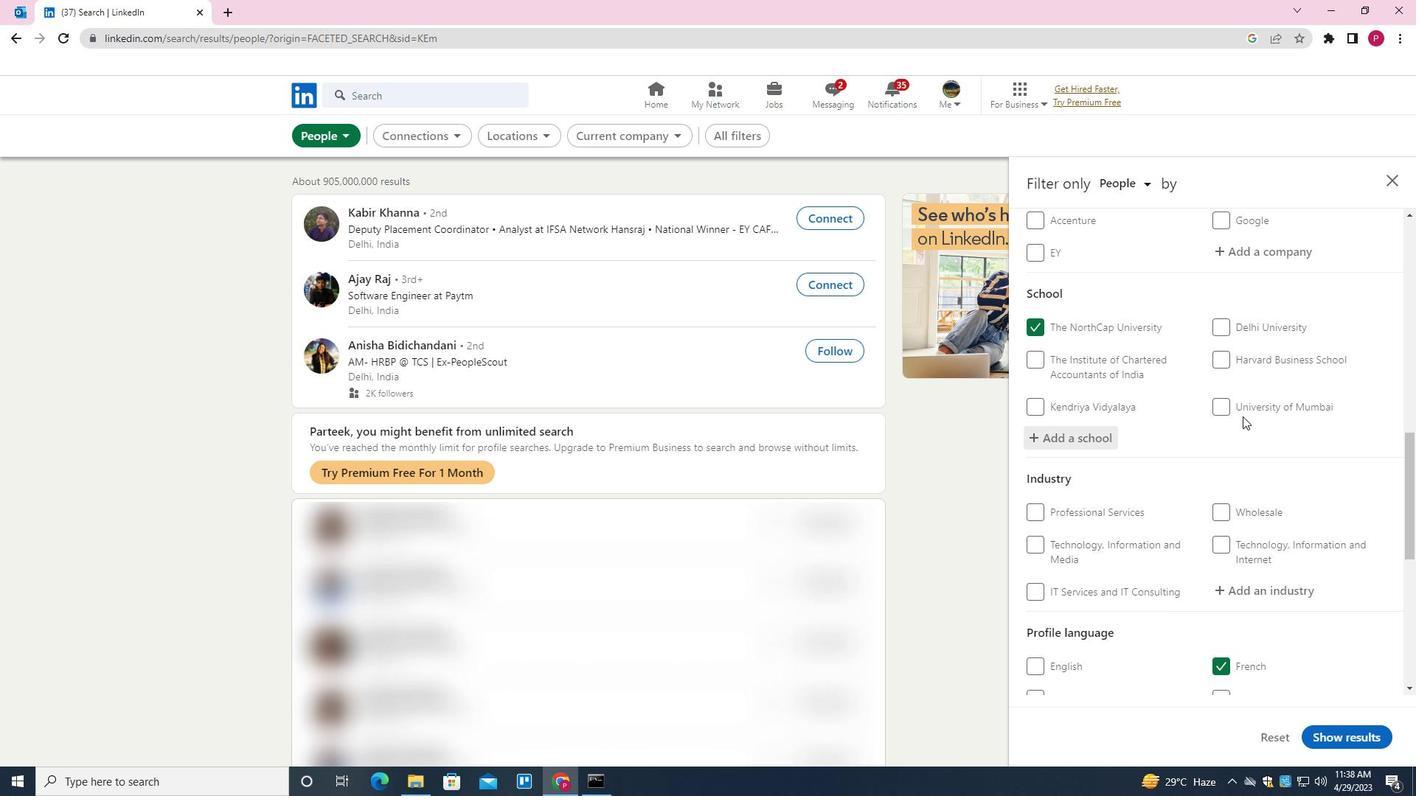 
Action: Mouse scrolled (1232, 425) with delta (0, 0)
Screenshot: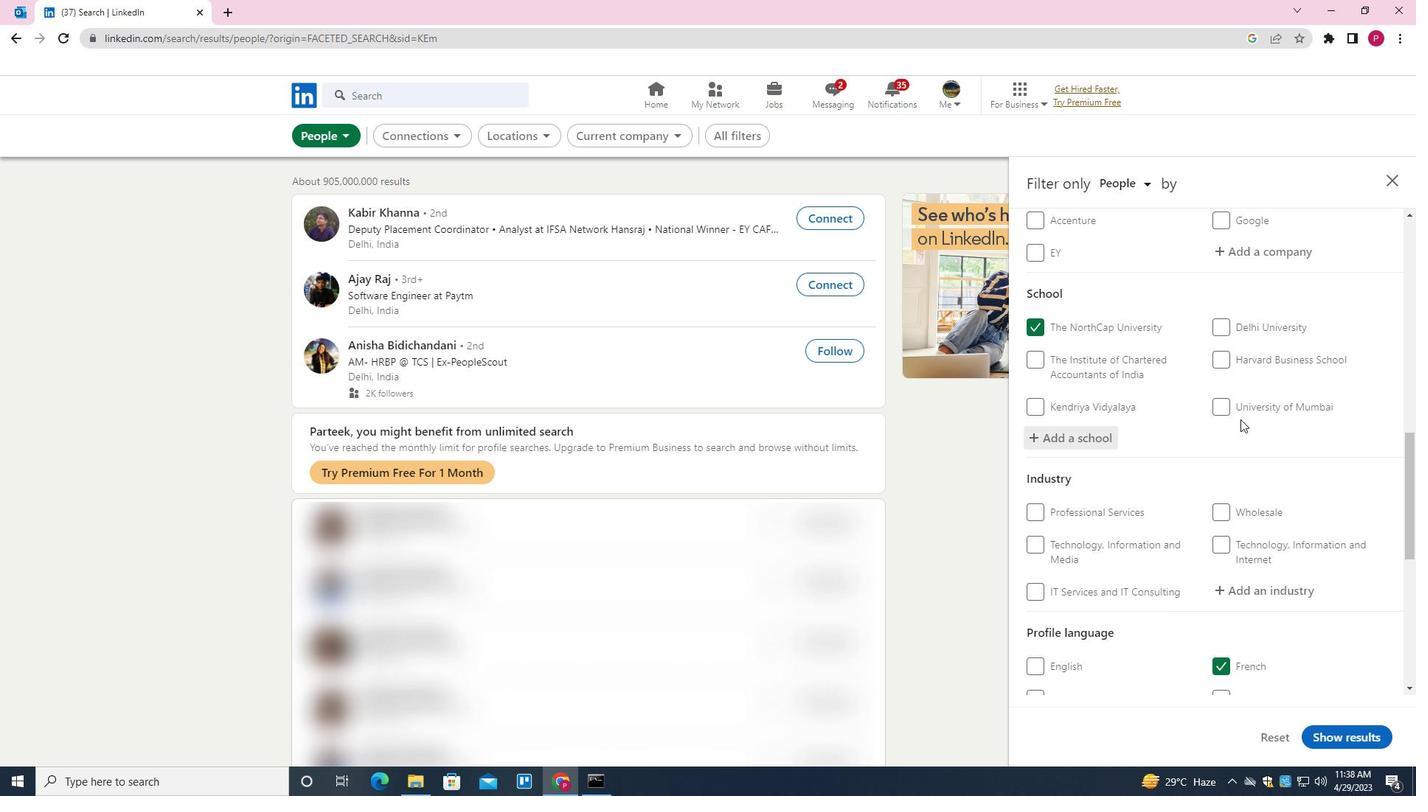 
Action: Mouse moved to (1263, 377)
Screenshot: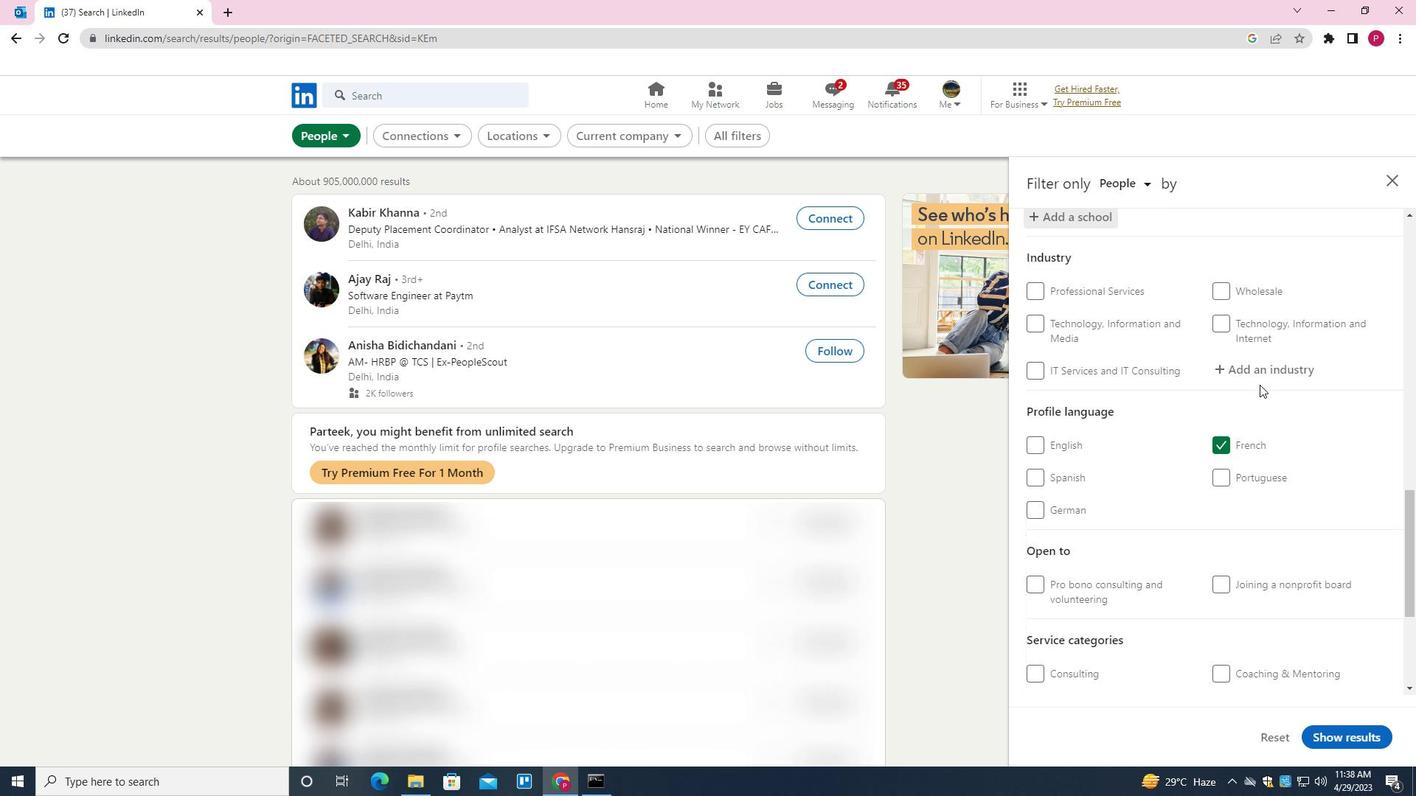 
Action: Mouse pressed left at (1263, 377)
Screenshot: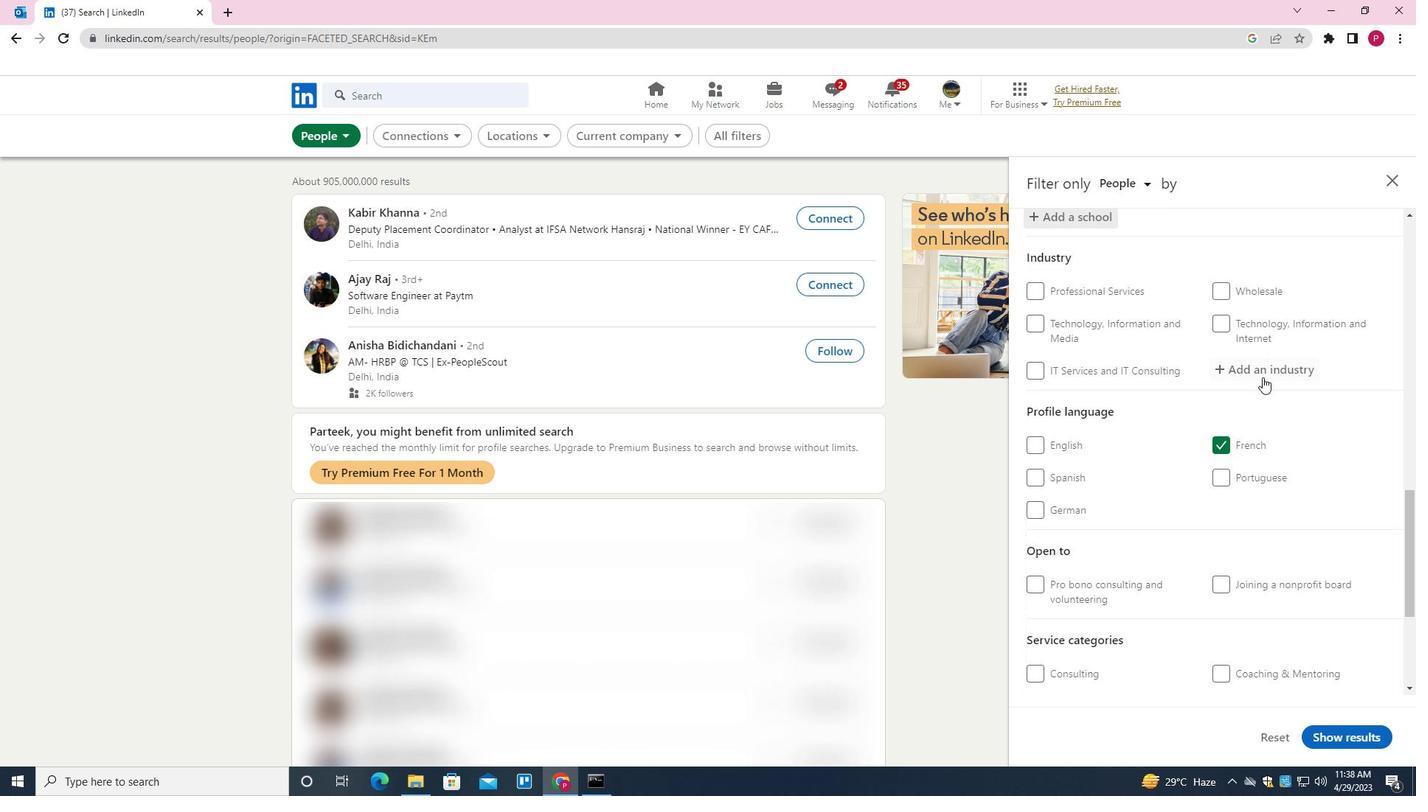 
Action: Key pressed <Key.shift>ONLINE<Key.down><Key.down><Key.enter>
Screenshot: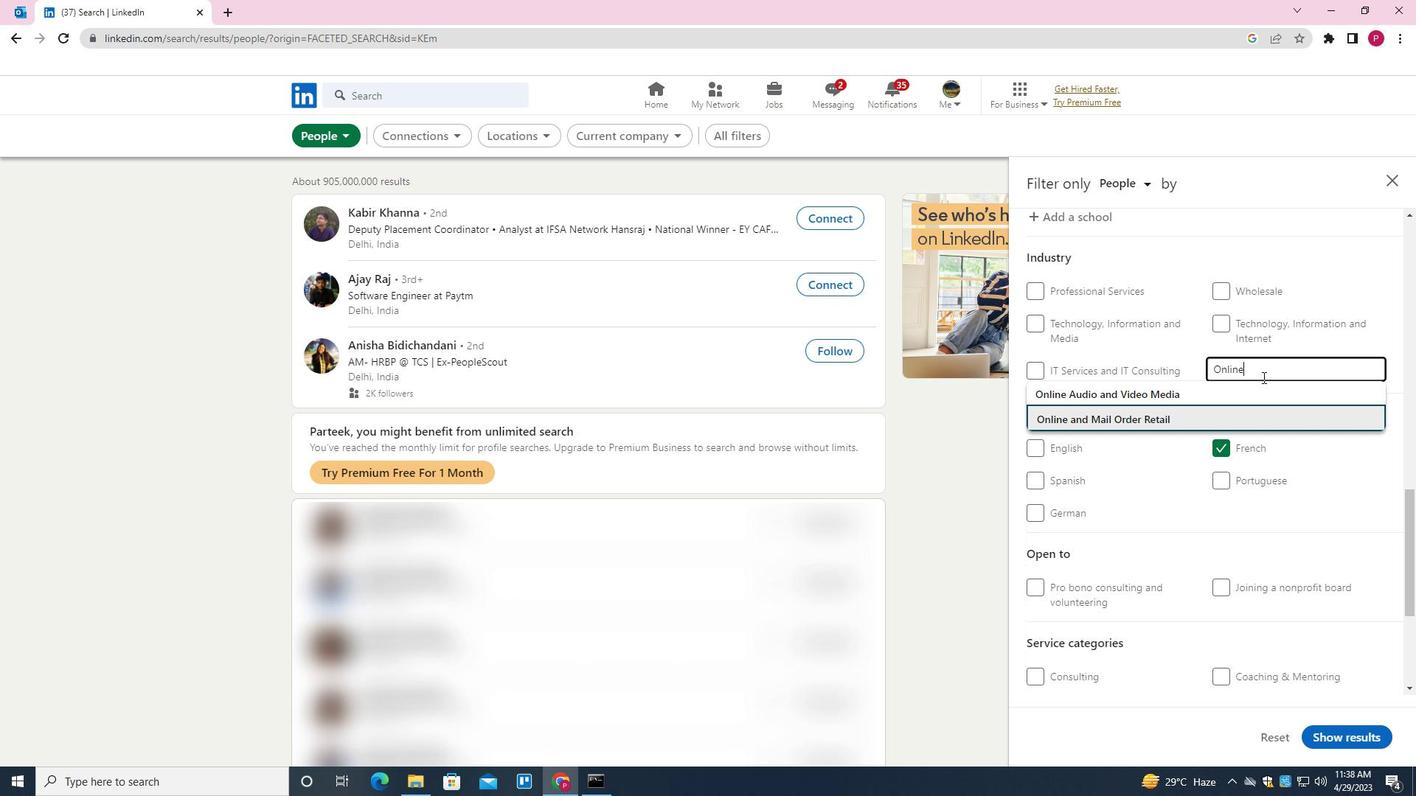 
Action: Mouse moved to (1228, 404)
Screenshot: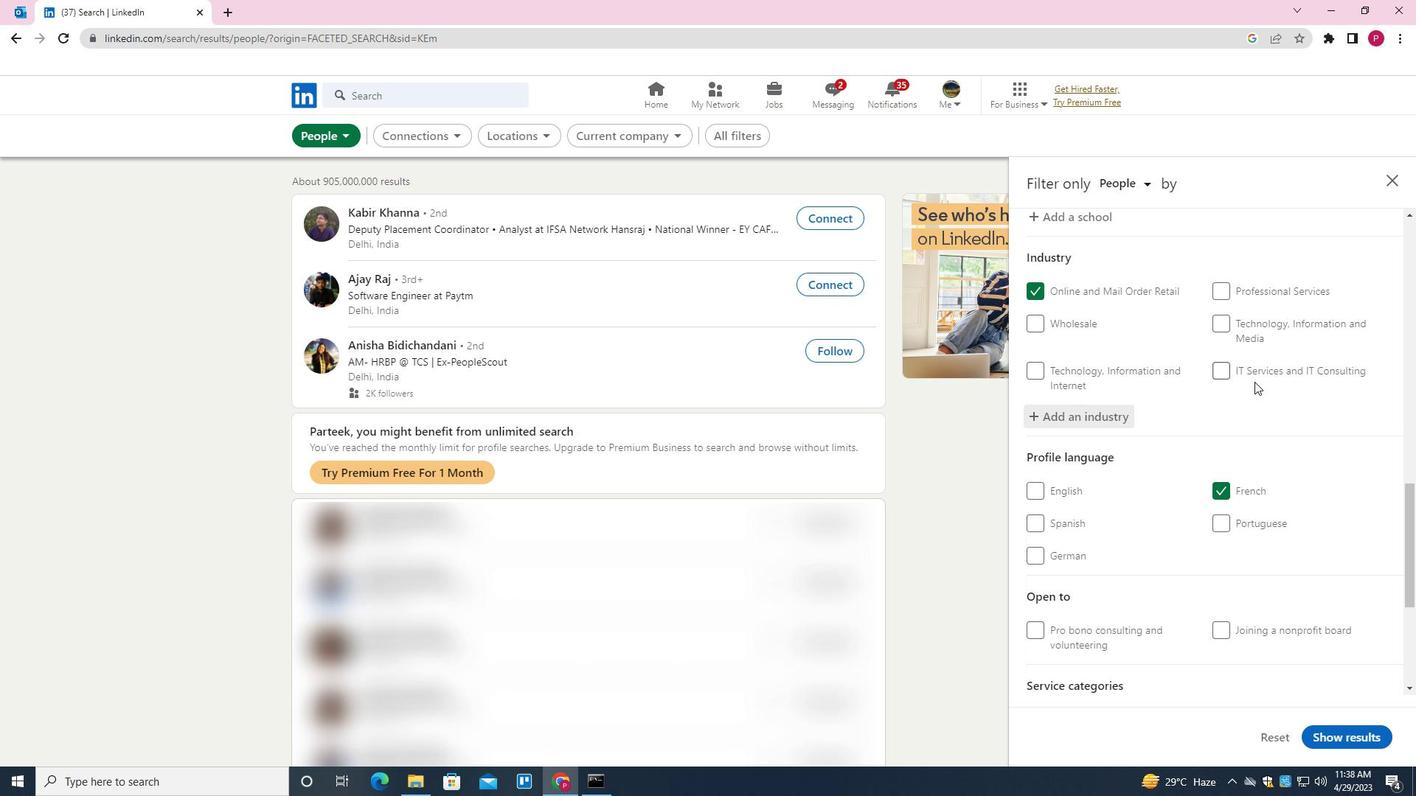 
Action: Mouse scrolled (1228, 403) with delta (0, 0)
Screenshot: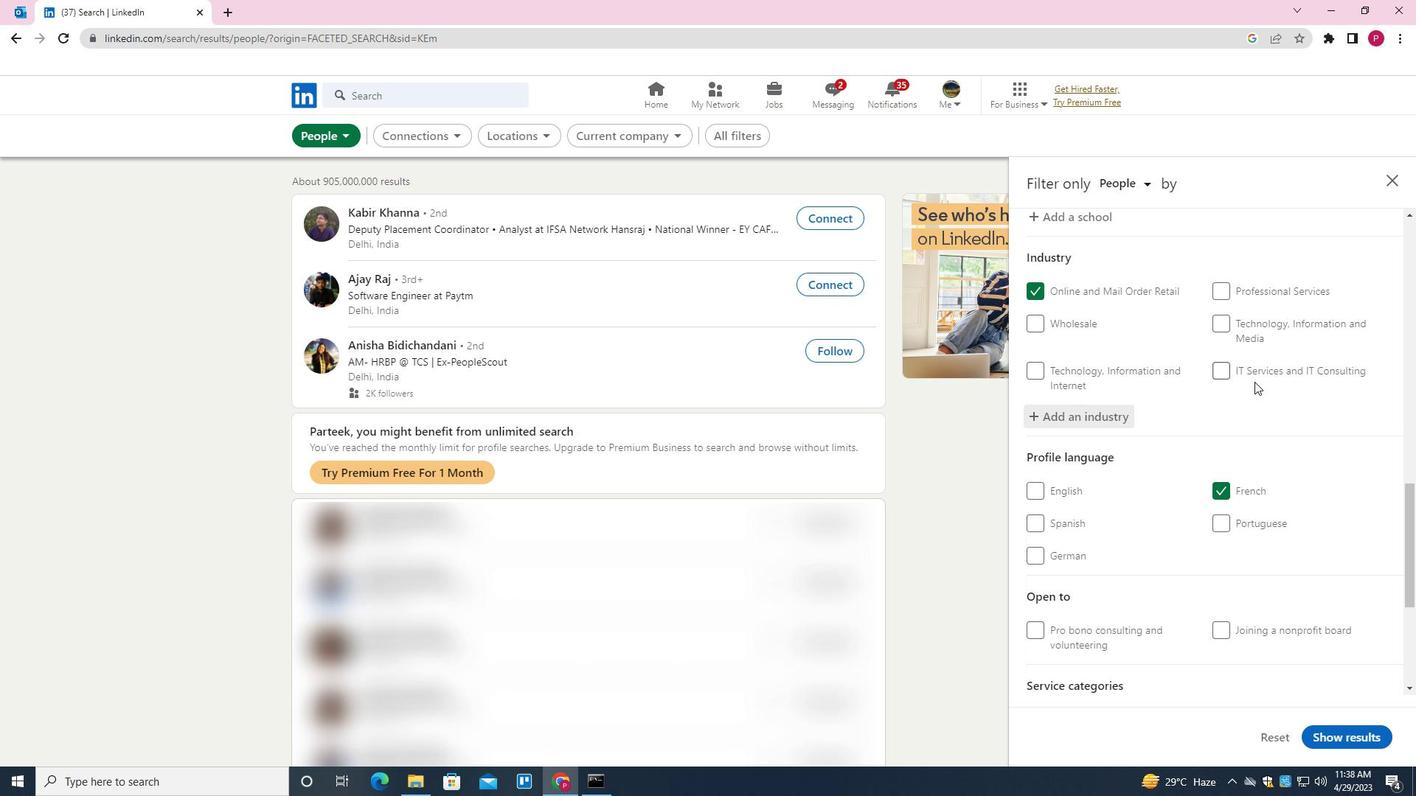 
Action: Mouse moved to (1228, 404)
Screenshot: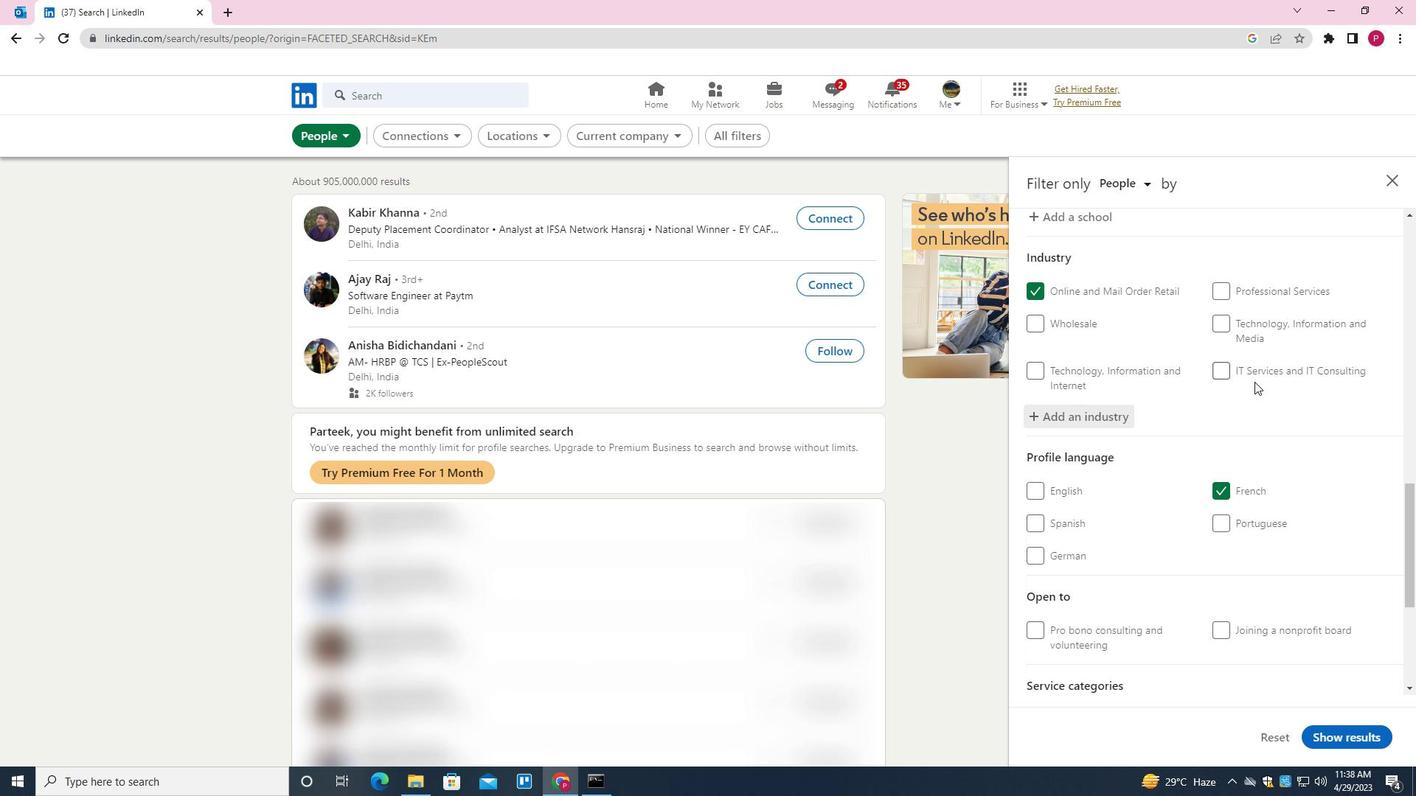 
Action: Mouse scrolled (1228, 403) with delta (0, 0)
Screenshot: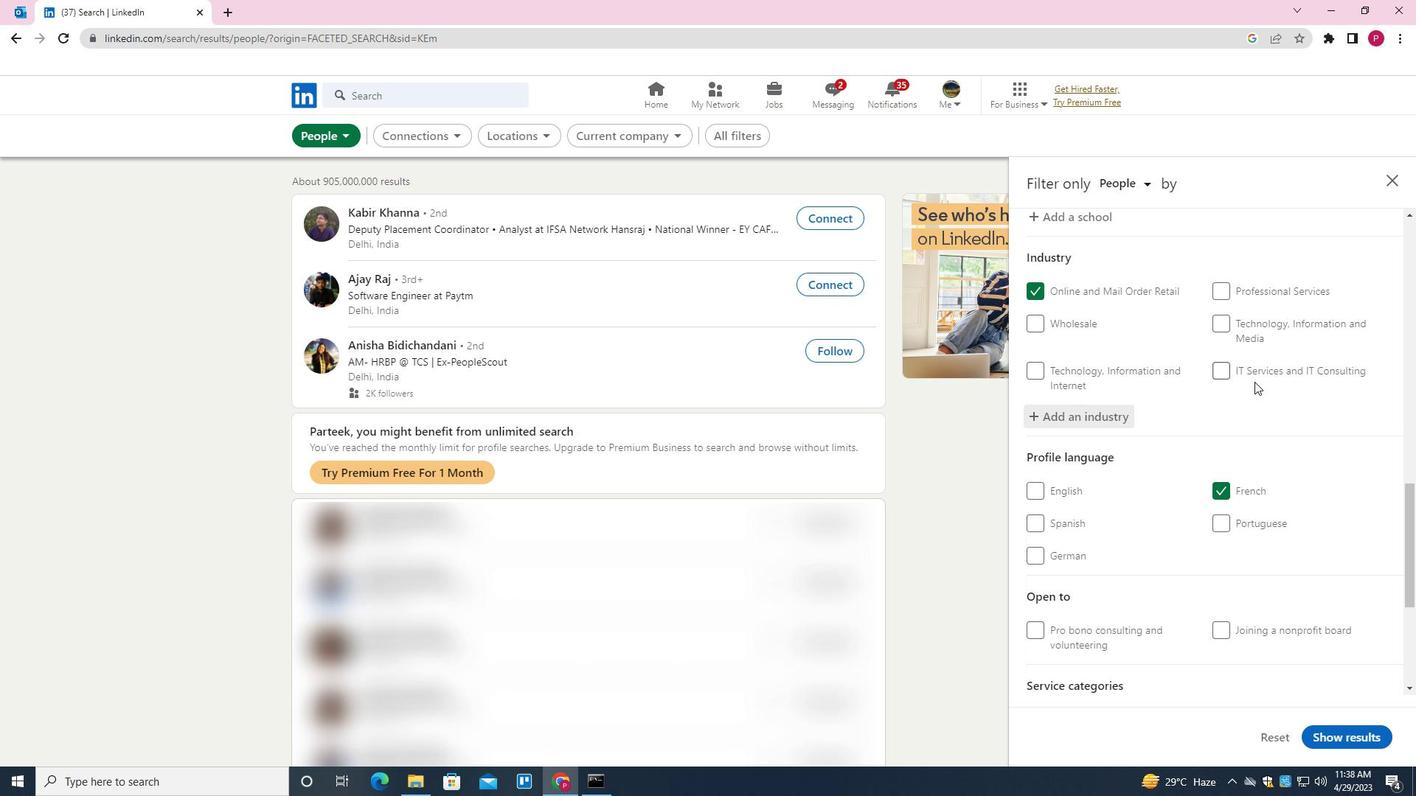 
Action: Mouse scrolled (1228, 403) with delta (0, 0)
Screenshot: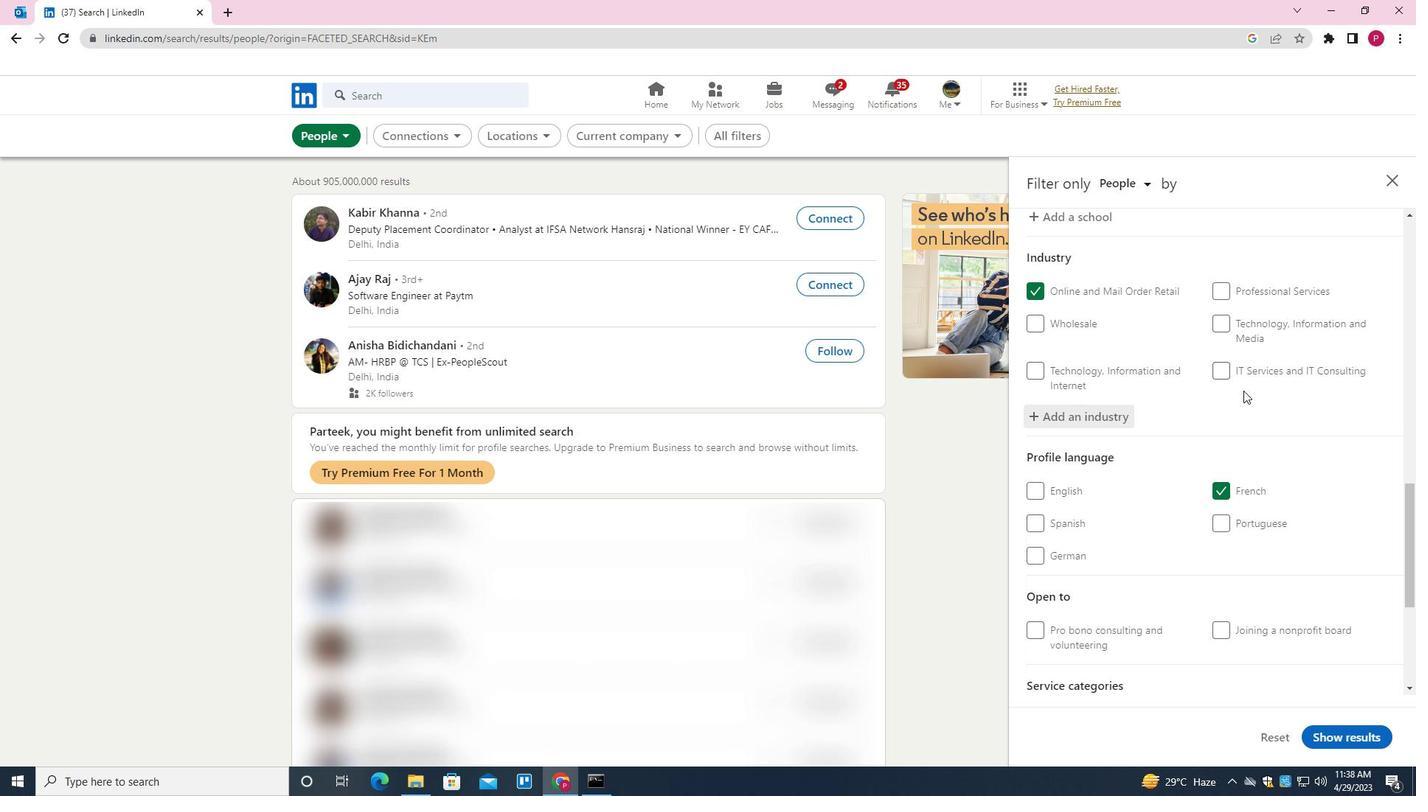 
Action: Mouse moved to (1255, 557)
Screenshot: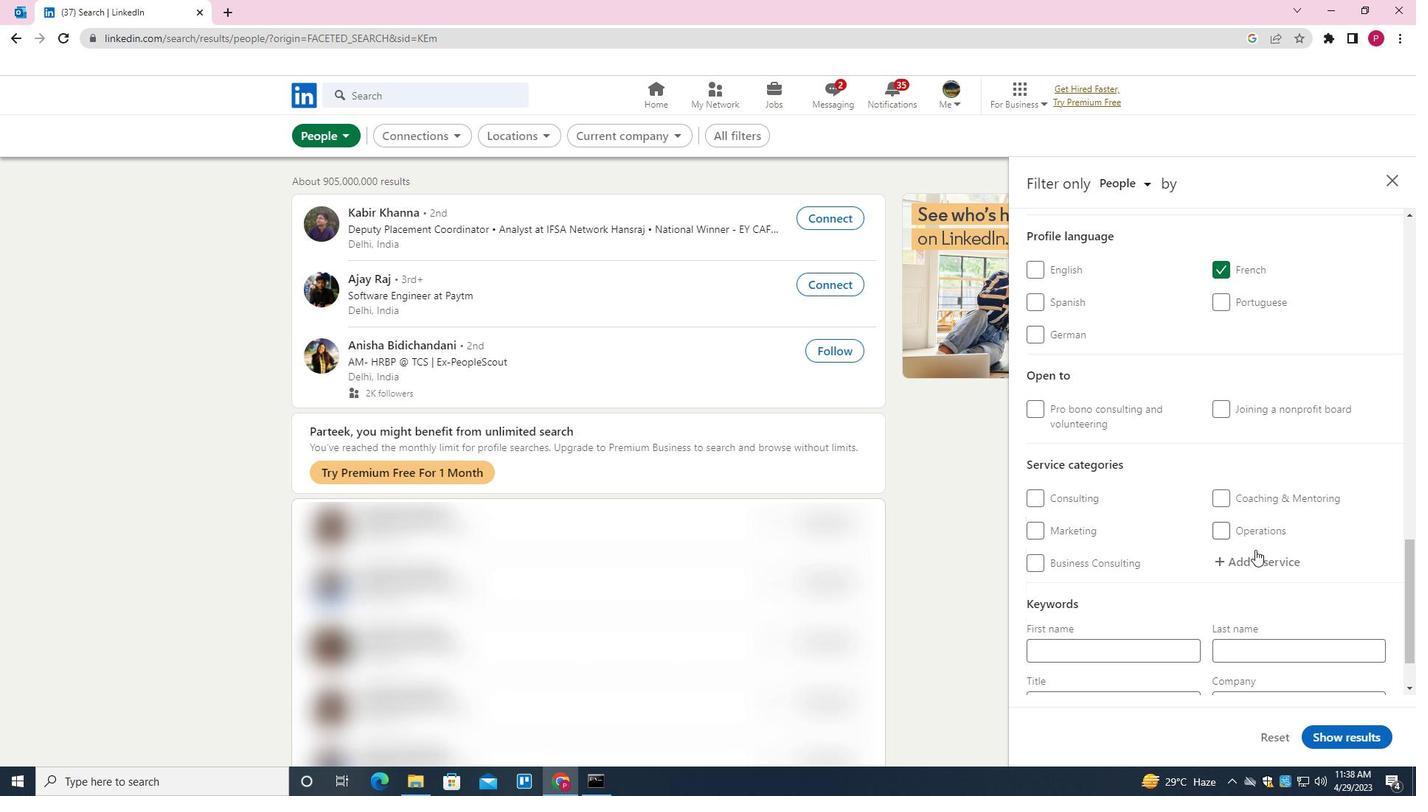 
Action: Mouse pressed left at (1255, 557)
Screenshot: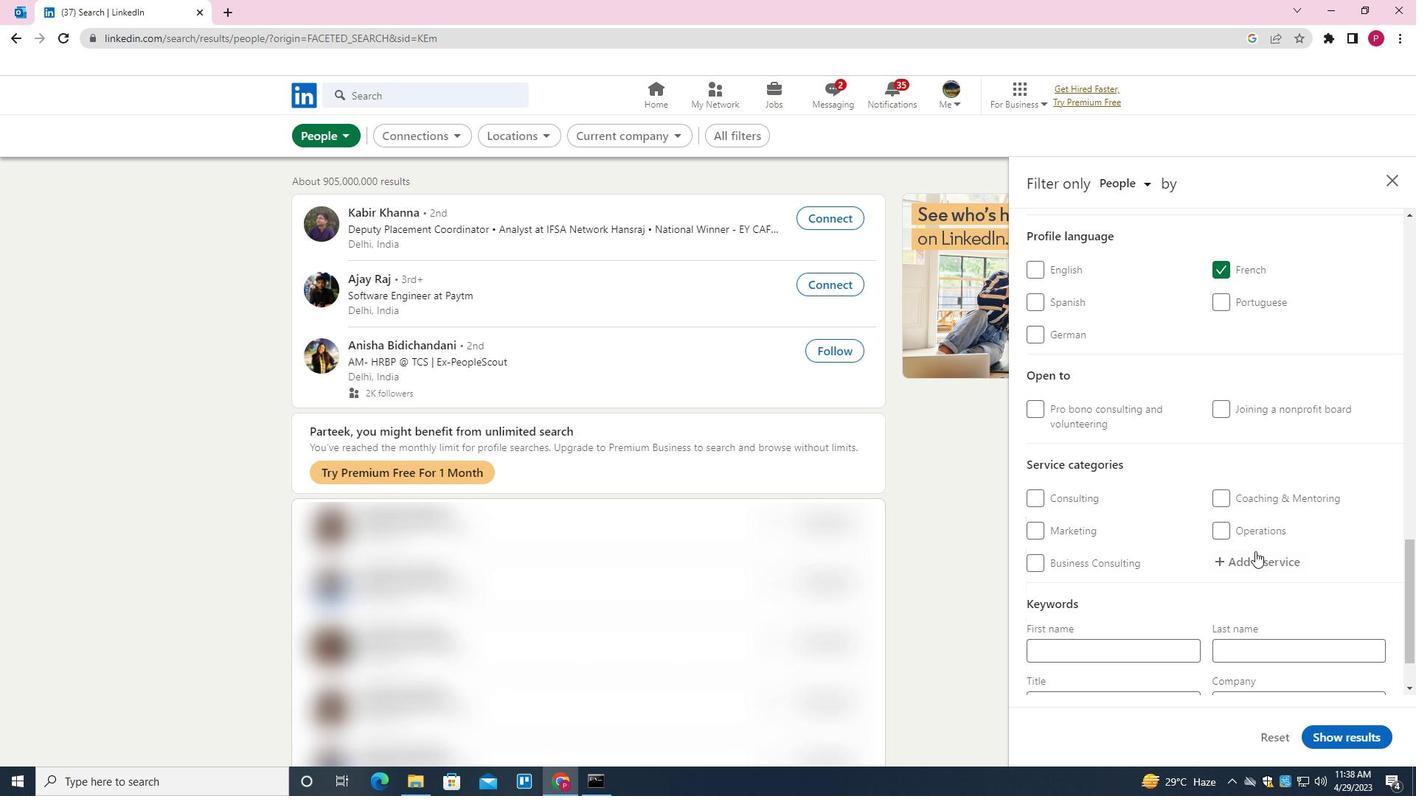 
Action: Key pressed <Key.shift>SEO<Key.down><Key.enter>
Screenshot: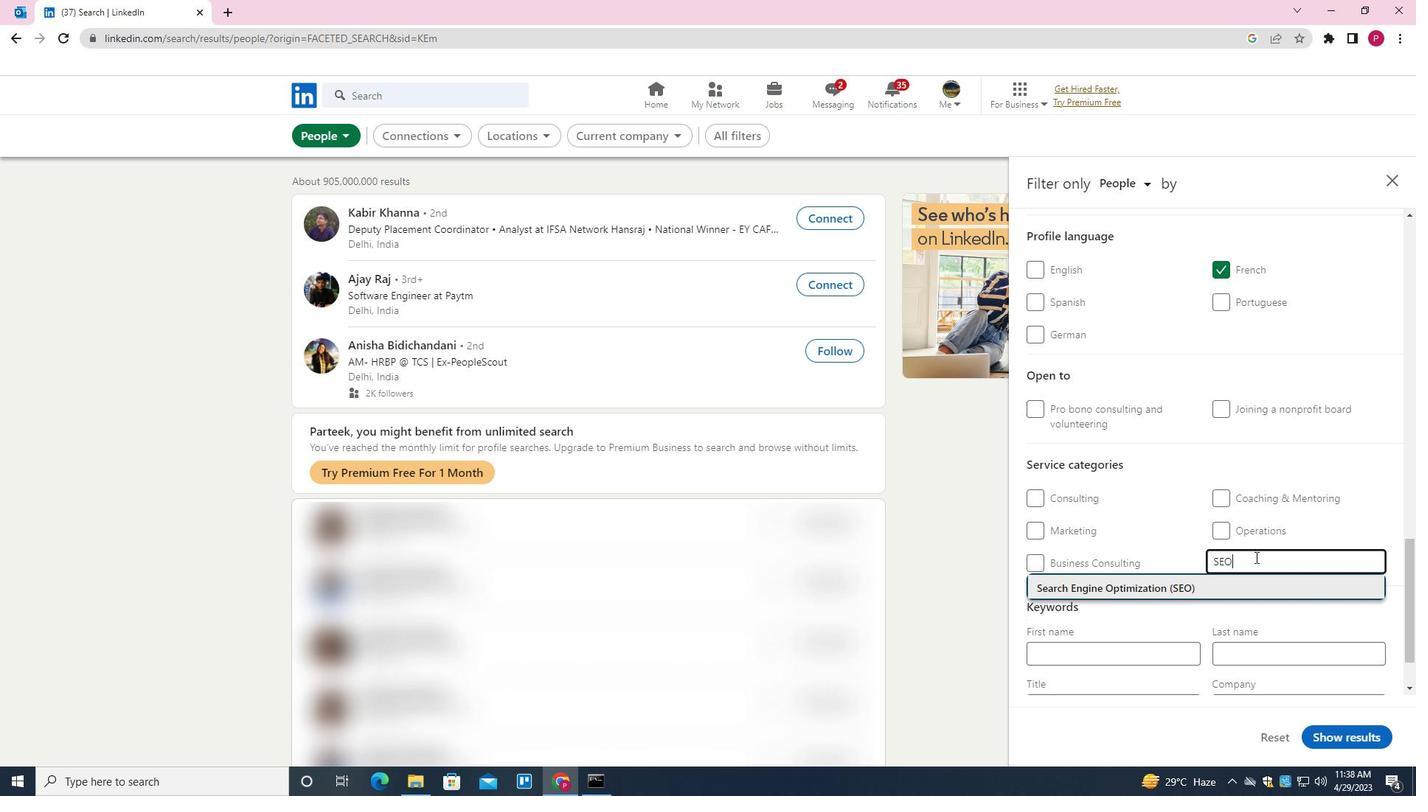 
Action: Mouse scrolled (1255, 557) with delta (0, 0)
Screenshot: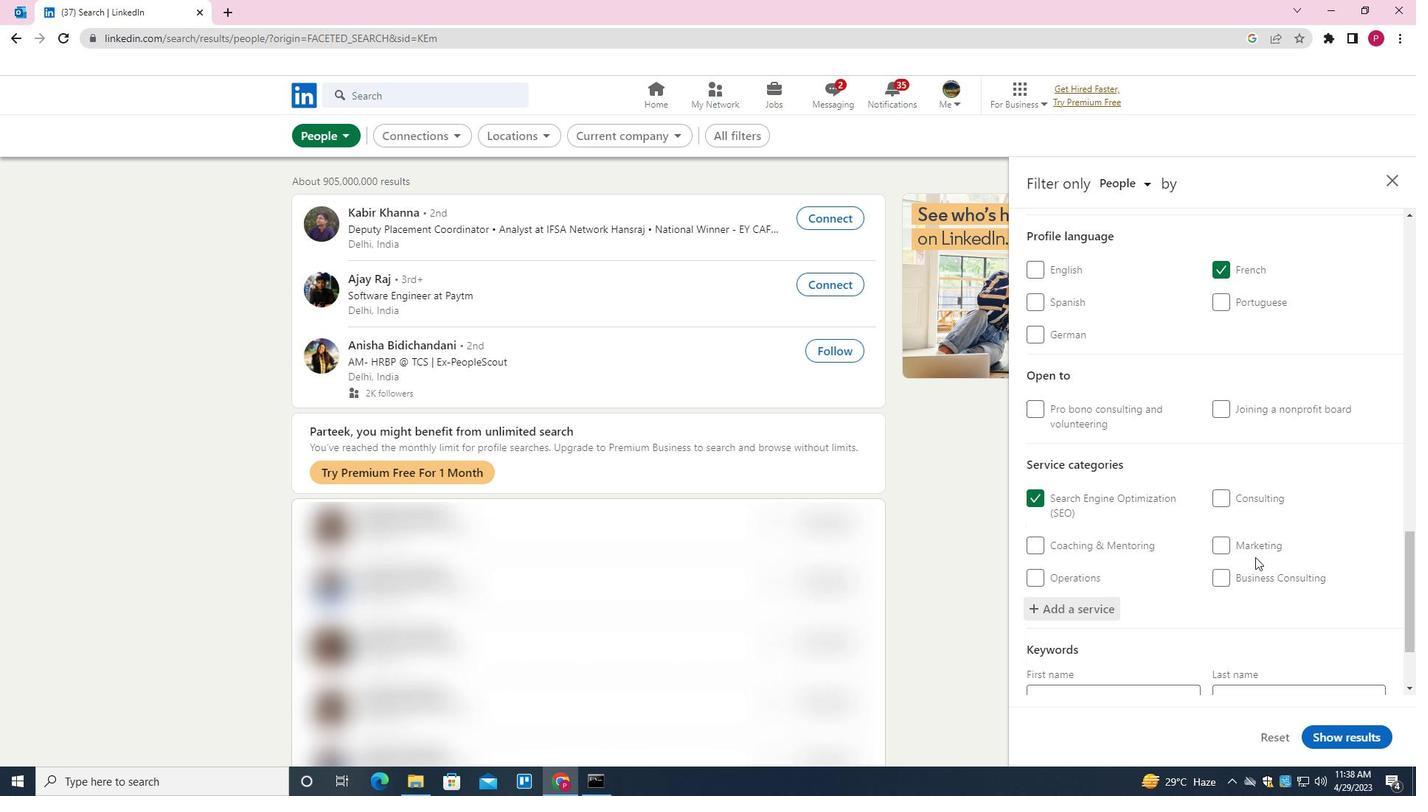 
Action: Mouse scrolled (1255, 557) with delta (0, 0)
Screenshot: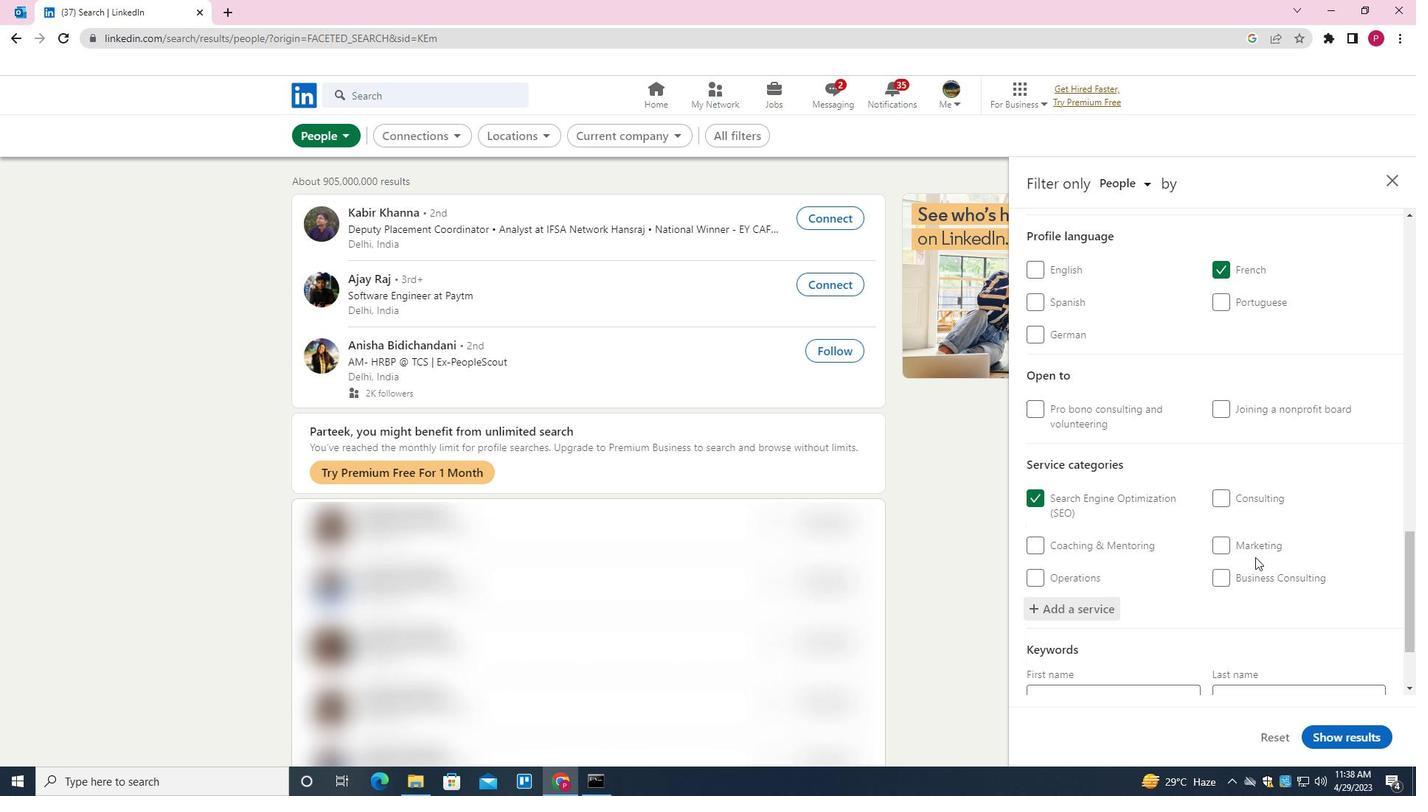 
Action: Mouse scrolled (1255, 557) with delta (0, 0)
Screenshot: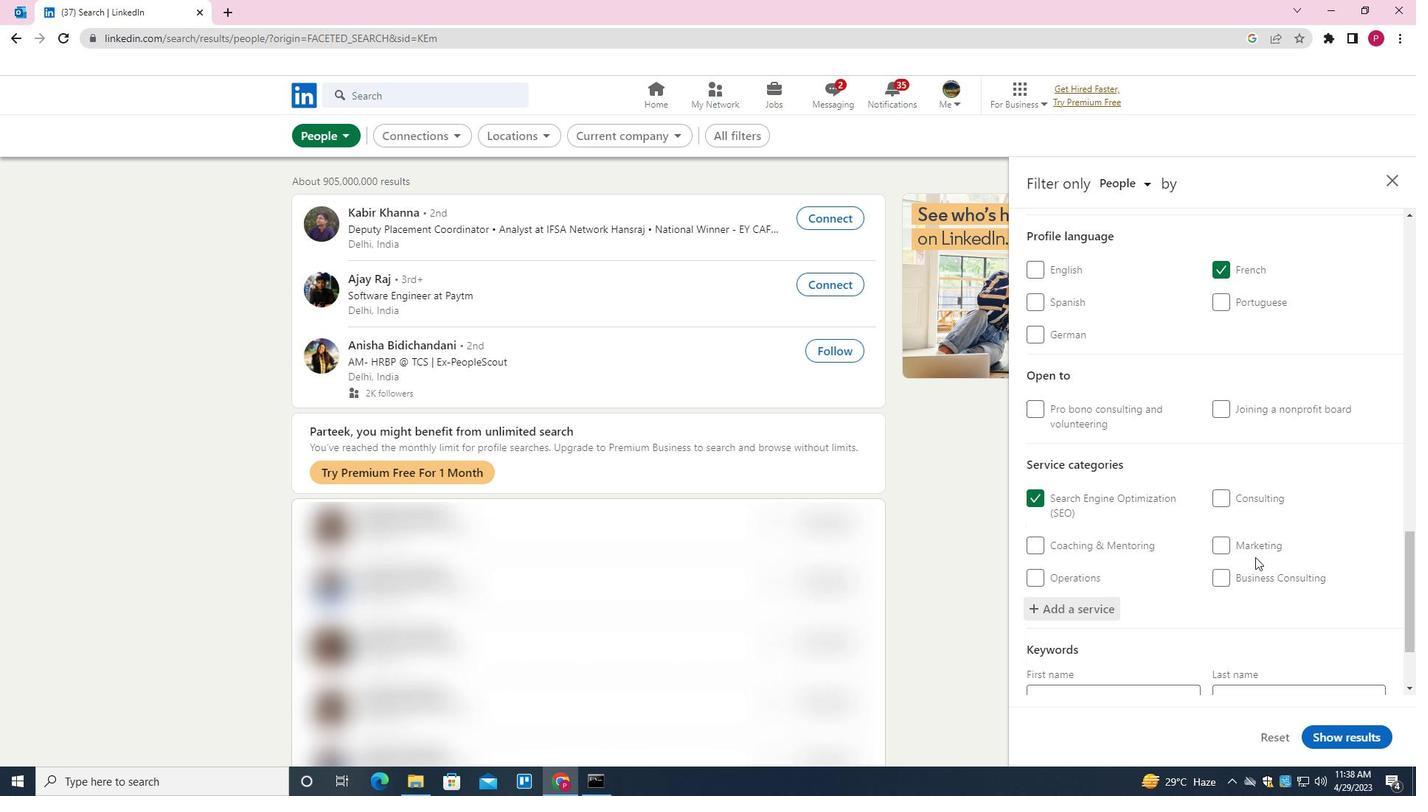 
Action: Mouse scrolled (1255, 557) with delta (0, 0)
Screenshot: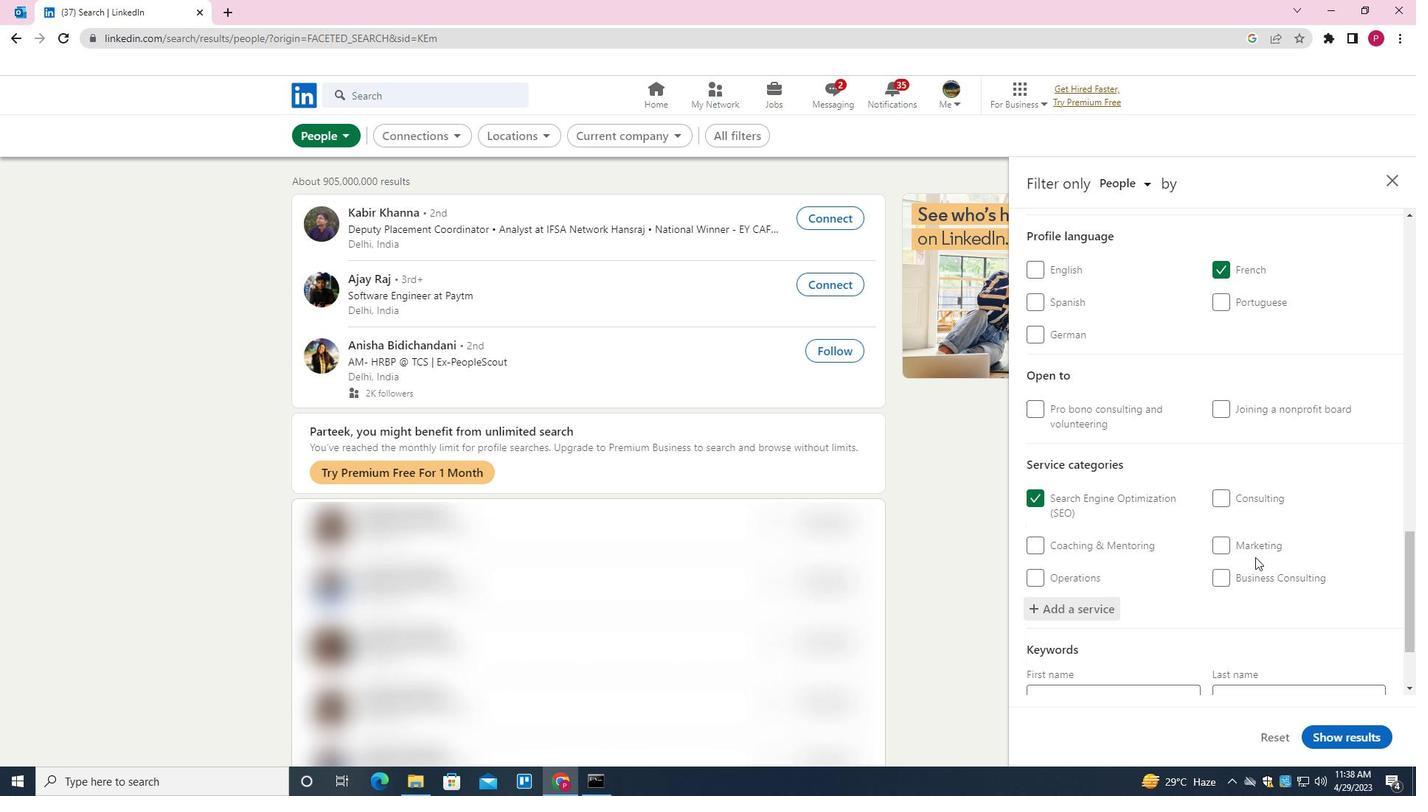 
Action: Mouse scrolled (1255, 557) with delta (0, 0)
Screenshot: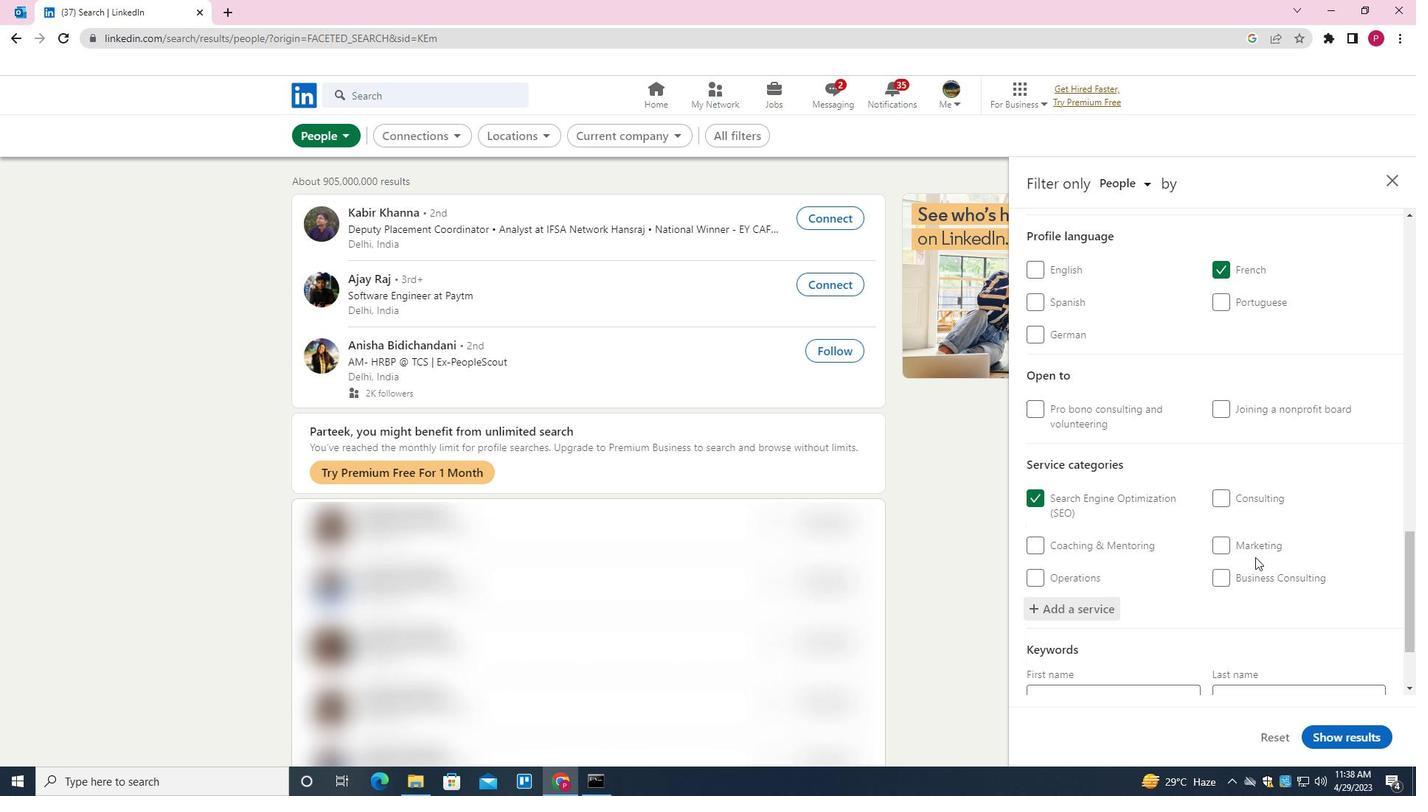 
Action: Mouse moved to (1168, 638)
Screenshot: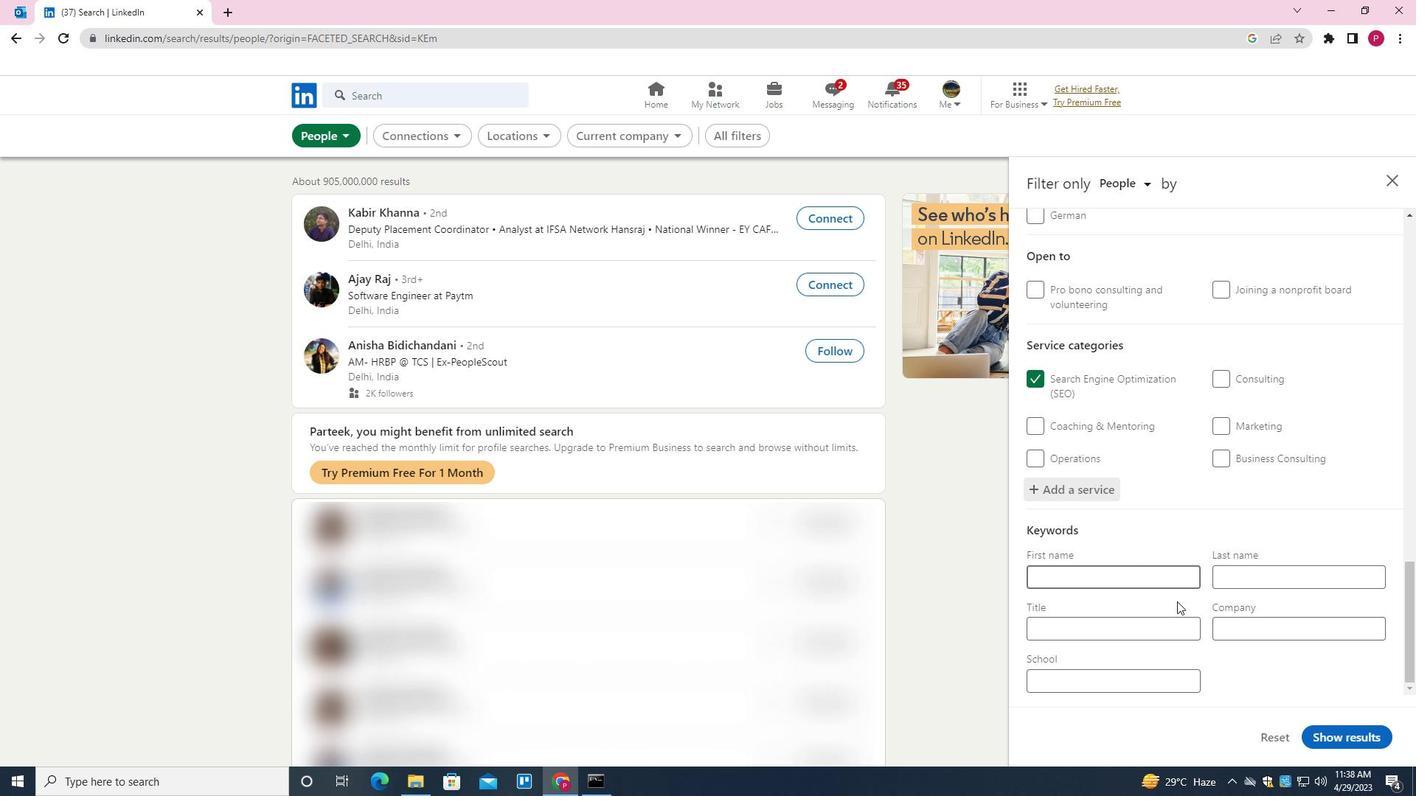 
Action: Mouse pressed left at (1168, 638)
Screenshot: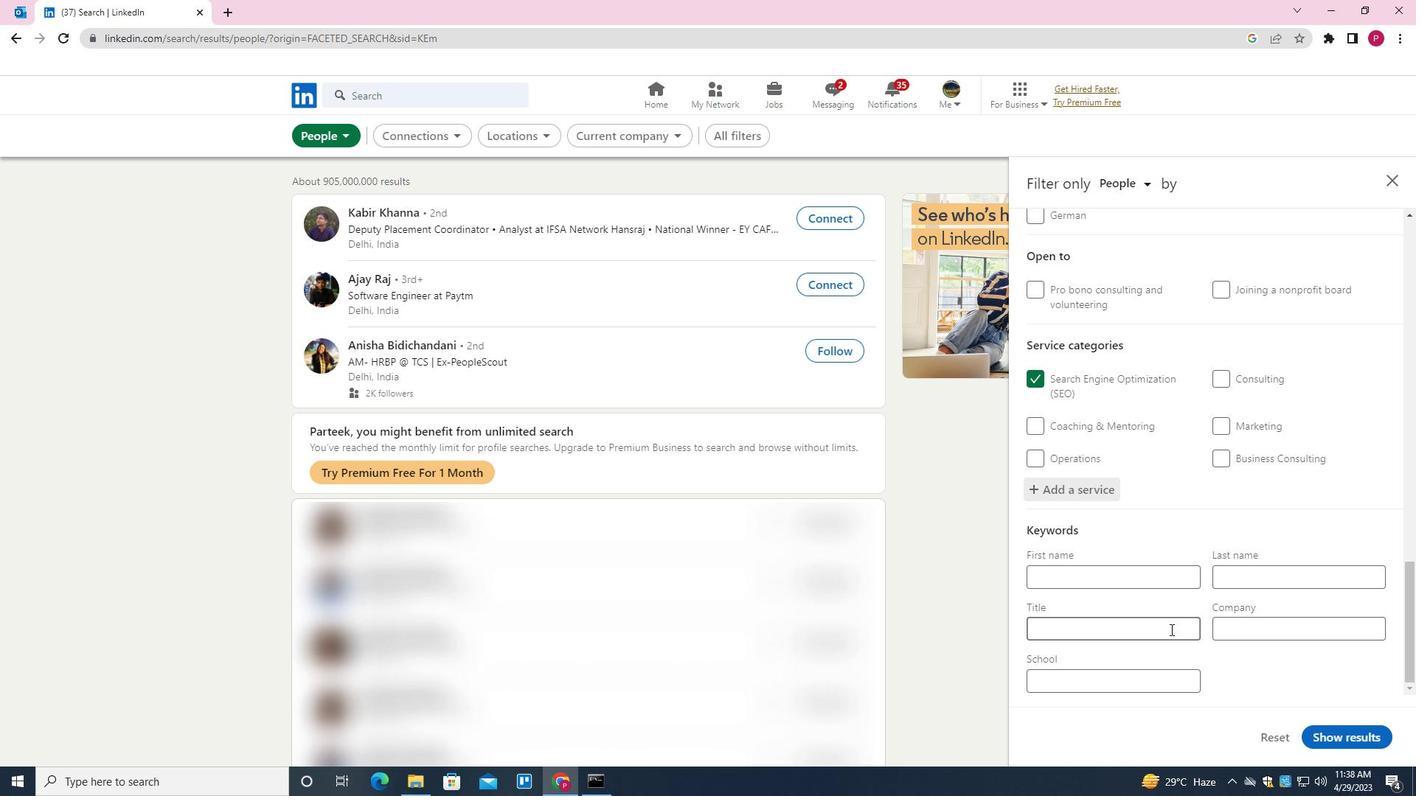 
Action: Key pressed <Key.shift>COMMERCIAL<Key.space><Key.shift>LOAN<Key.space><Key.shift>OFFICER
Screenshot: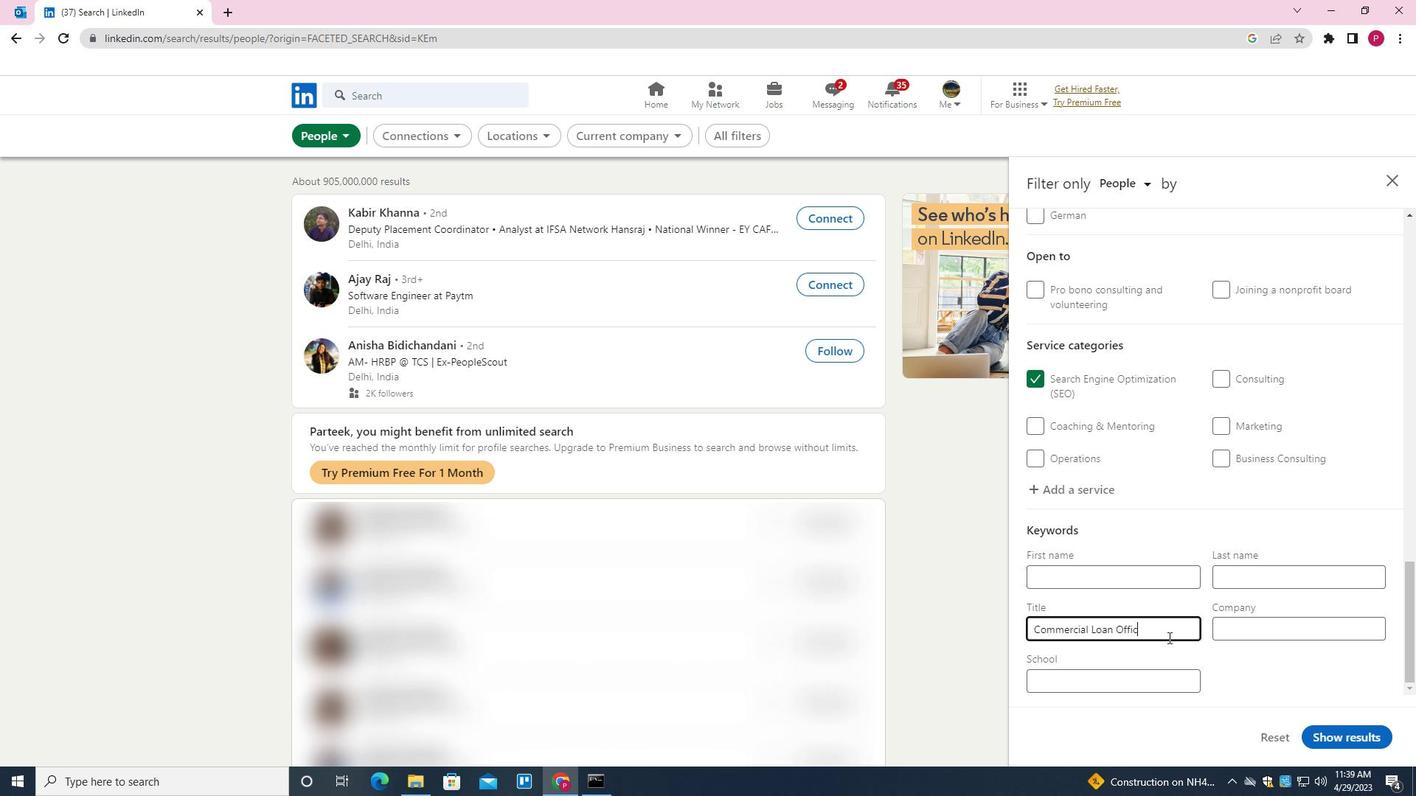 
Action: Mouse moved to (1354, 733)
Screenshot: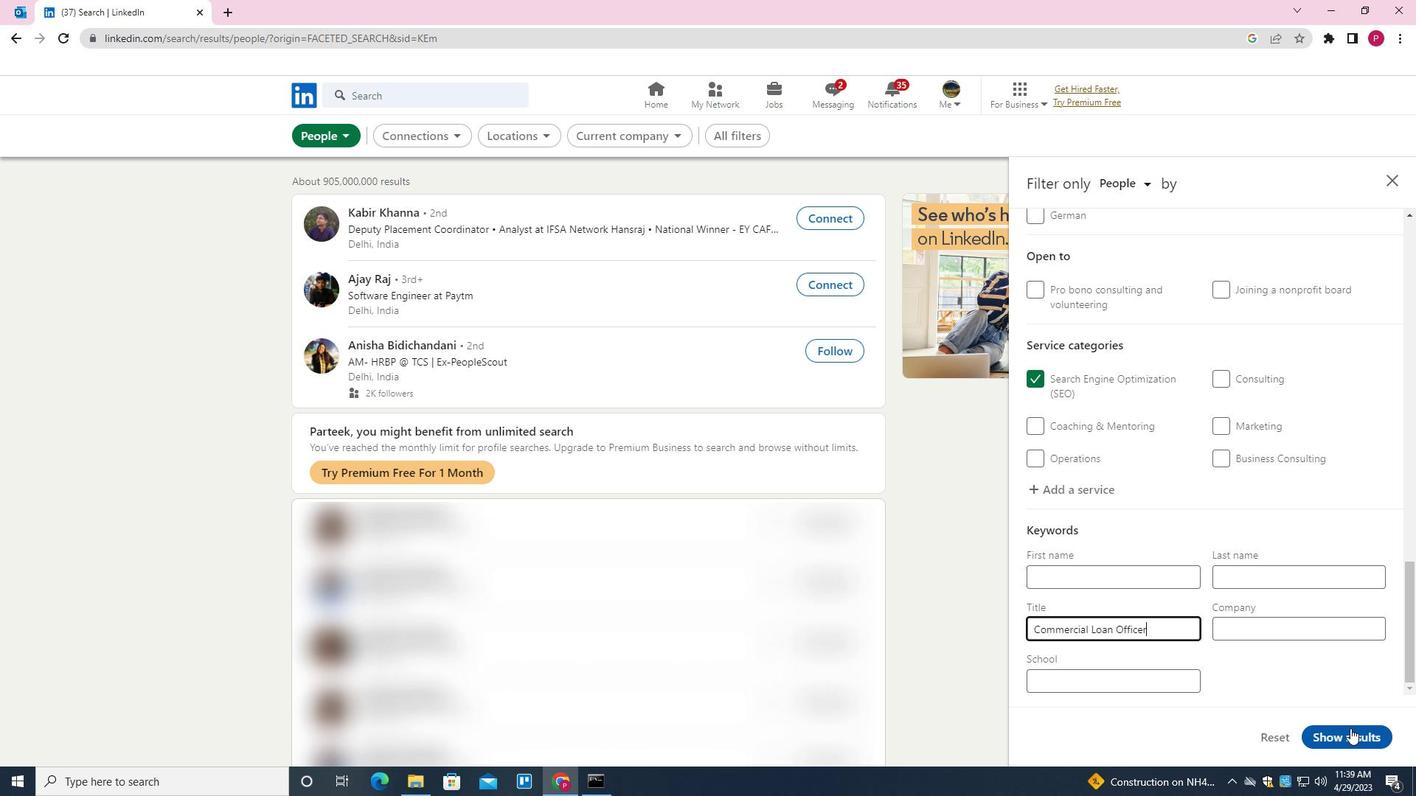 
Action: Mouse pressed left at (1354, 733)
Screenshot: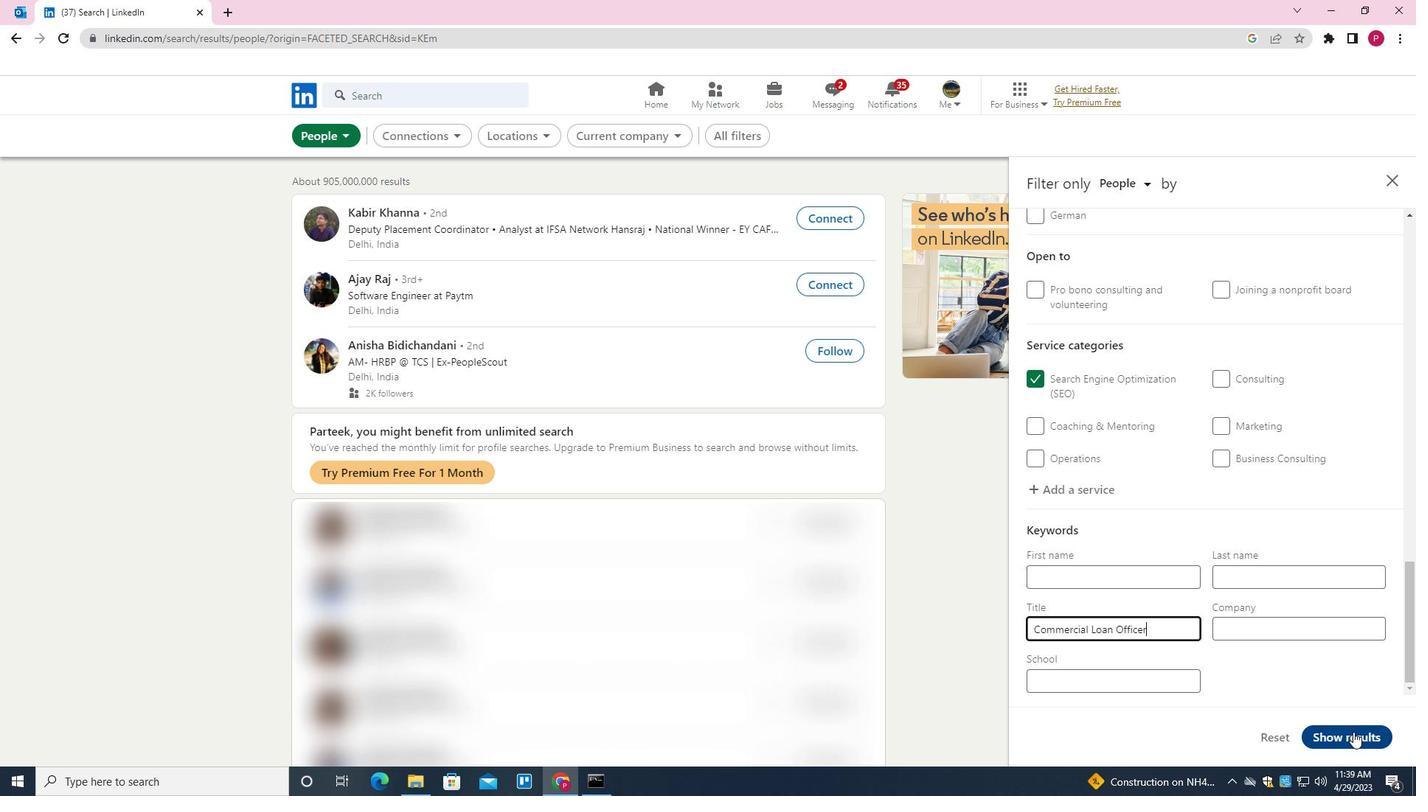 
Action: Mouse moved to (639, 357)
Screenshot: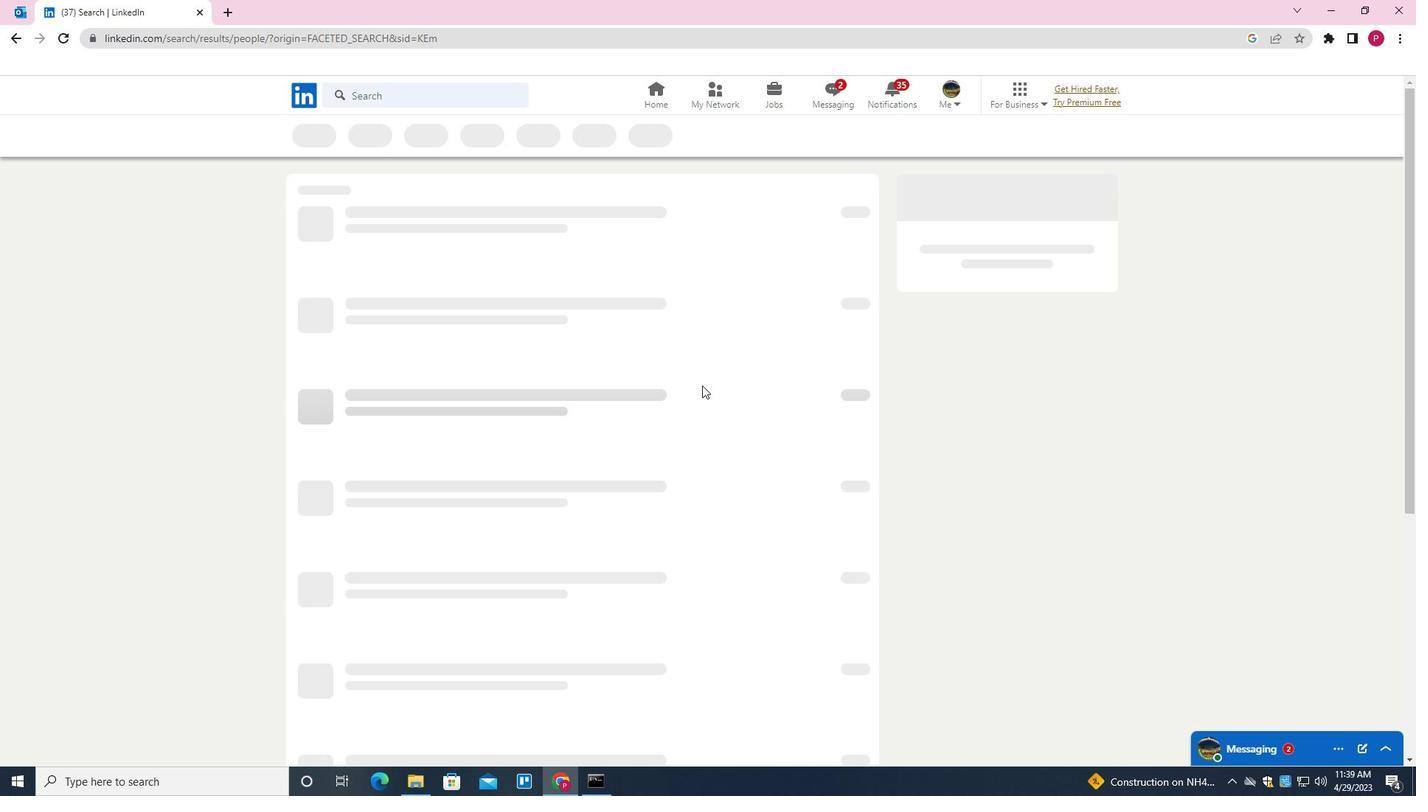
